 Task: Look for space in Raleigh, United States from 8th August, 2023 to 15th August, 2023 for 9 adults in price range Rs.10000 to Rs.14000. Place can be shared room with 5 bedrooms having 9 beds and 5 bathrooms. Property type can be house, flat, guest house. Amenities needed are: wifi, TV, free parkinig on premises, gym, breakfast. Booking option can be shelf check-in. Required host language is English.
Action: Mouse moved to (458, 118)
Screenshot: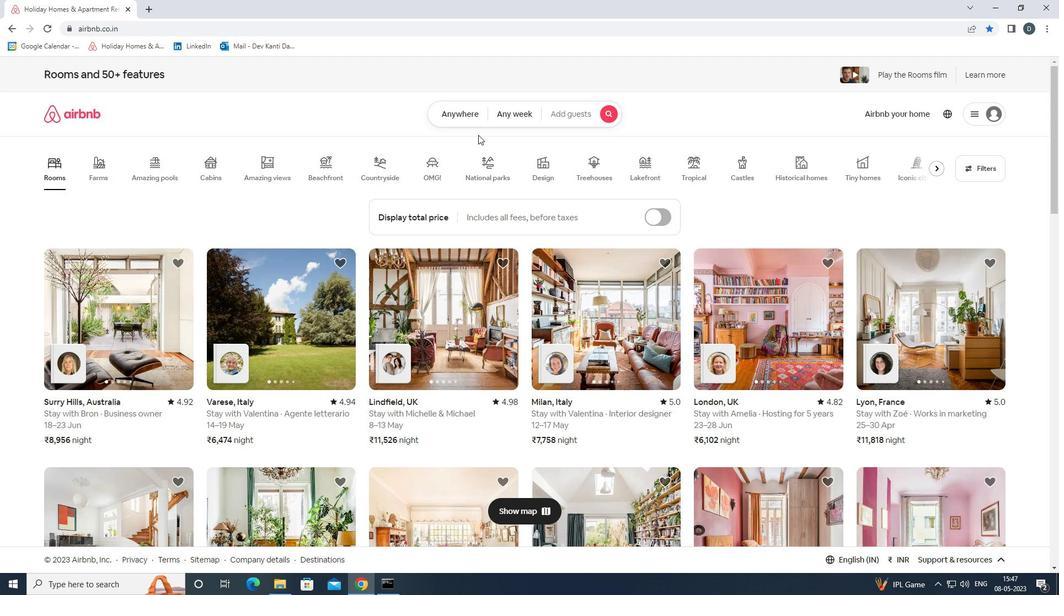 
Action: Mouse pressed left at (458, 118)
Screenshot: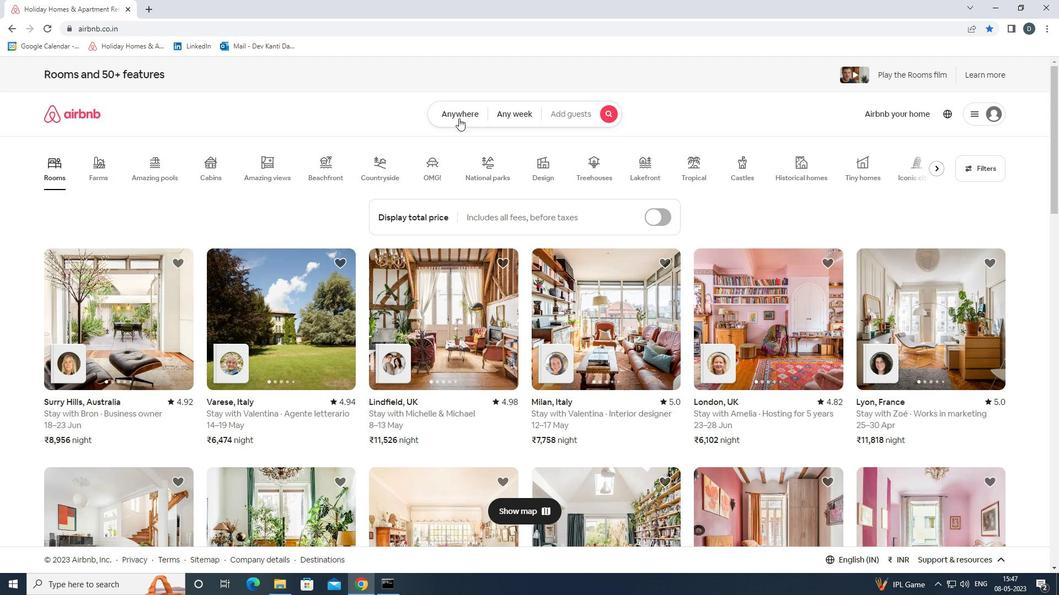 
Action: Mouse moved to (399, 159)
Screenshot: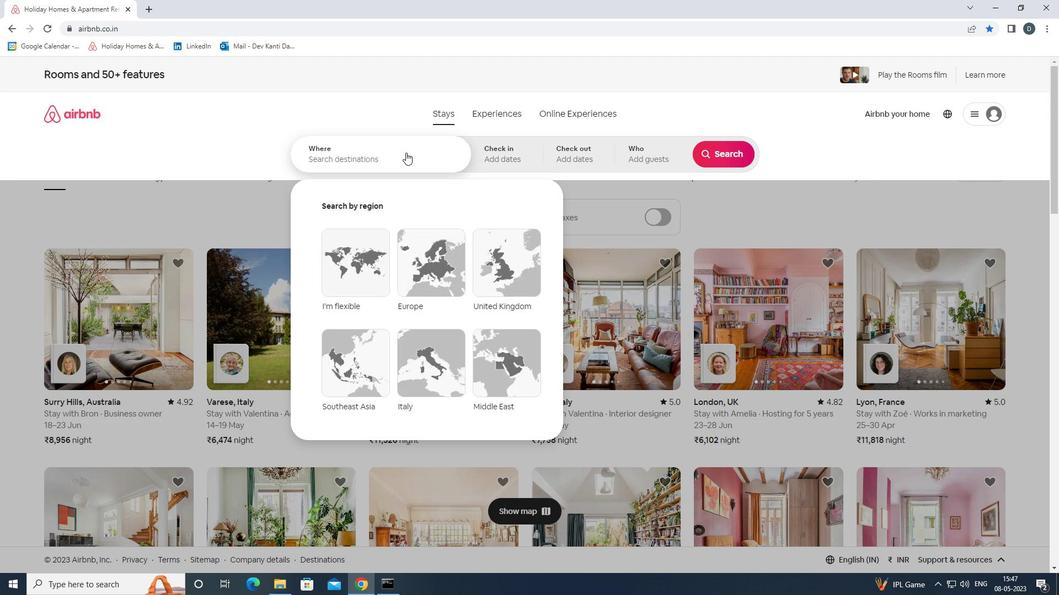 
Action: Mouse pressed left at (399, 159)
Screenshot: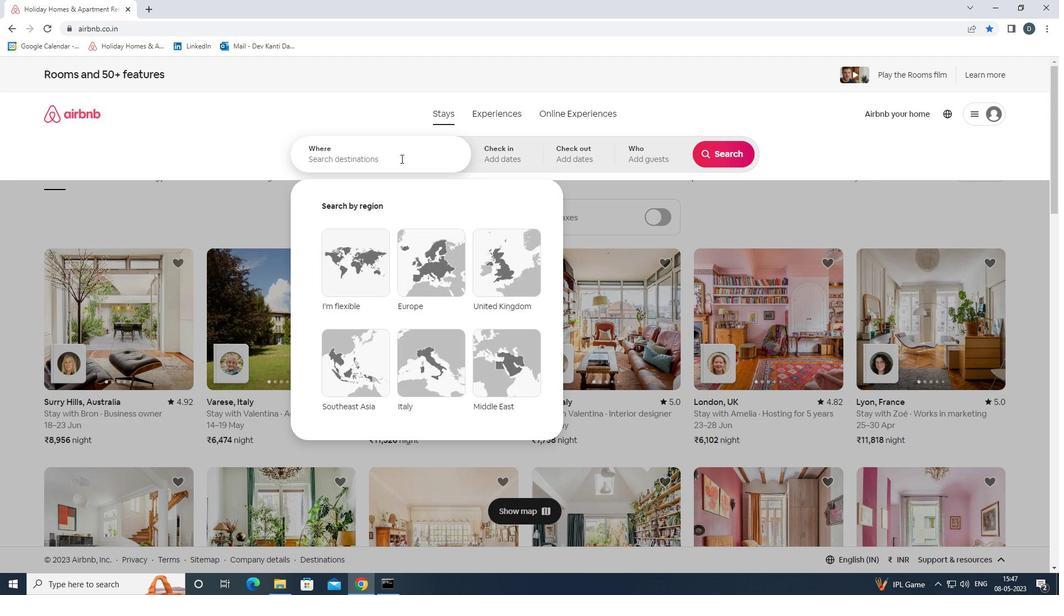 
Action: Mouse moved to (398, 163)
Screenshot: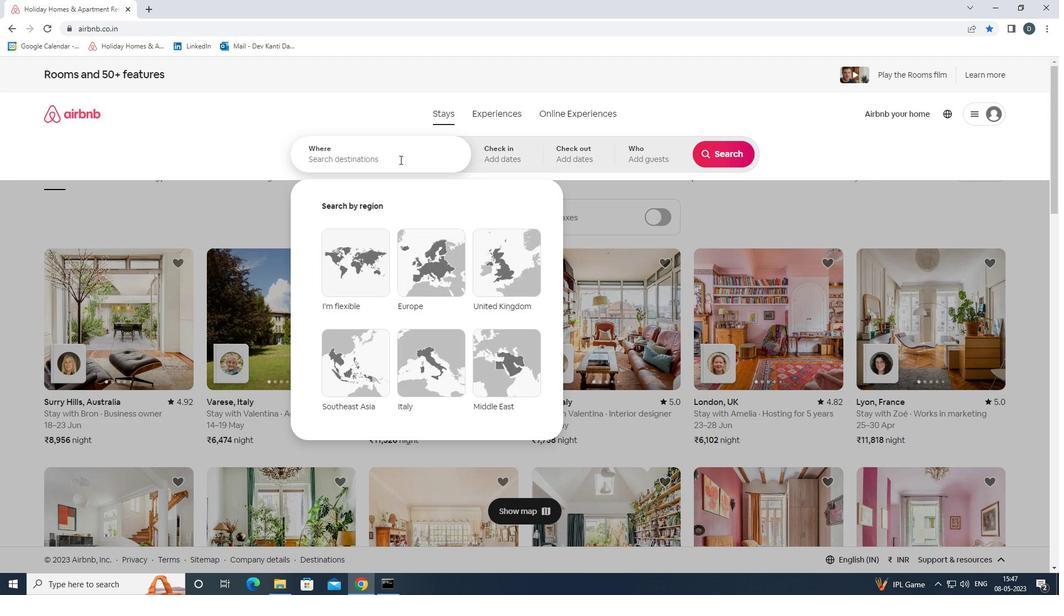 
Action: Key pressed <Key.shift><Key.shift><Key.shift><Key.shift><Key.shift><Key.shift><Key.shift><Key.shift><Key.shift><Key.shift><Key.shift><Key.shift>RALEIGH,<Key.shift>UNITED<Key.space><Key.shift>SA<Key.backspace><Key.shift>TATES<Key.enter>
Screenshot: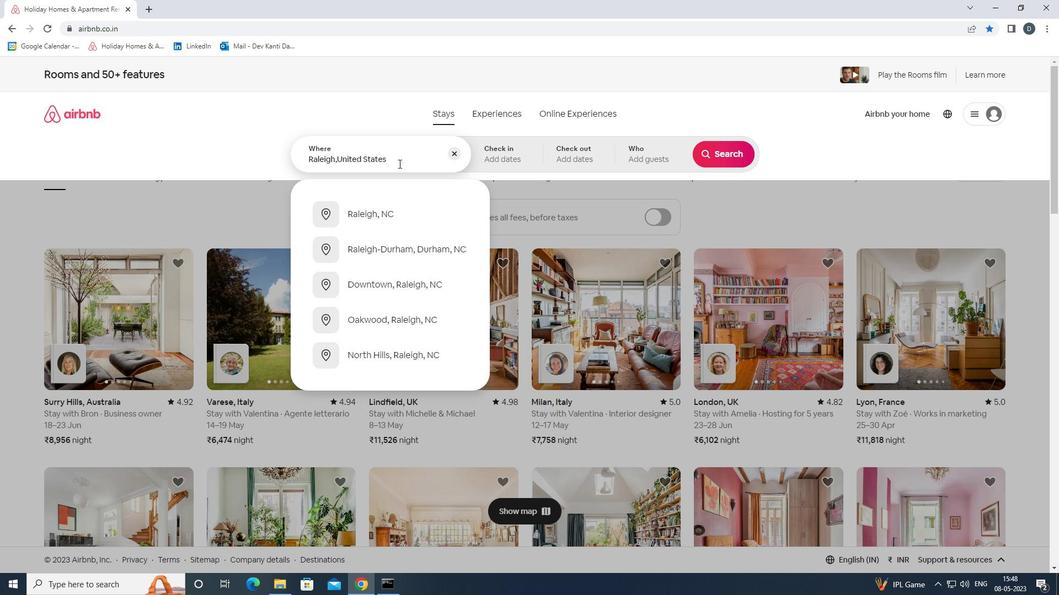 
Action: Mouse moved to (716, 240)
Screenshot: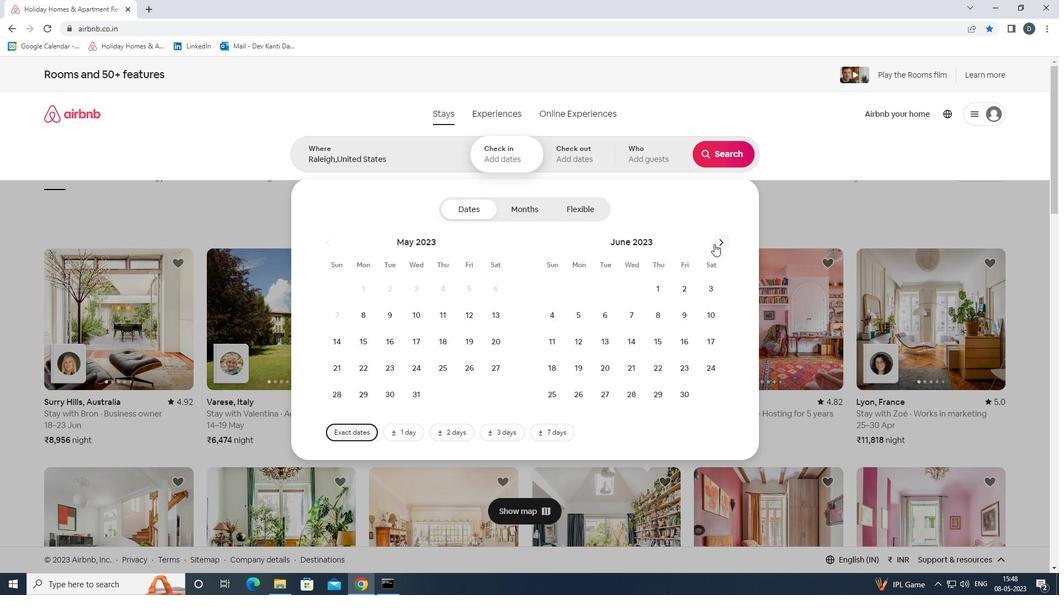 
Action: Mouse pressed left at (716, 240)
Screenshot: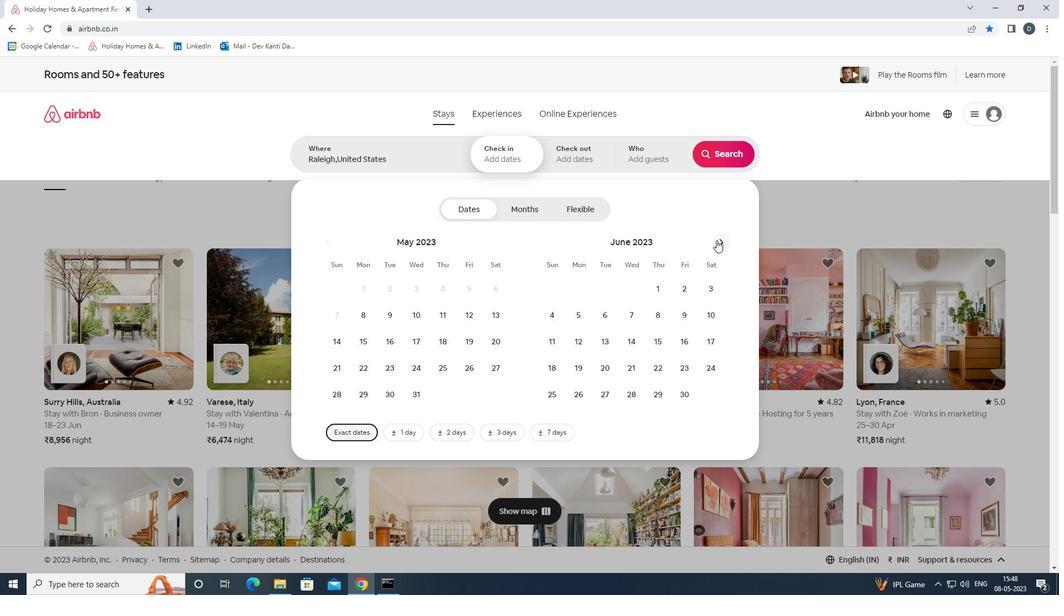 
Action: Mouse pressed left at (716, 240)
Screenshot: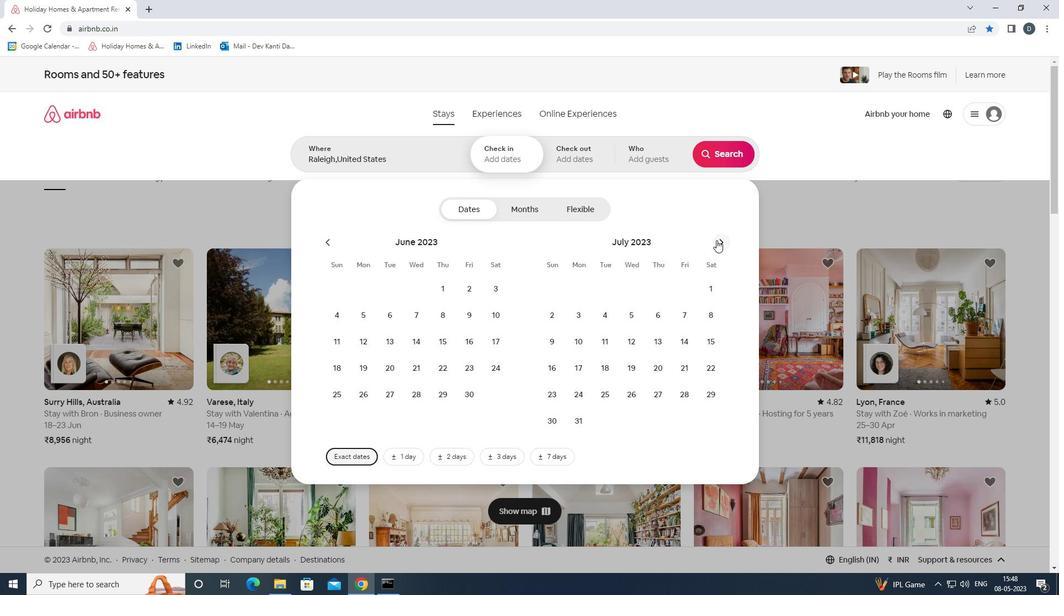 
Action: Mouse moved to (609, 314)
Screenshot: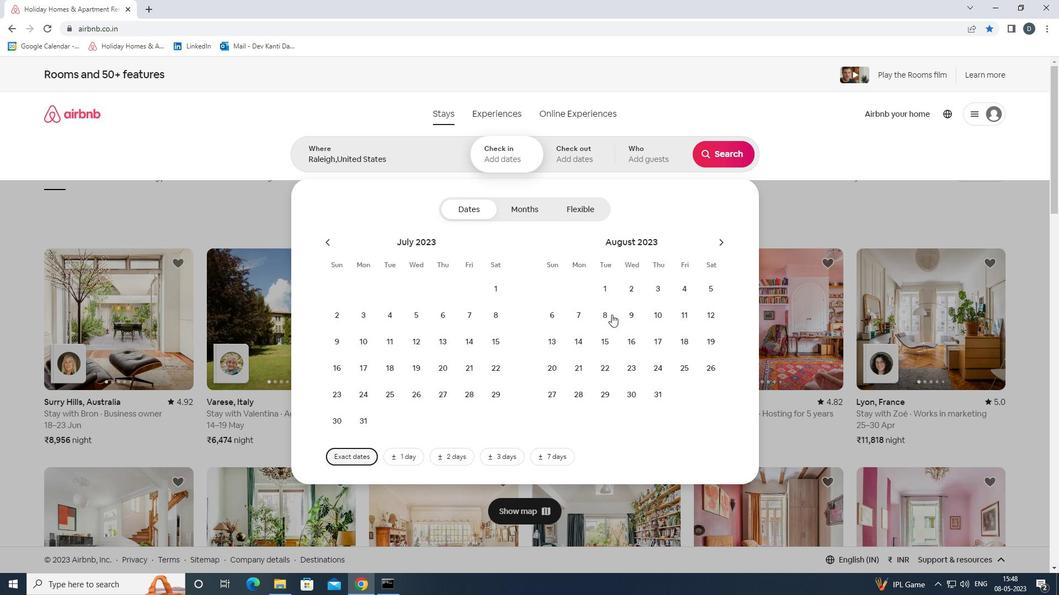 
Action: Mouse pressed left at (609, 314)
Screenshot: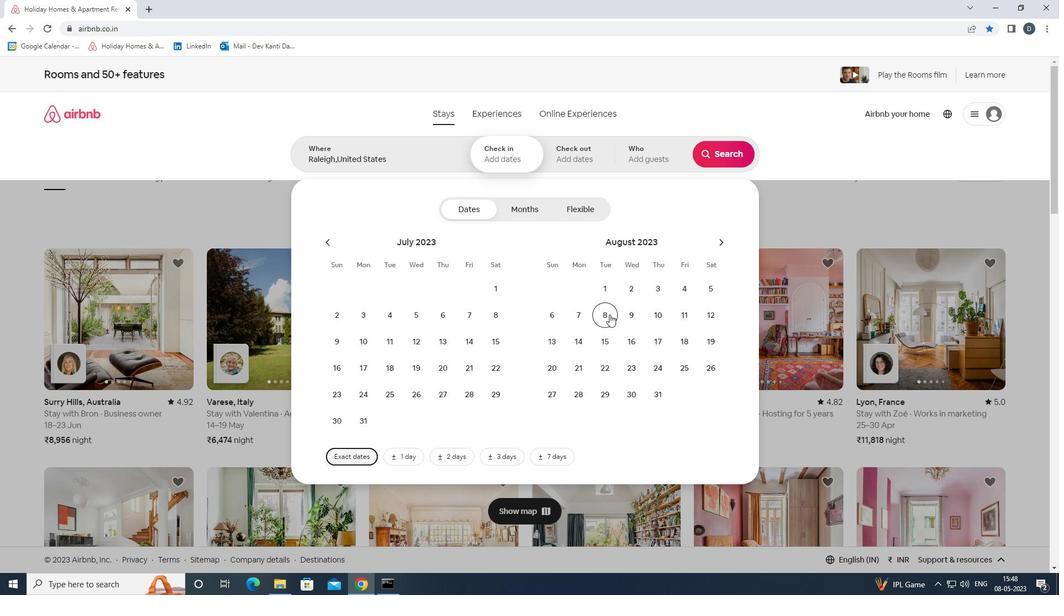 
Action: Mouse moved to (611, 337)
Screenshot: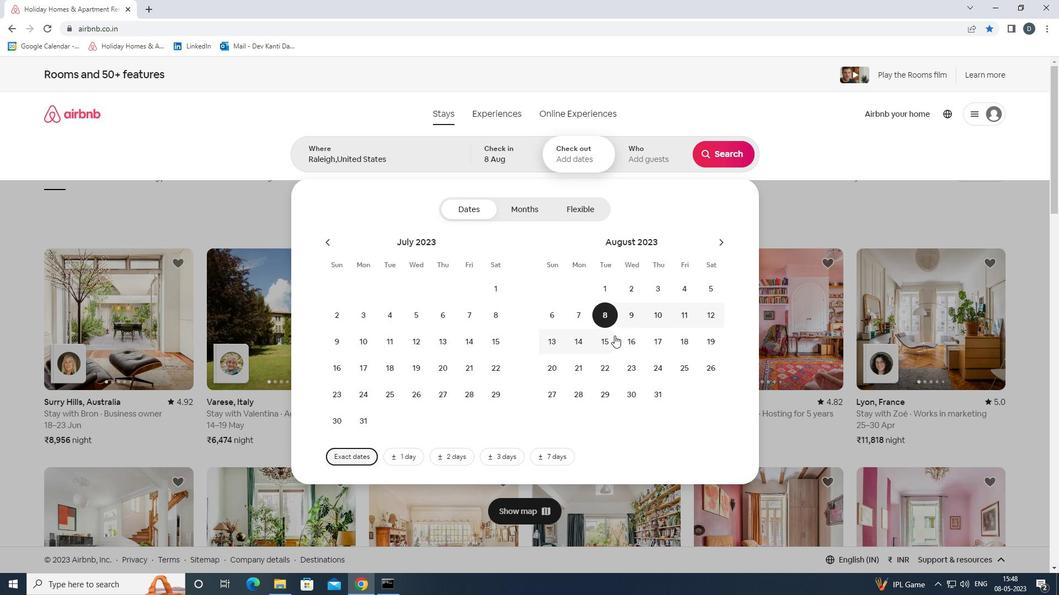 
Action: Mouse pressed left at (611, 337)
Screenshot: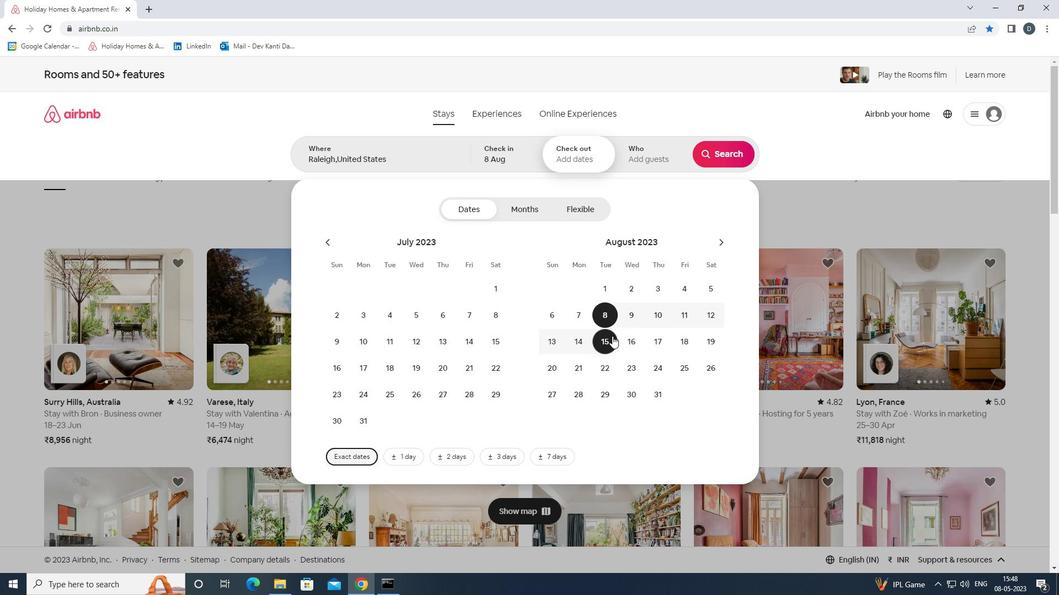 
Action: Mouse moved to (643, 151)
Screenshot: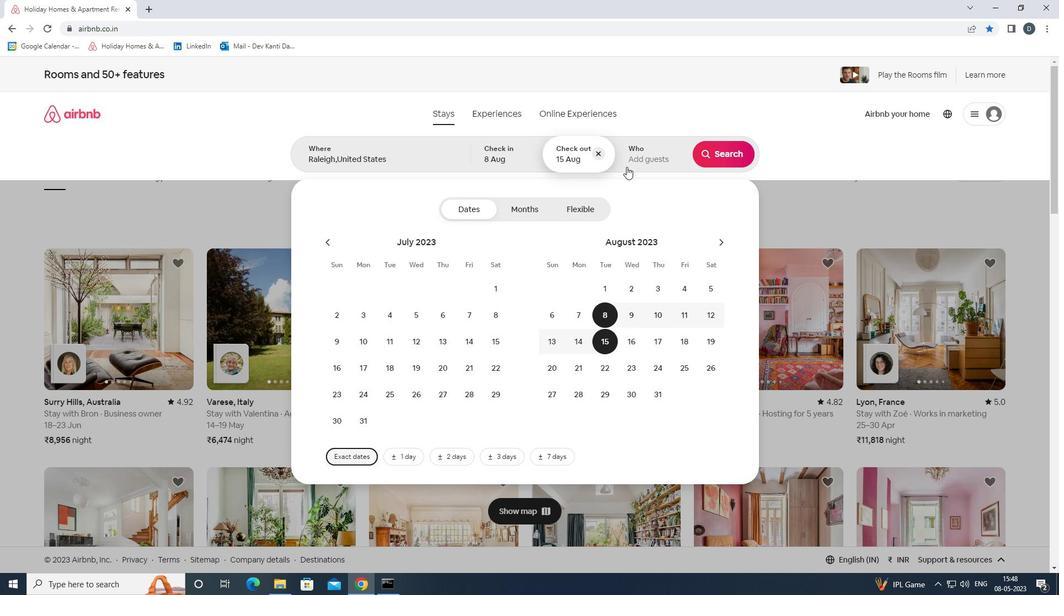
Action: Mouse pressed left at (643, 151)
Screenshot: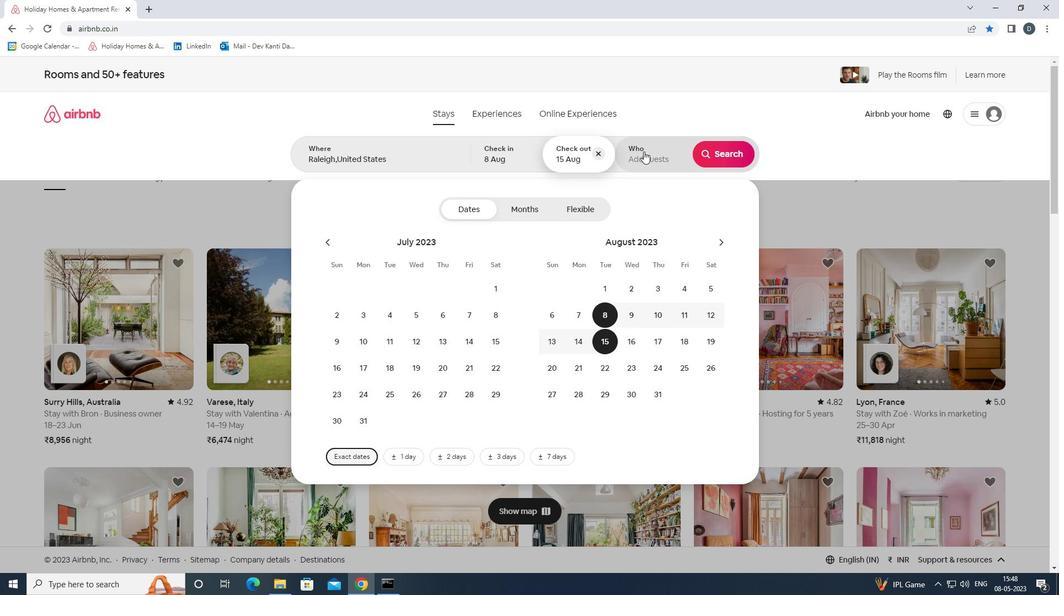 
Action: Mouse moved to (720, 210)
Screenshot: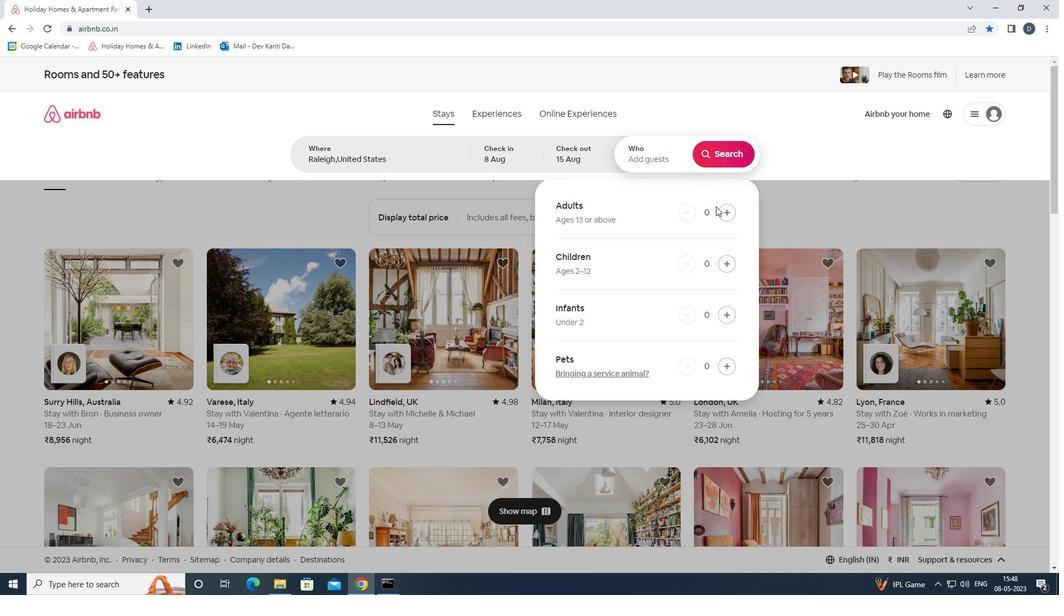 
Action: Mouse pressed left at (720, 210)
Screenshot: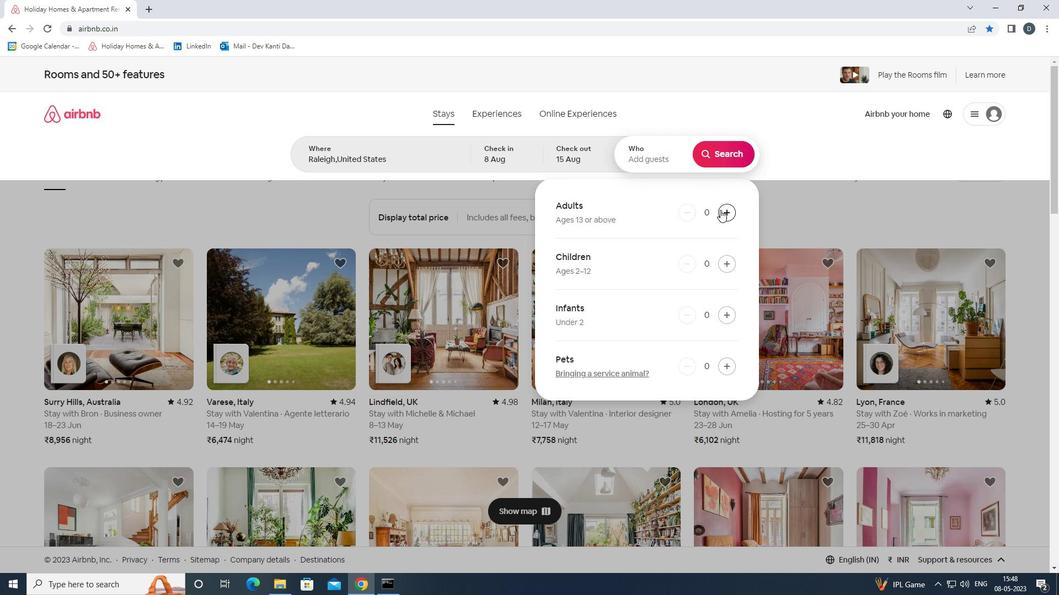 
Action: Mouse pressed left at (720, 210)
Screenshot: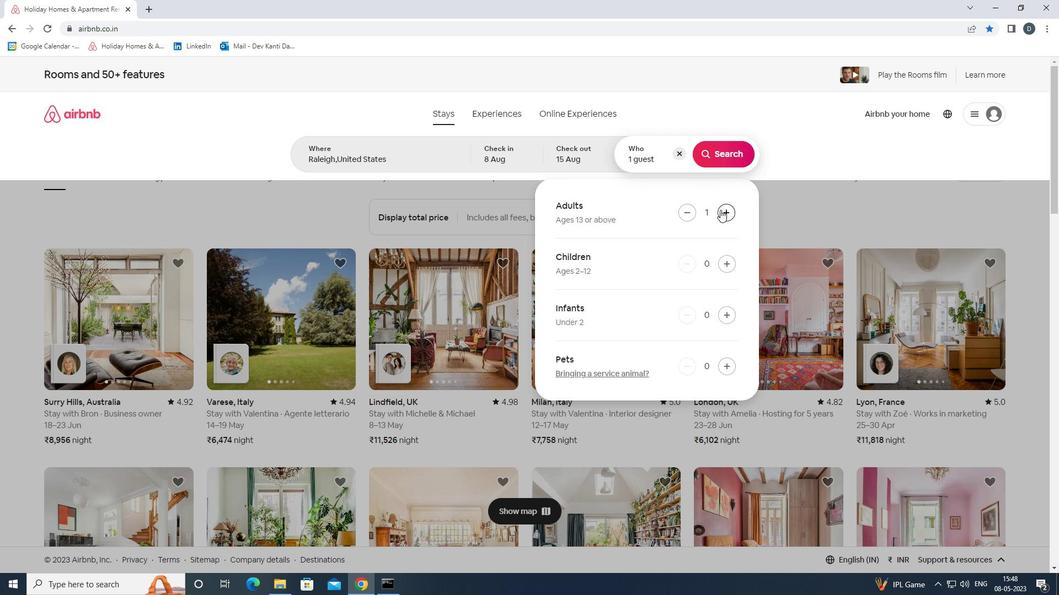 
Action: Mouse pressed left at (720, 210)
Screenshot: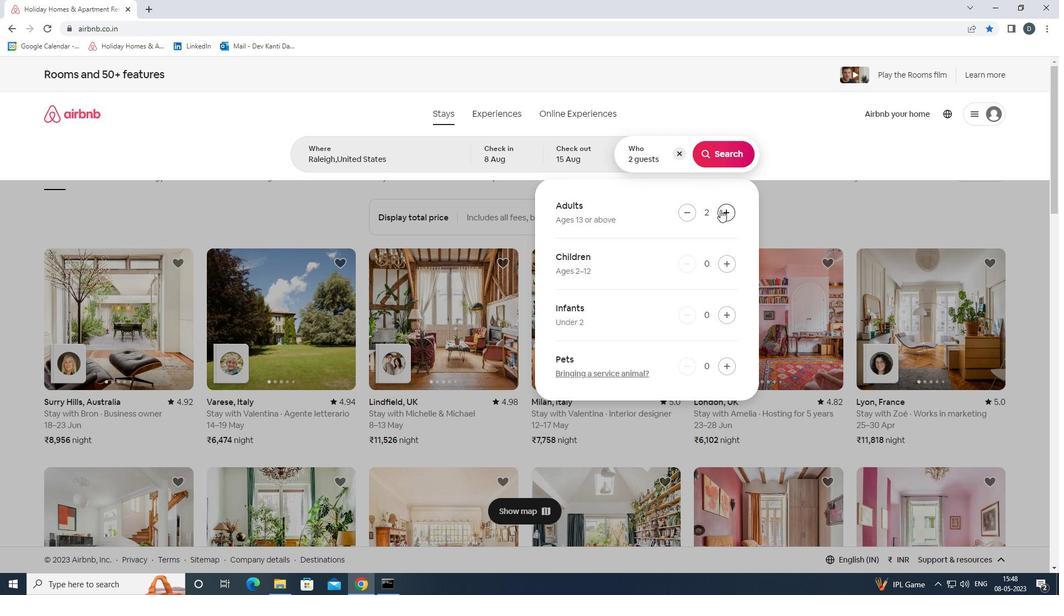 
Action: Mouse moved to (722, 210)
Screenshot: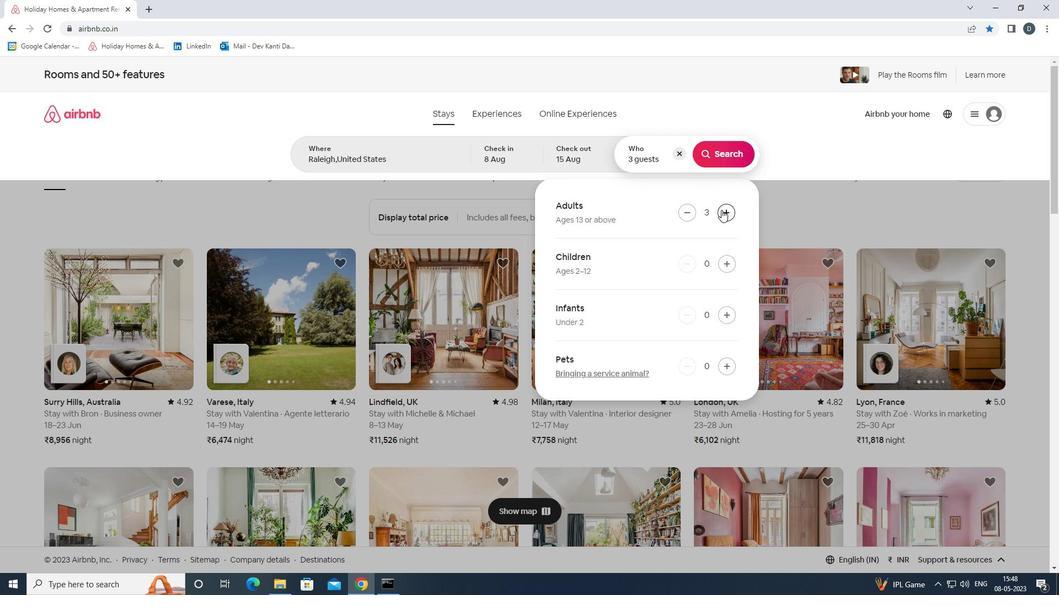 
Action: Mouse pressed left at (722, 210)
Screenshot: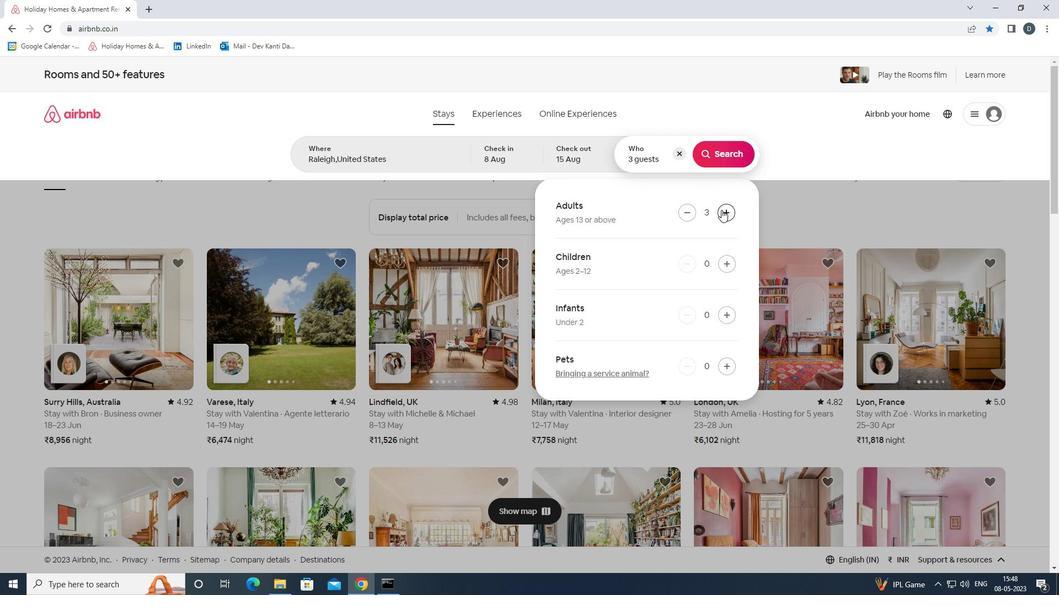 
Action: Mouse pressed left at (722, 210)
Screenshot: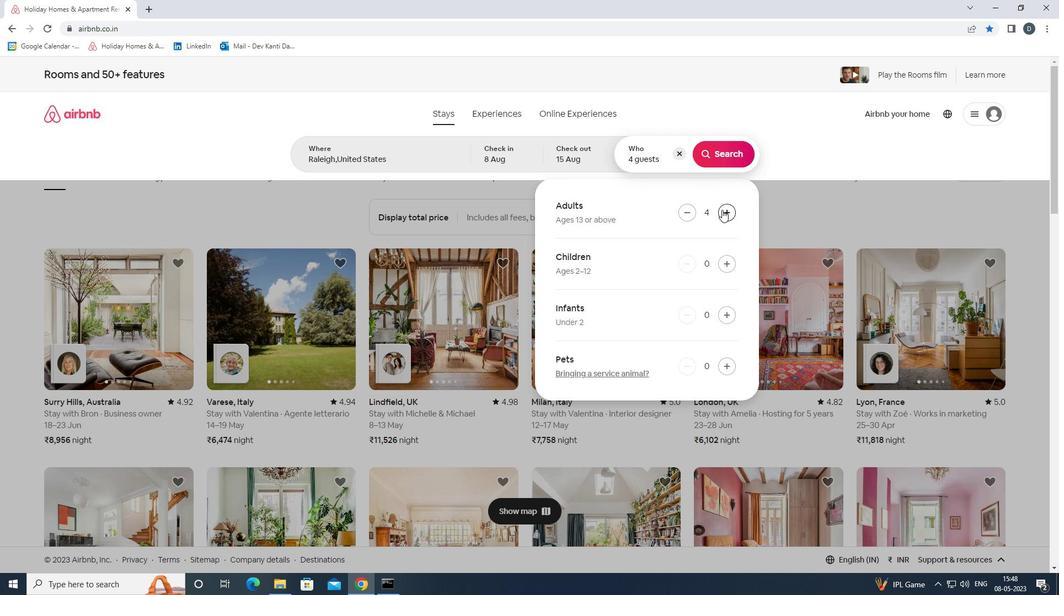 
Action: Mouse pressed left at (722, 210)
Screenshot: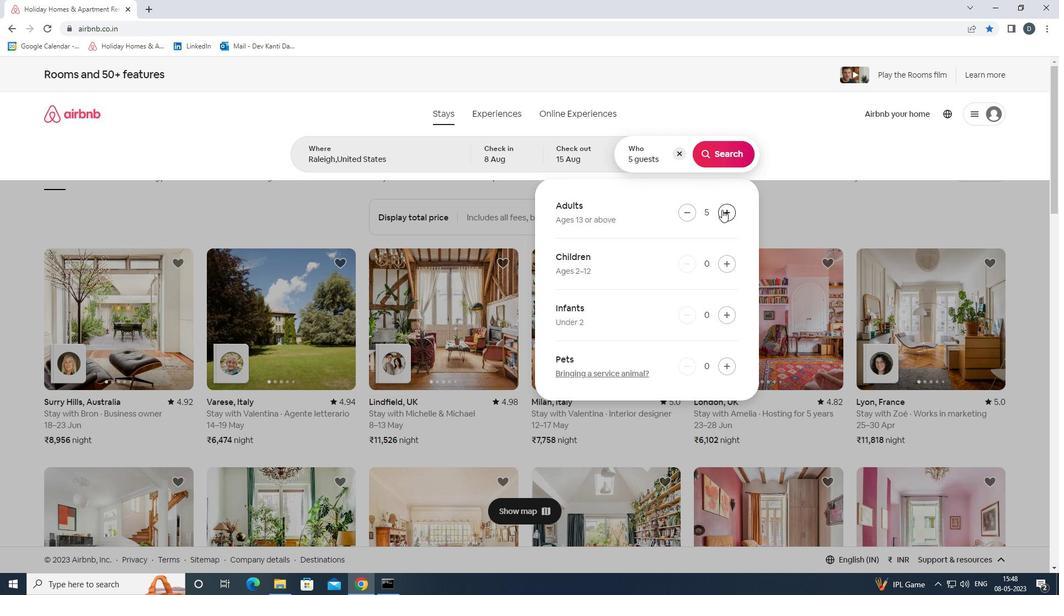 
Action: Mouse pressed left at (722, 210)
Screenshot: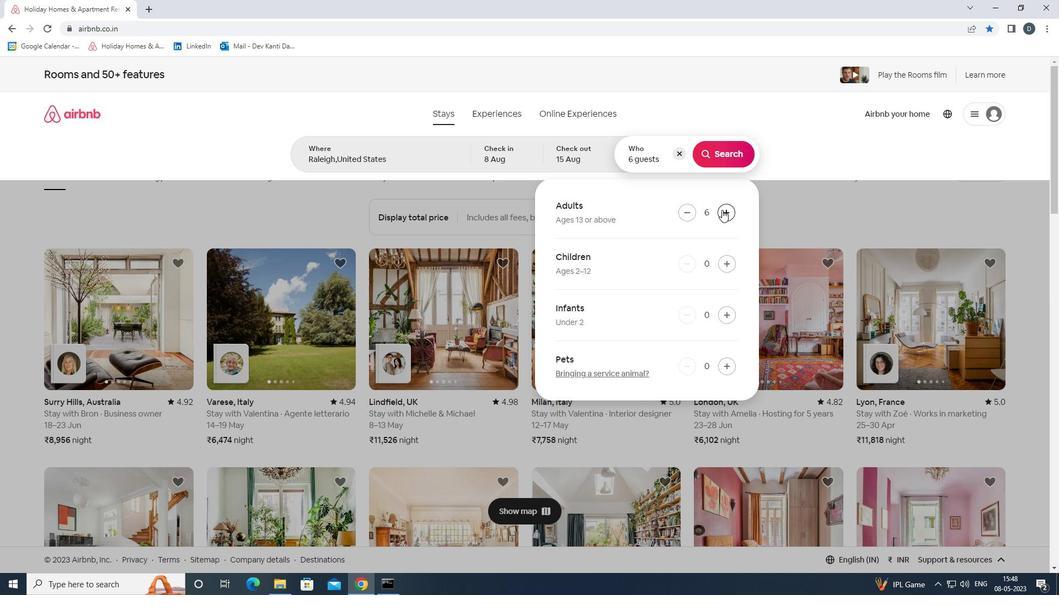 
Action: Mouse pressed left at (722, 210)
Screenshot: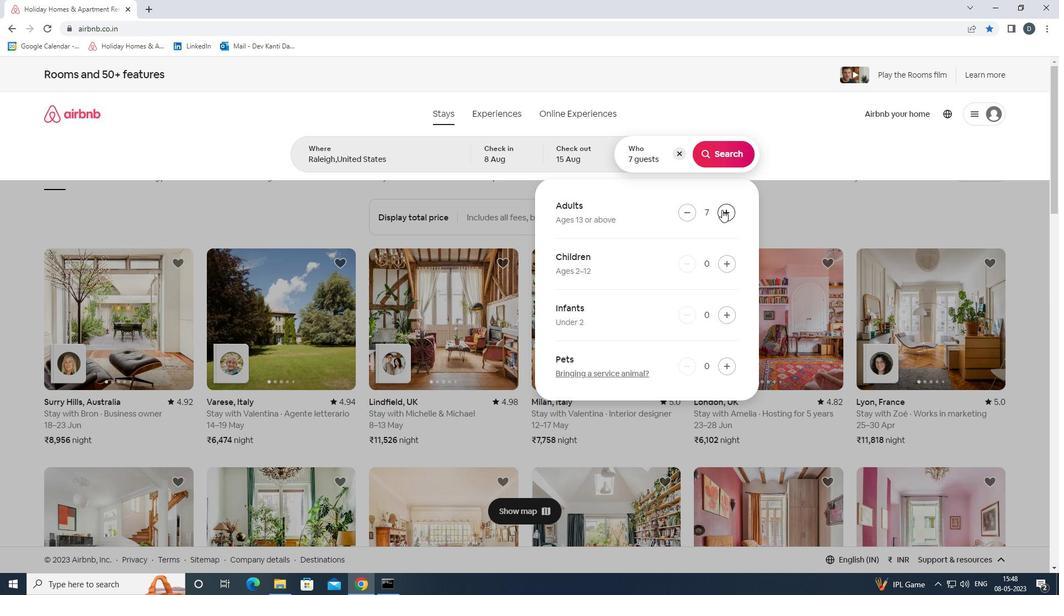 
Action: Mouse pressed left at (722, 210)
Screenshot: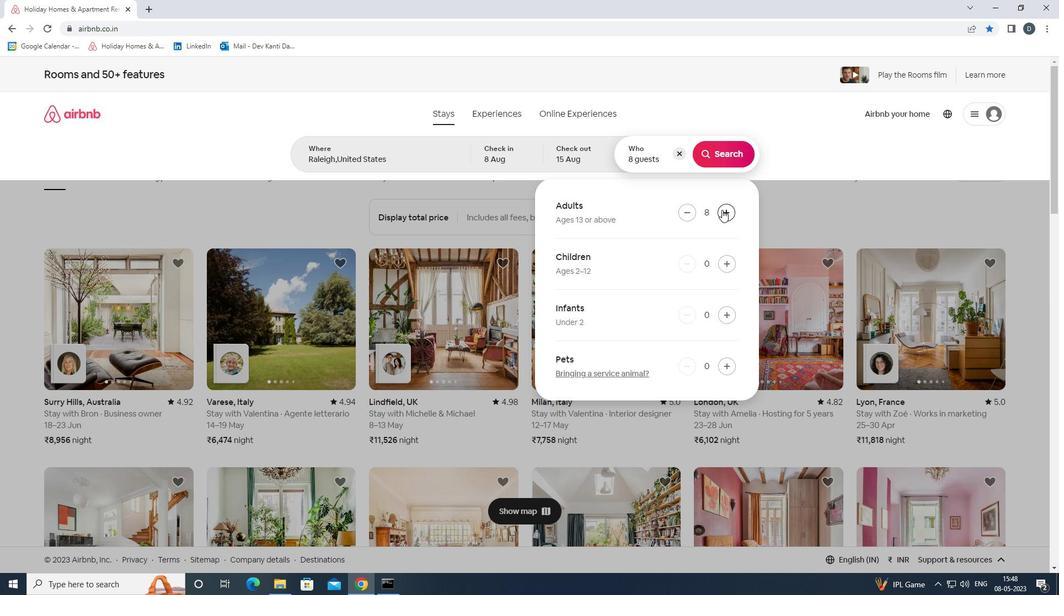 
Action: Mouse moved to (721, 162)
Screenshot: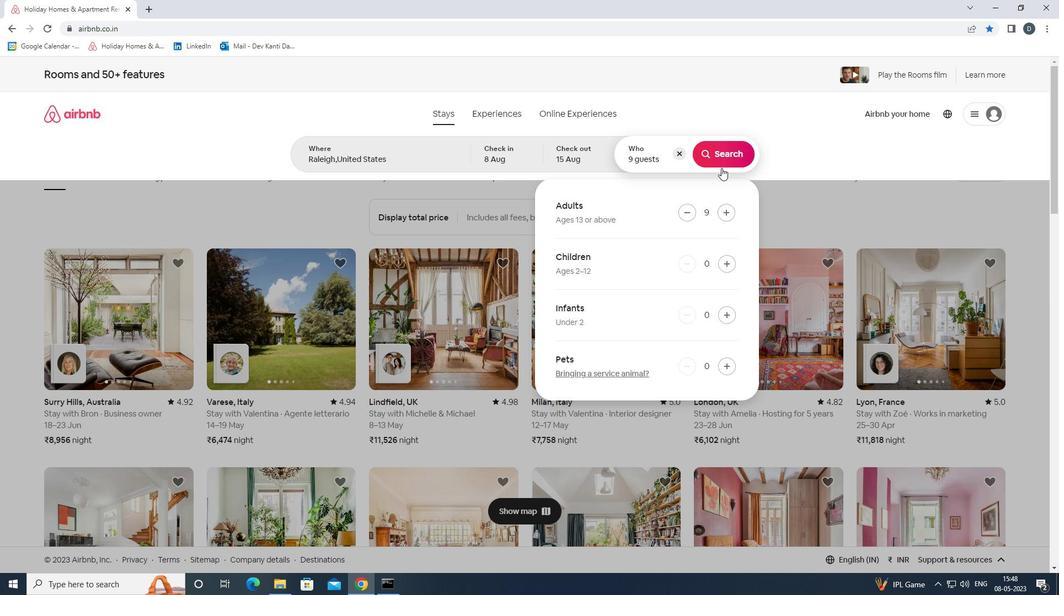 
Action: Mouse pressed left at (721, 162)
Screenshot: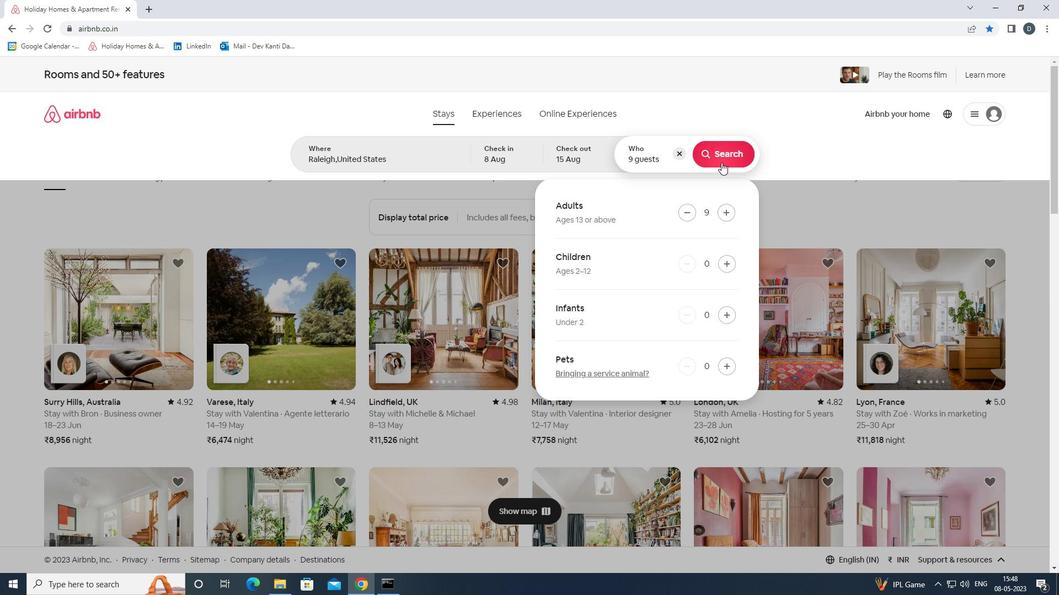
Action: Mouse moved to (999, 121)
Screenshot: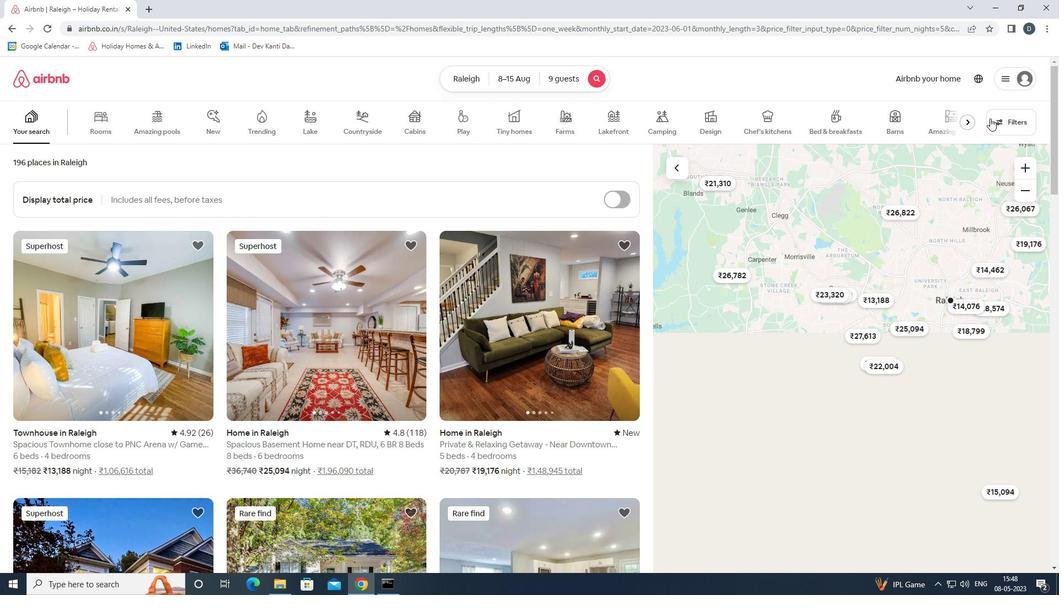 
Action: Mouse pressed left at (999, 121)
Screenshot: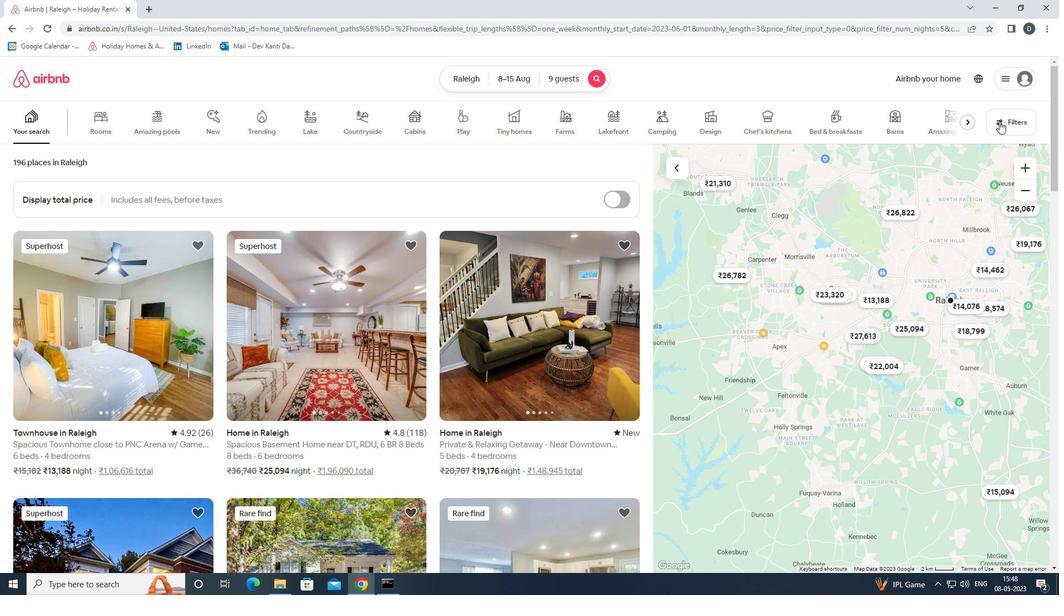 
Action: Mouse moved to (419, 394)
Screenshot: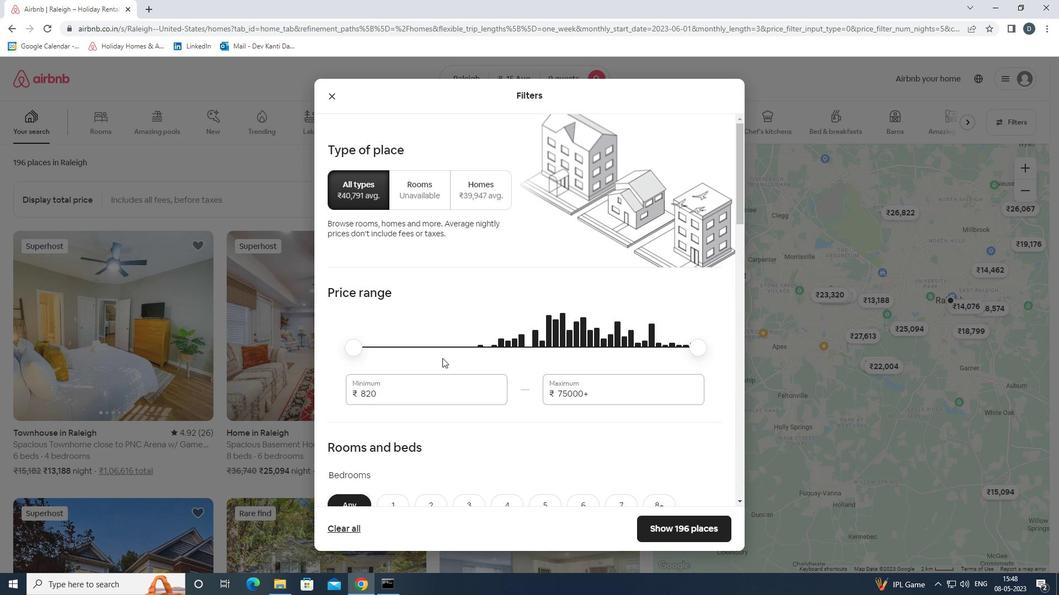 
Action: Mouse pressed left at (419, 394)
Screenshot: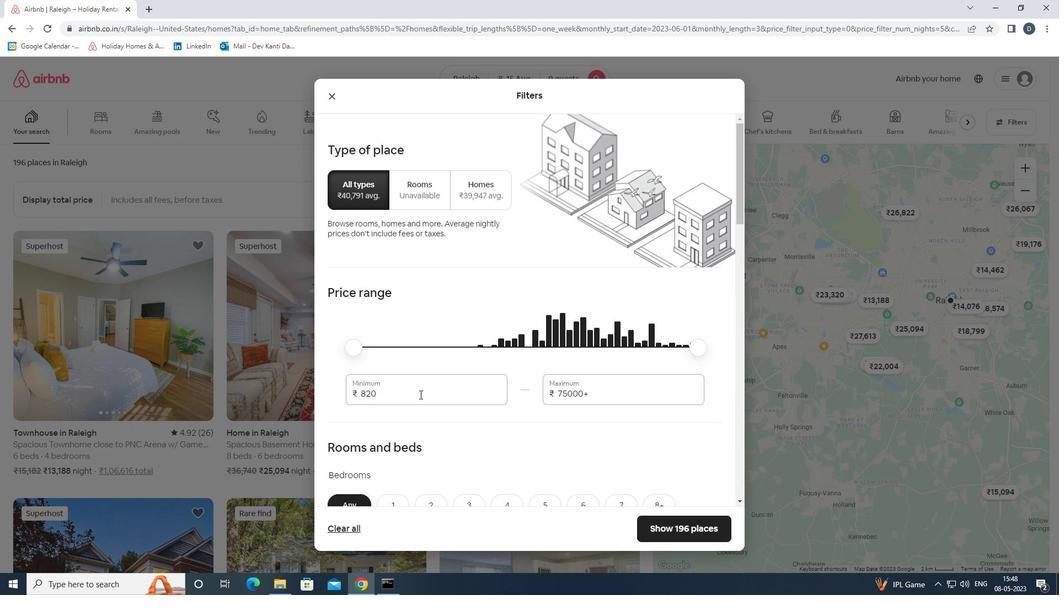 
Action: Mouse pressed left at (419, 394)
Screenshot: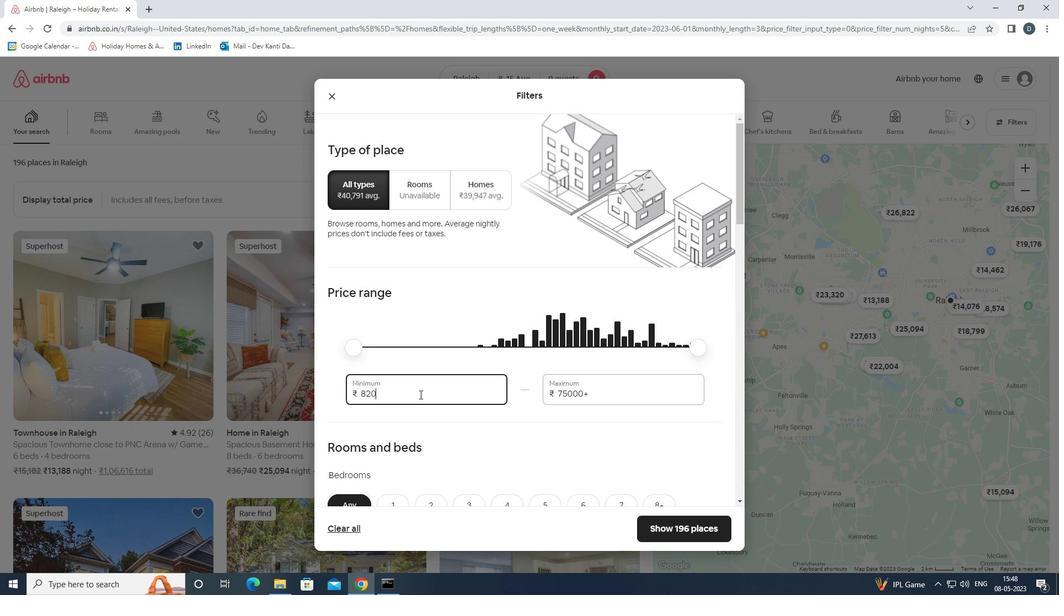 
Action: Mouse moved to (419, 394)
Screenshot: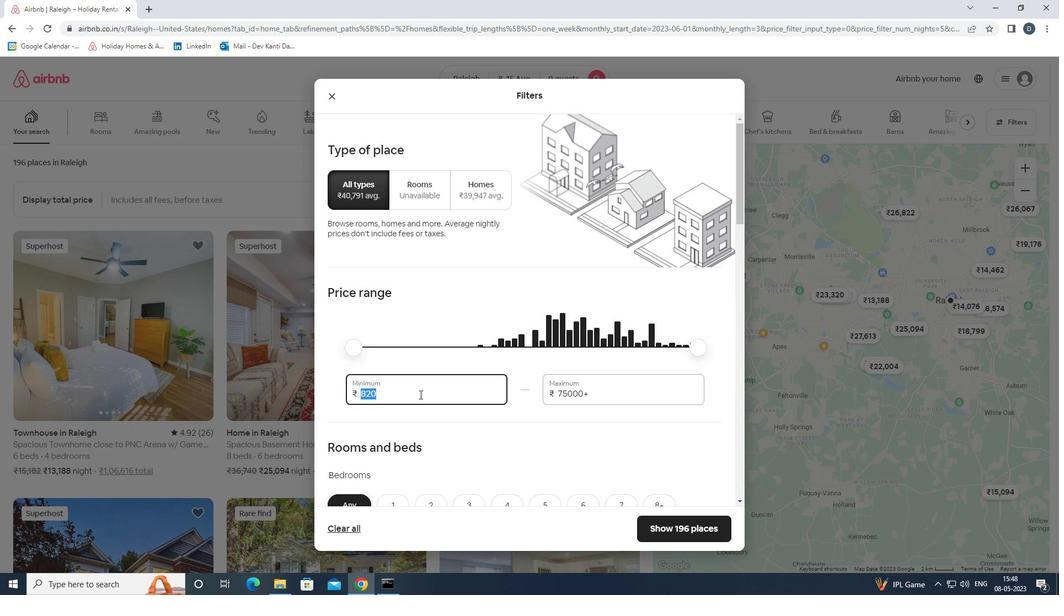 
Action: Key pressed 10000<Key.tab>14000
Screenshot: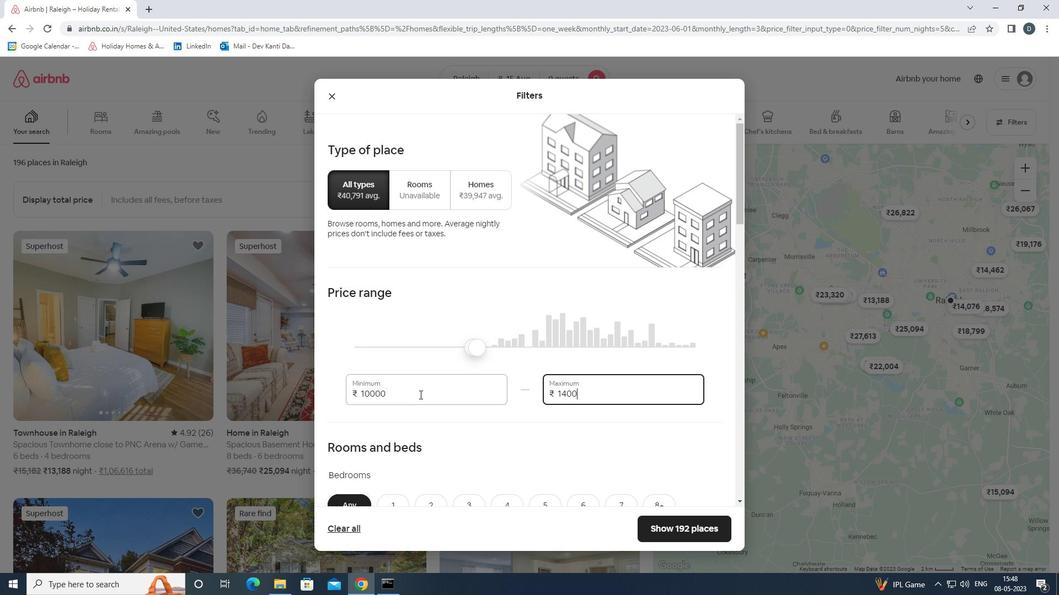 
Action: Mouse scrolled (419, 394) with delta (0, 0)
Screenshot: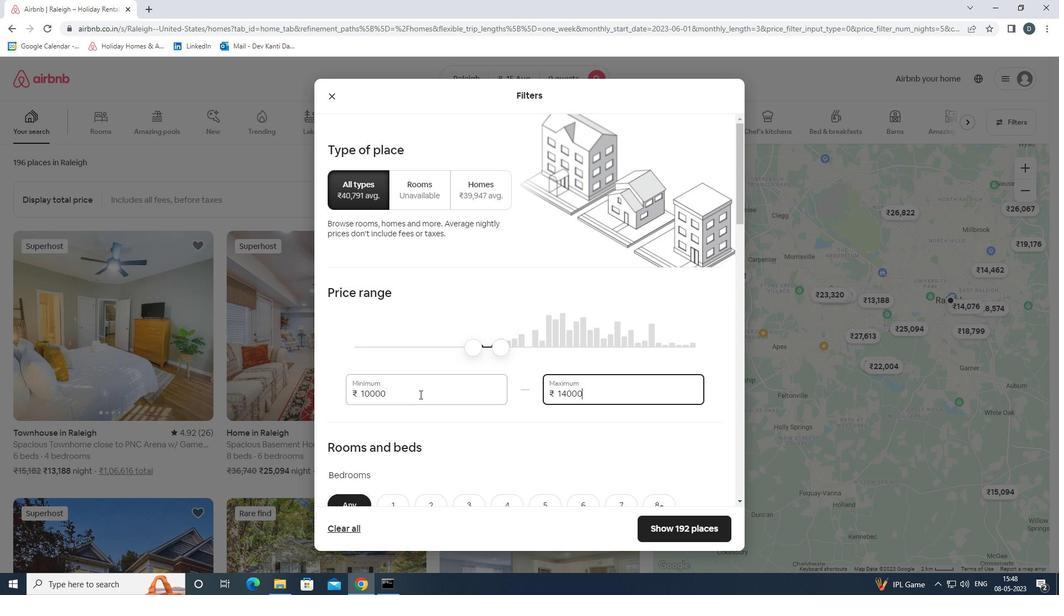
Action: Mouse moved to (420, 394)
Screenshot: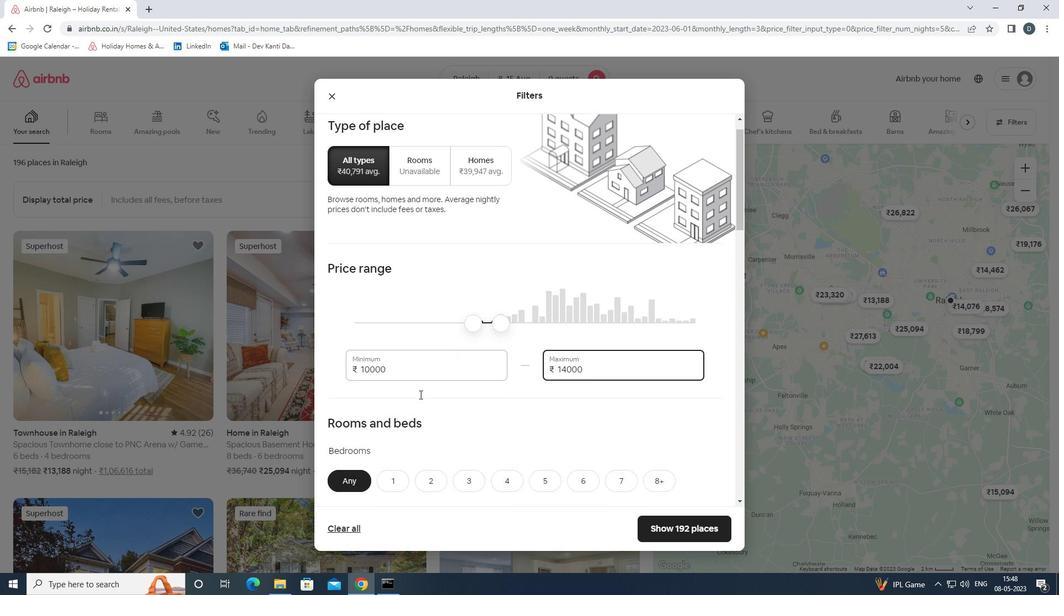 
Action: Mouse scrolled (420, 394) with delta (0, 0)
Screenshot: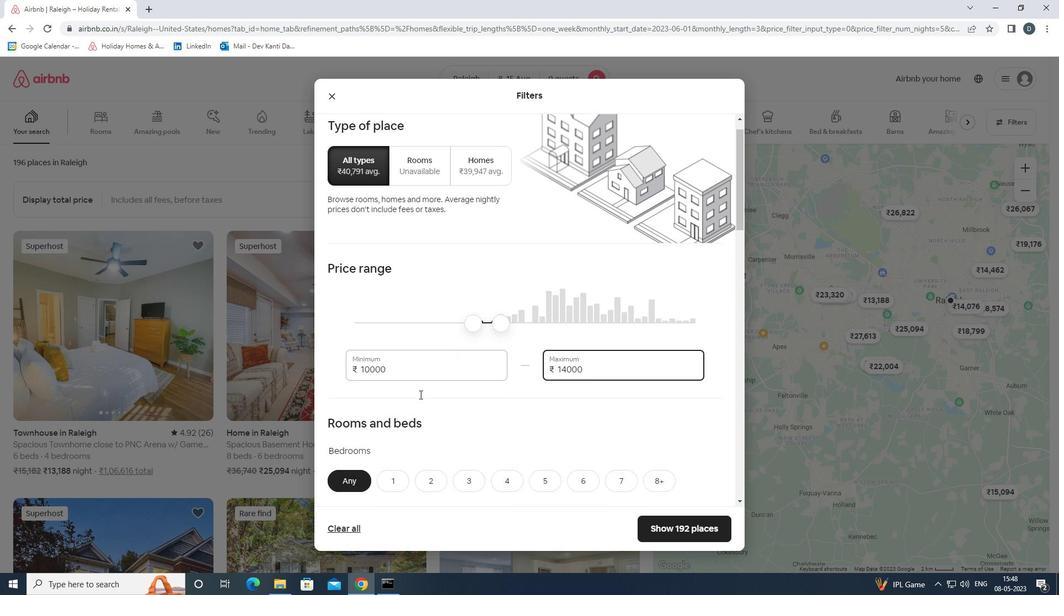 
Action: Mouse moved to (410, 401)
Screenshot: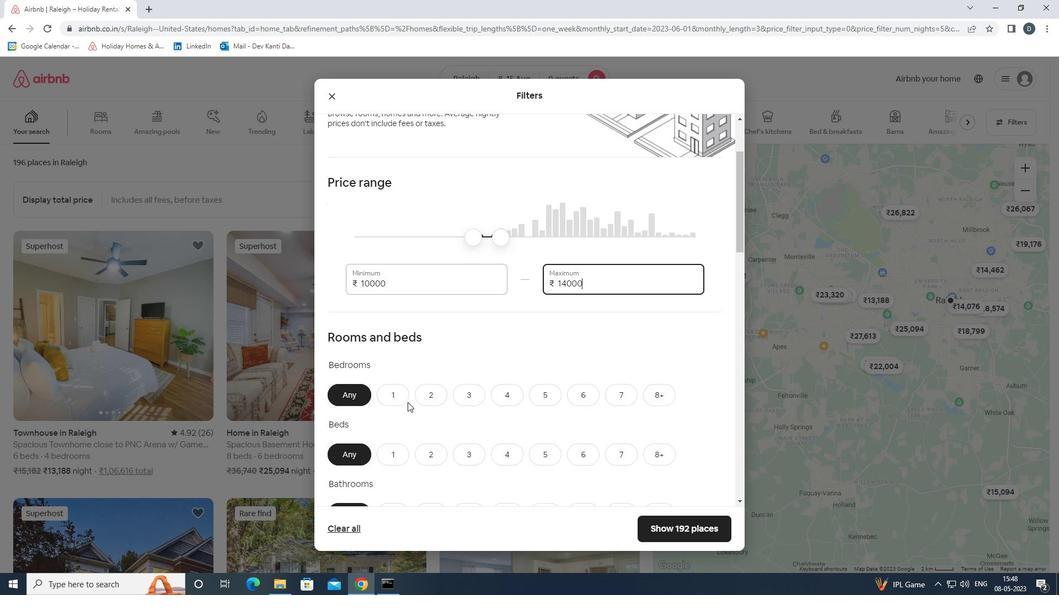 
Action: Mouse scrolled (410, 400) with delta (0, 0)
Screenshot: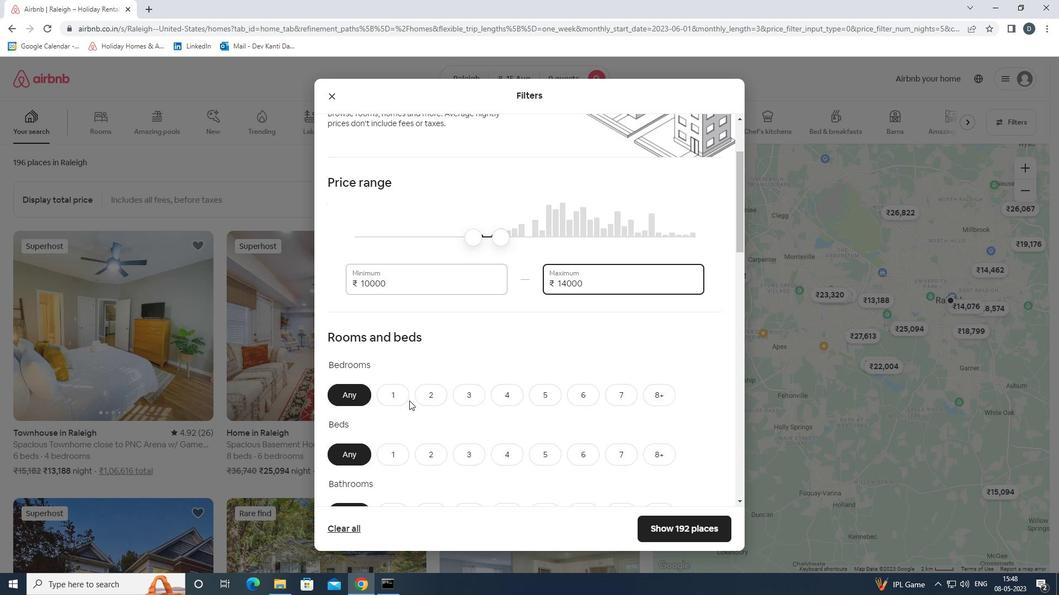 
Action: Mouse moved to (534, 339)
Screenshot: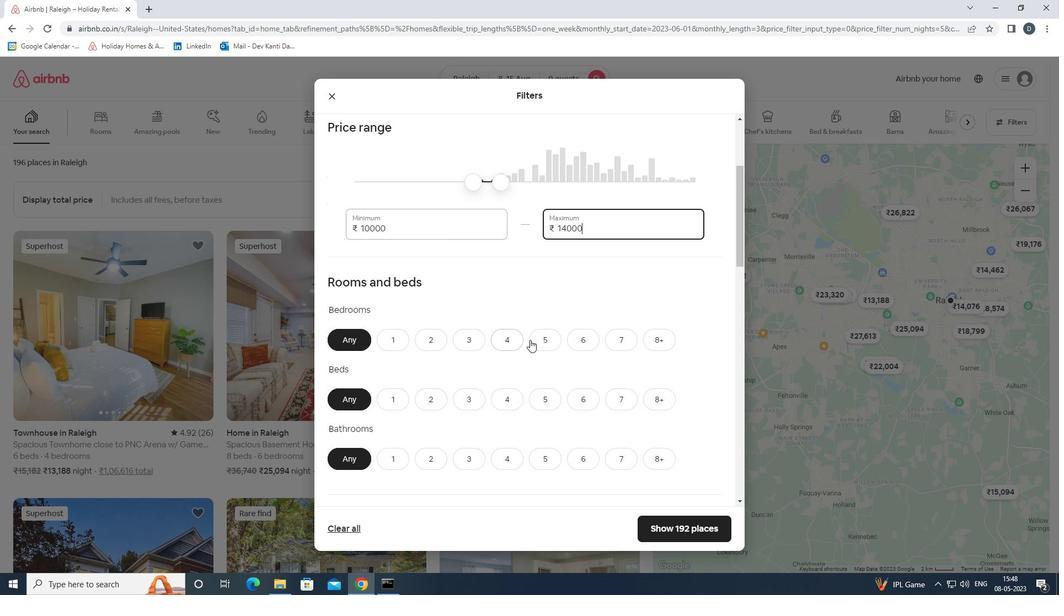 
Action: Mouse pressed left at (534, 339)
Screenshot: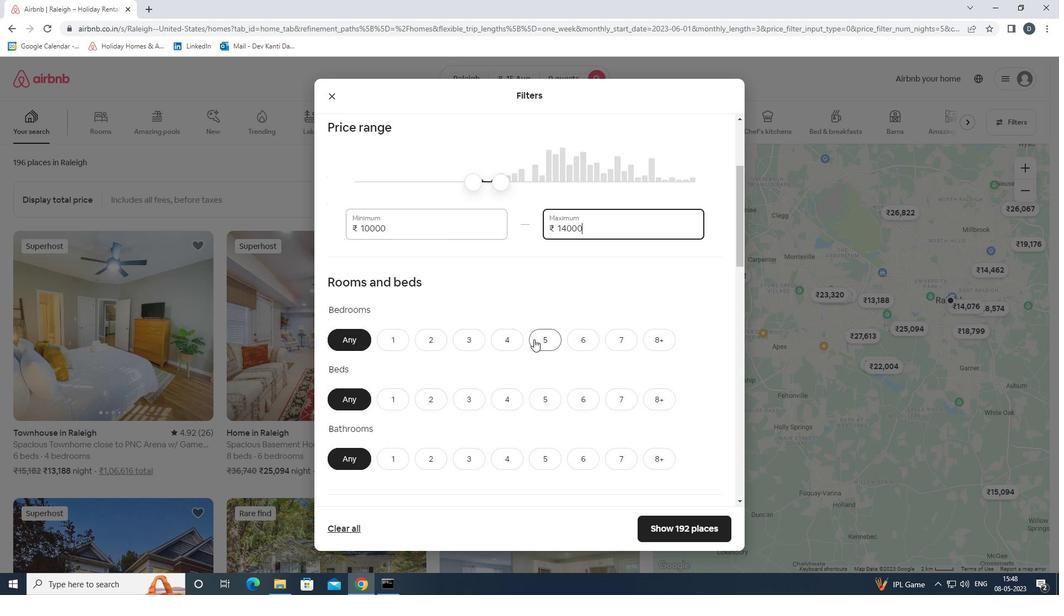 
Action: Mouse moved to (655, 402)
Screenshot: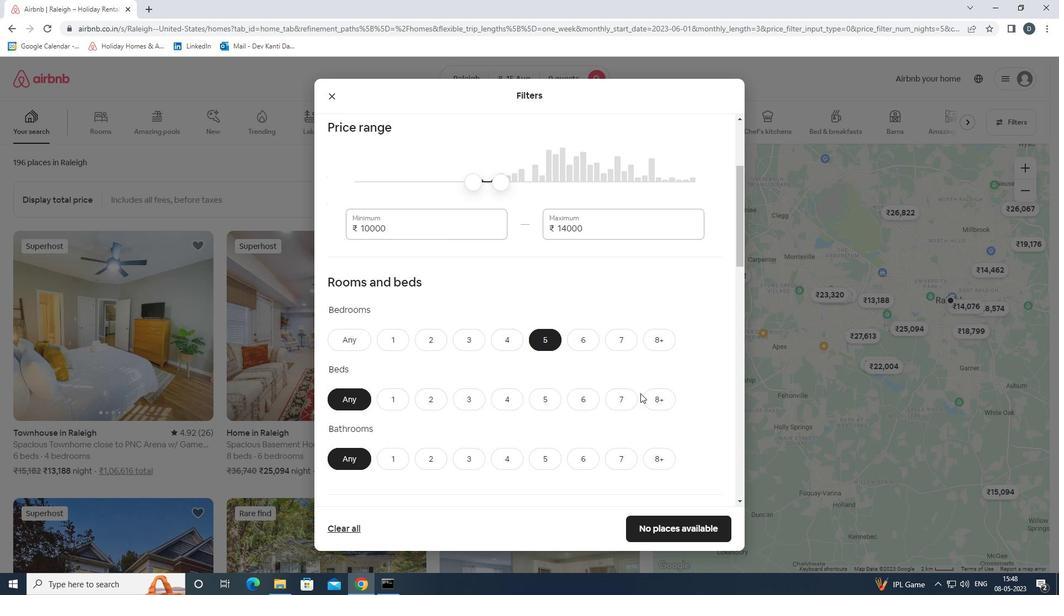 
Action: Mouse pressed left at (655, 402)
Screenshot: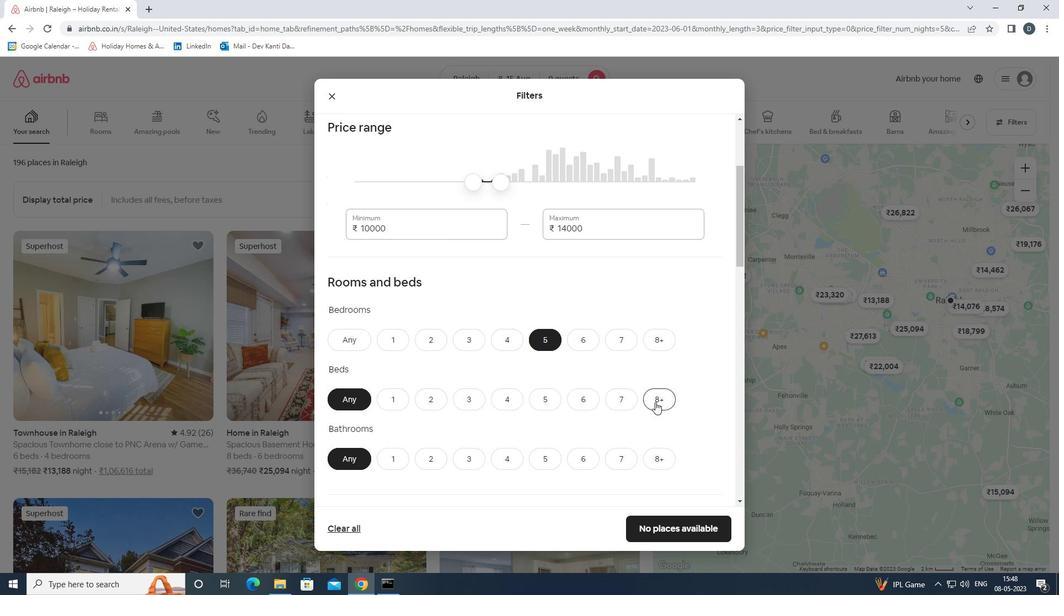
Action: Mouse moved to (550, 460)
Screenshot: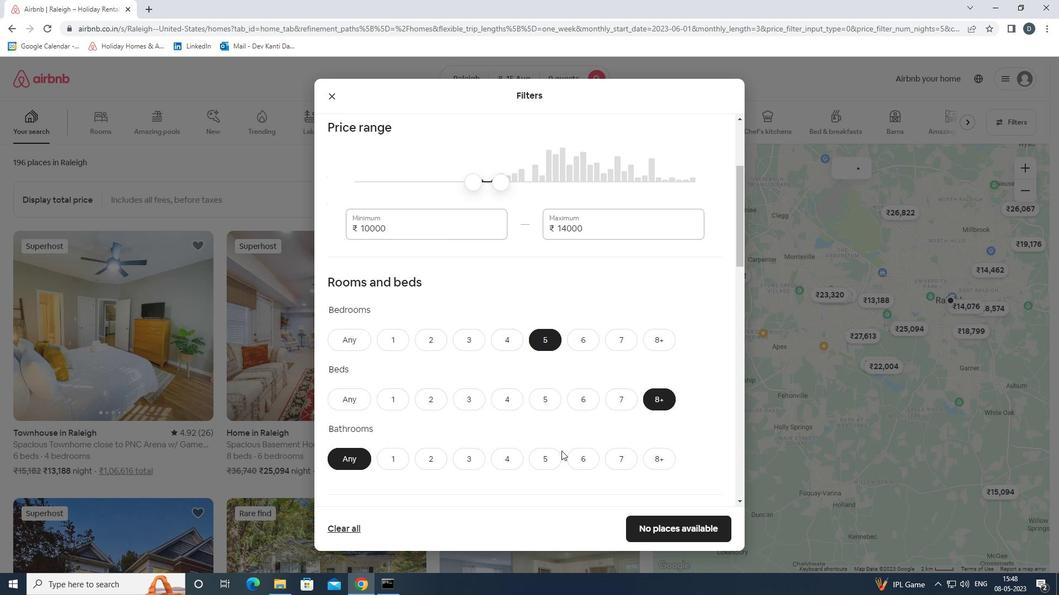 
Action: Mouse pressed left at (550, 460)
Screenshot: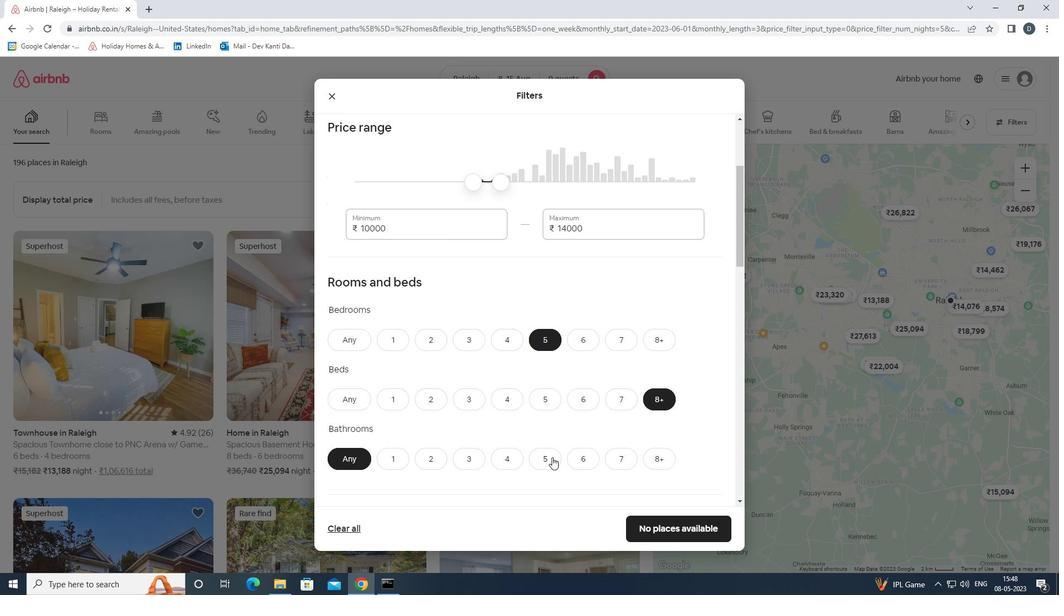 
Action: Mouse moved to (545, 446)
Screenshot: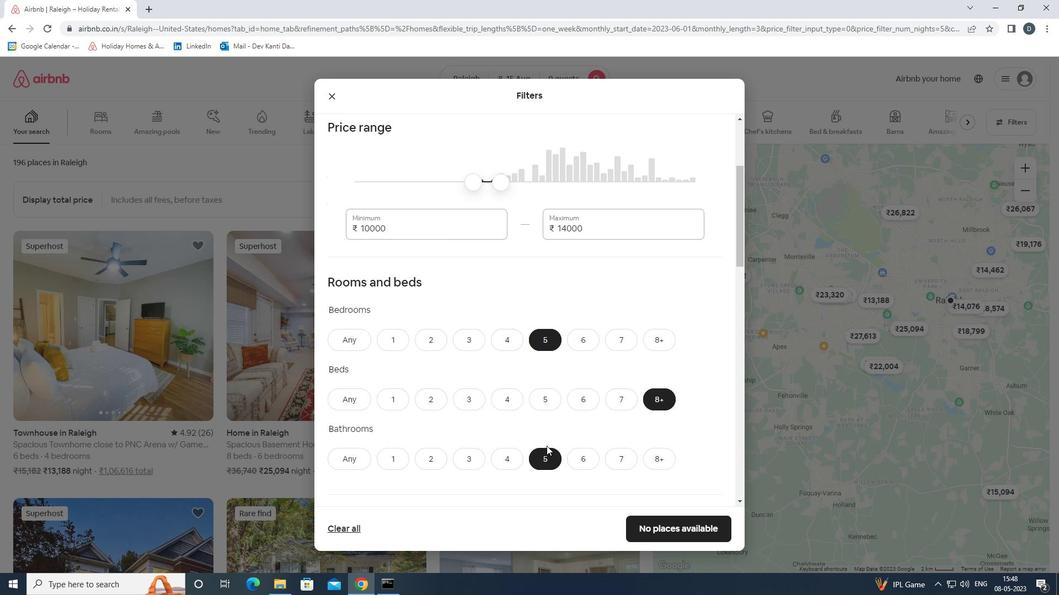 
Action: Mouse scrolled (545, 445) with delta (0, 0)
Screenshot: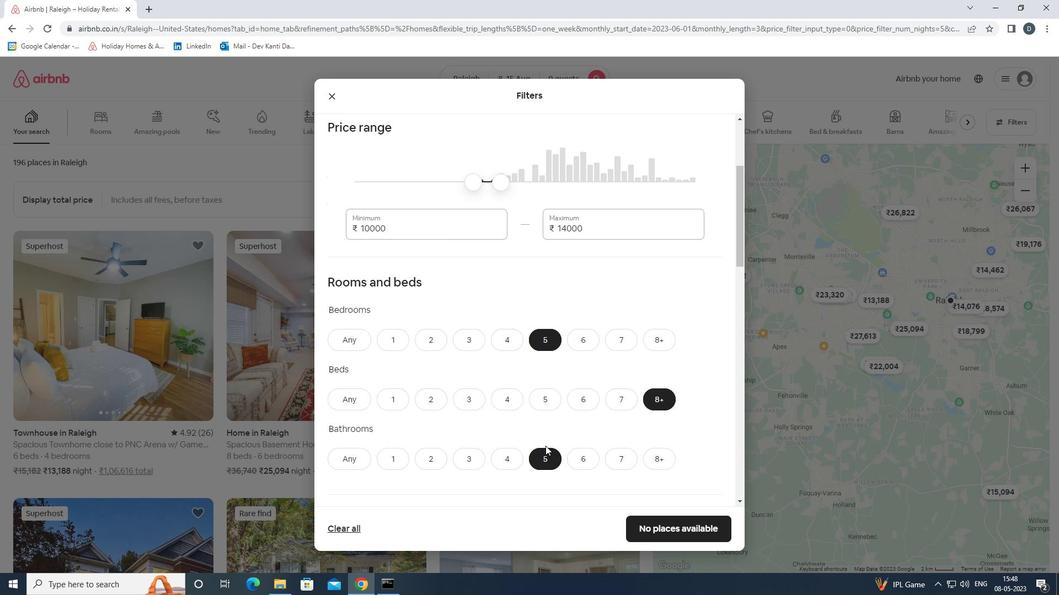 
Action: Mouse scrolled (545, 445) with delta (0, 0)
Screenshot: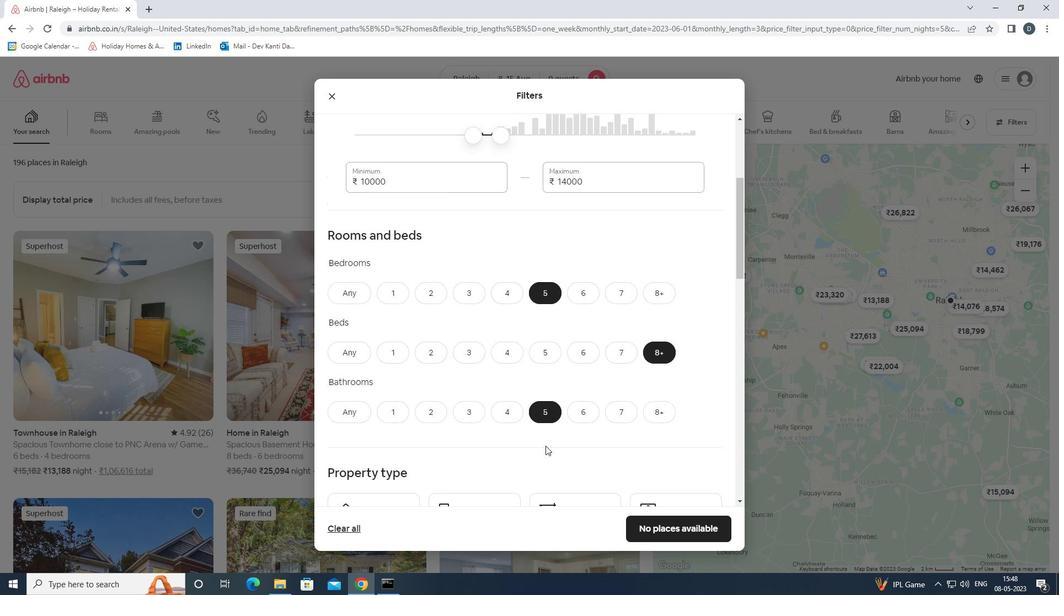 
Action: Mouse scrolled (545, 445) with delta (0, 0)
Screenshot: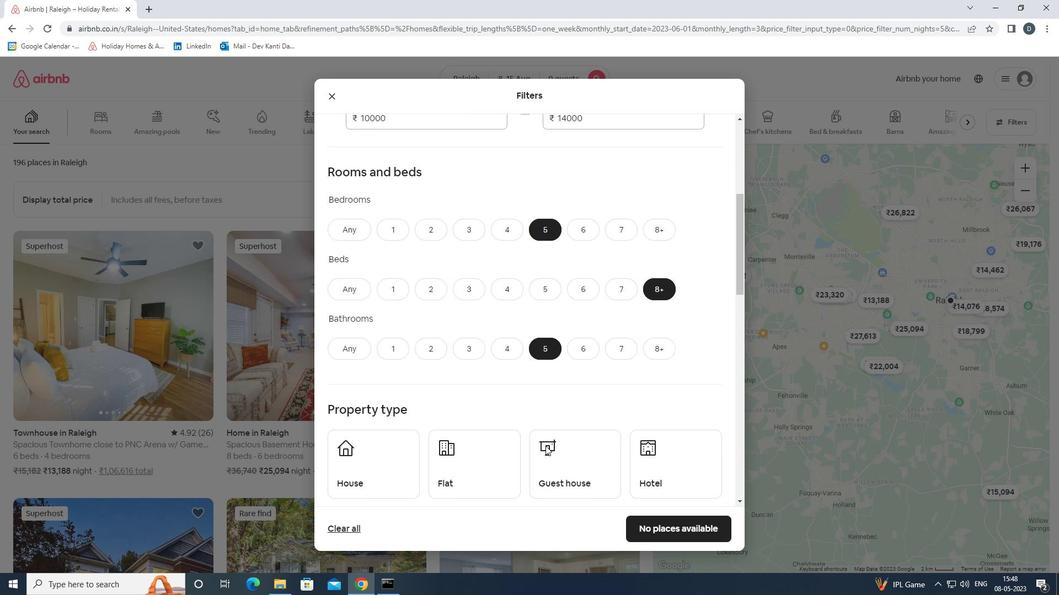 
Action: Mouse moved to (400, 408)
Screenshot: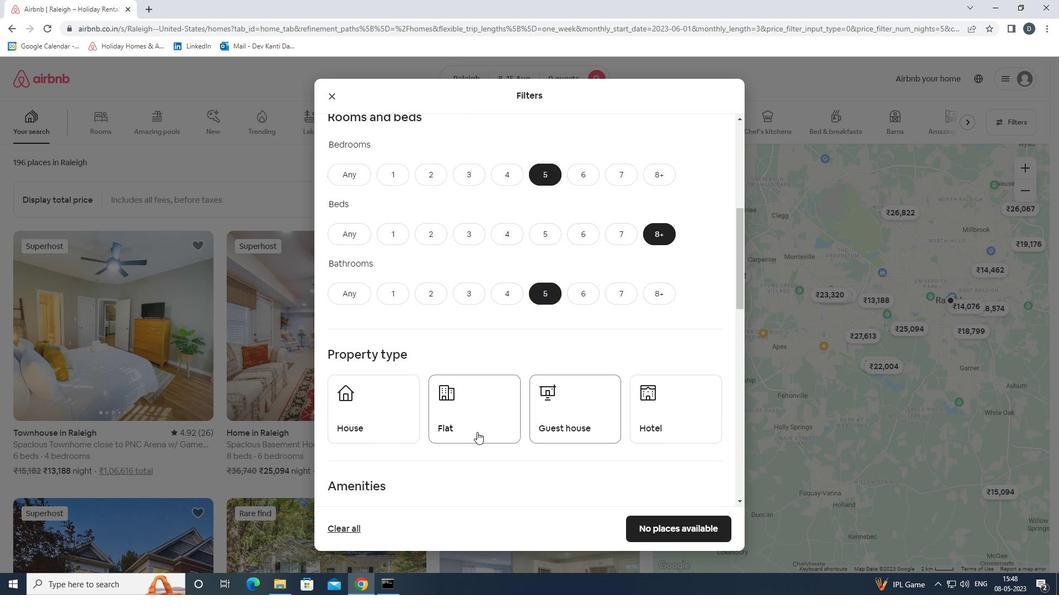 
Action: Mouse pressed left at (400, 408)
Screenshot: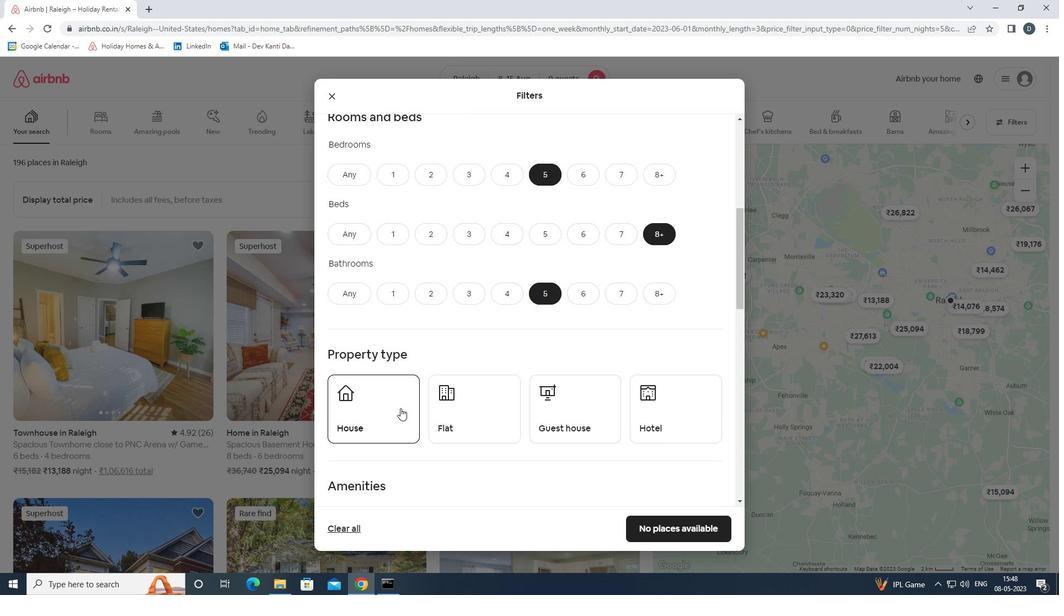 
Action: Mouse moved to (468, 402)
Screenshot: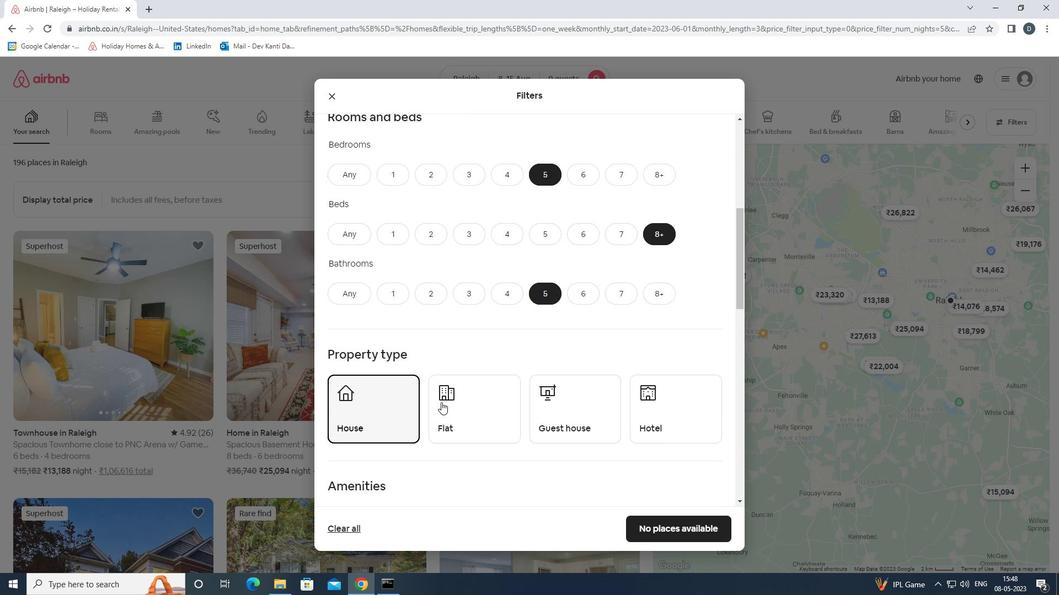 
Action: Mouse pressed left at (468, 402)
Screenshot: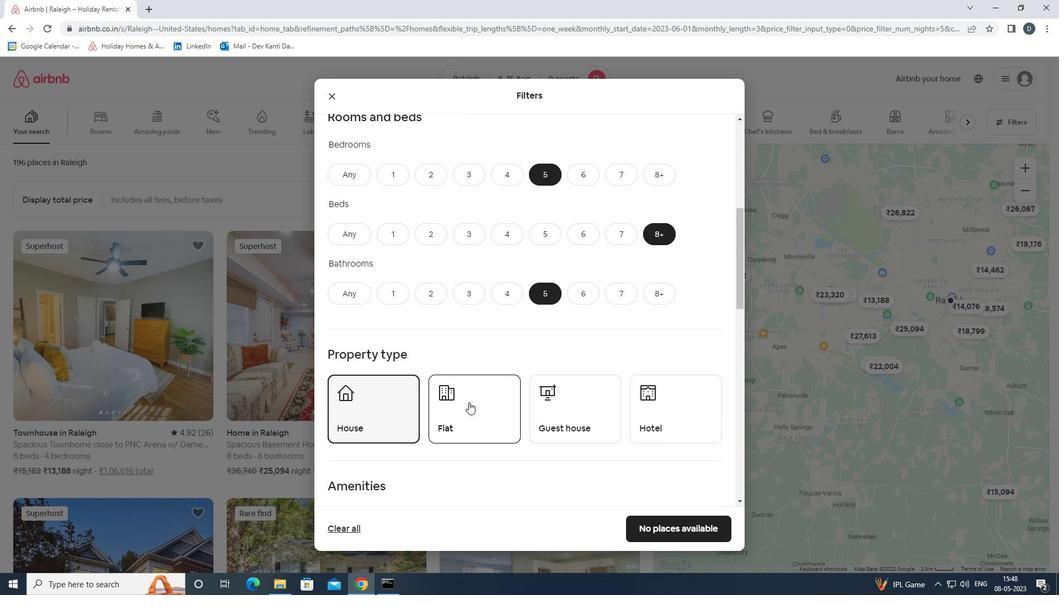 
Action: Mouse moved to (594, 402)
Screenshot: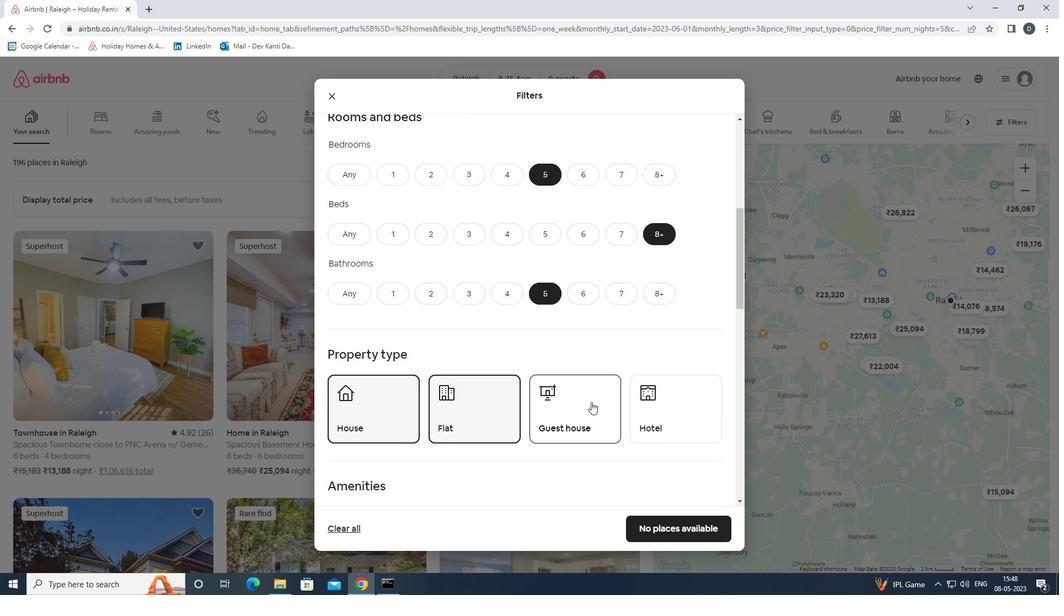 
Action: Mouse pressed left at (594, 402)
Screenshot: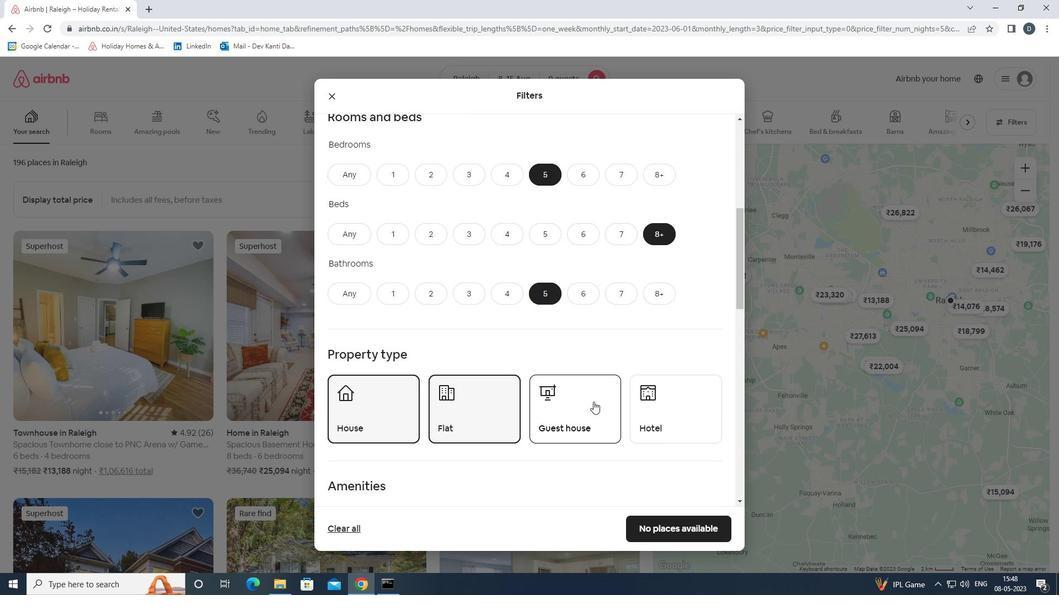 
Action: Mouse moved to (594, 402)
Screenshot: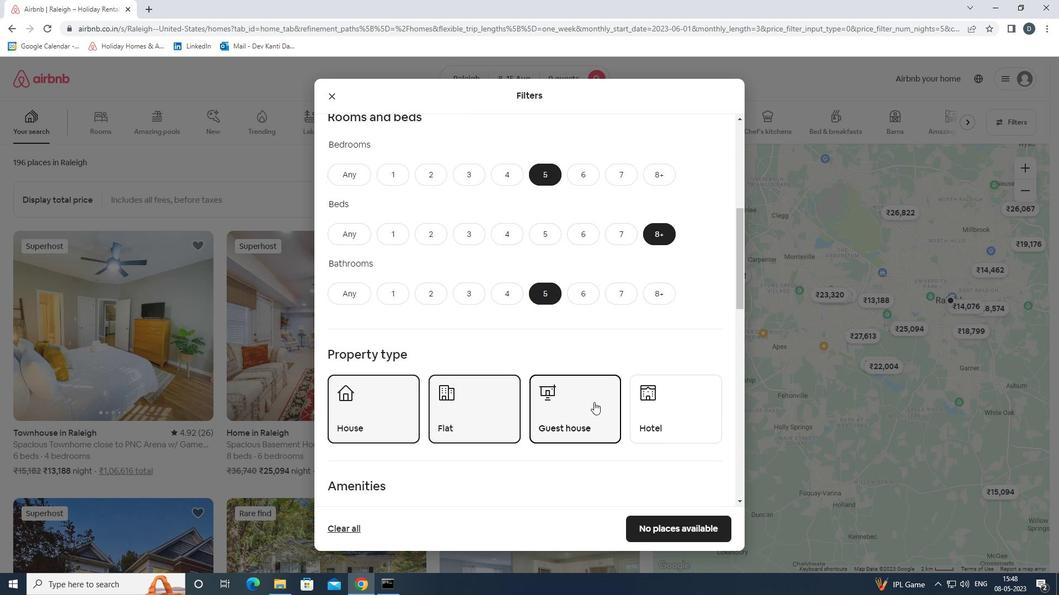 
Action: Mouse scrolled (594, 402) with delta (0, 0)
Screenshot: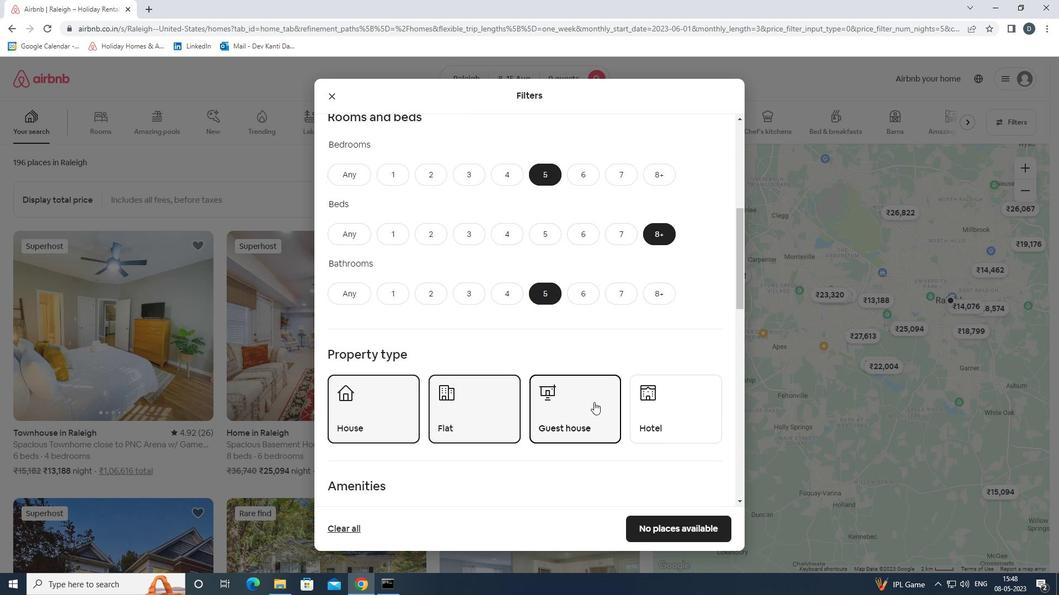 
Action: Mouse moved to (596, 406)
Screenshot: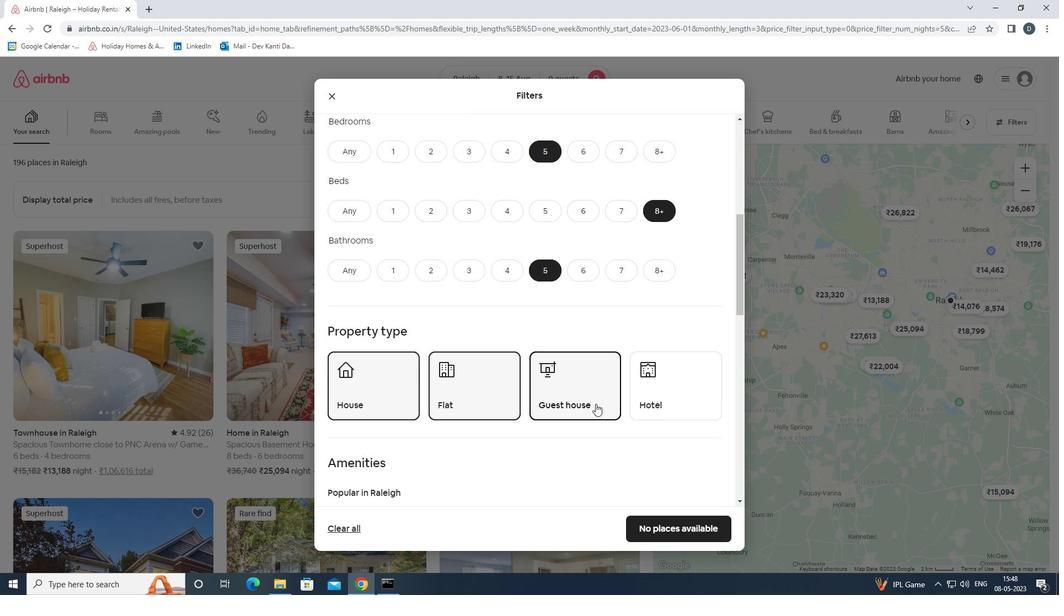 
Action: Mouse scrolled (596, 406) with delta (0, 0)
Screenshot: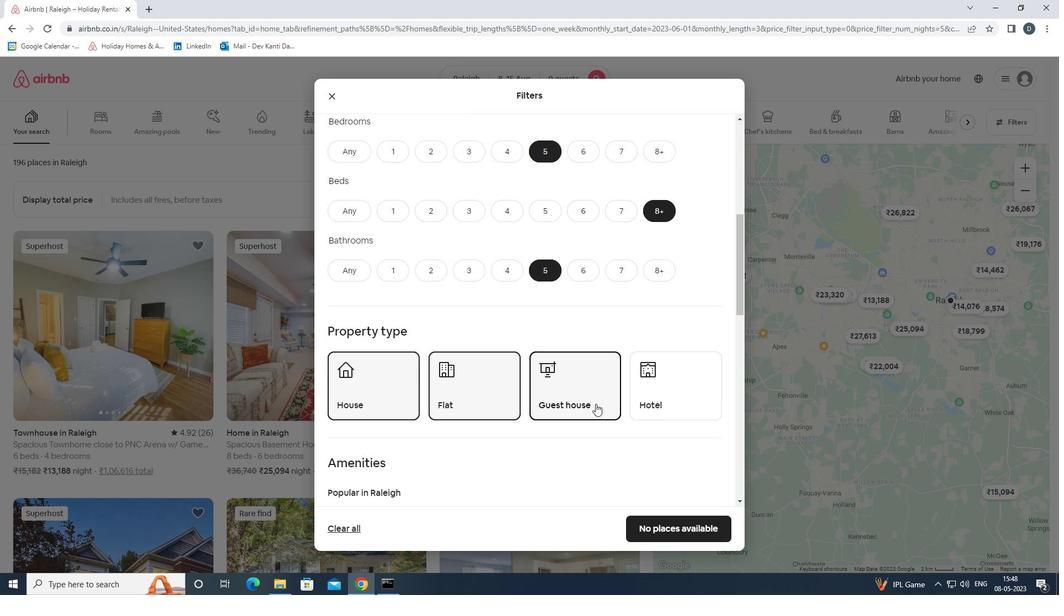 
Action: Mouse moved to (596, 406)
Screenshot: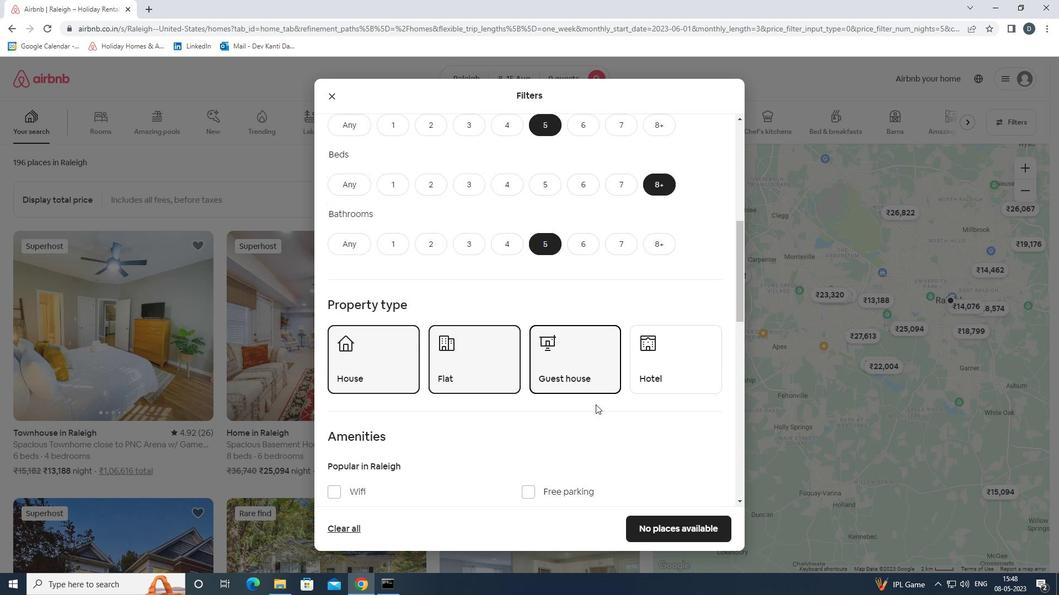 
Action: Mouse scrolled (596, 406) with delta (0, 0)
Screenshot: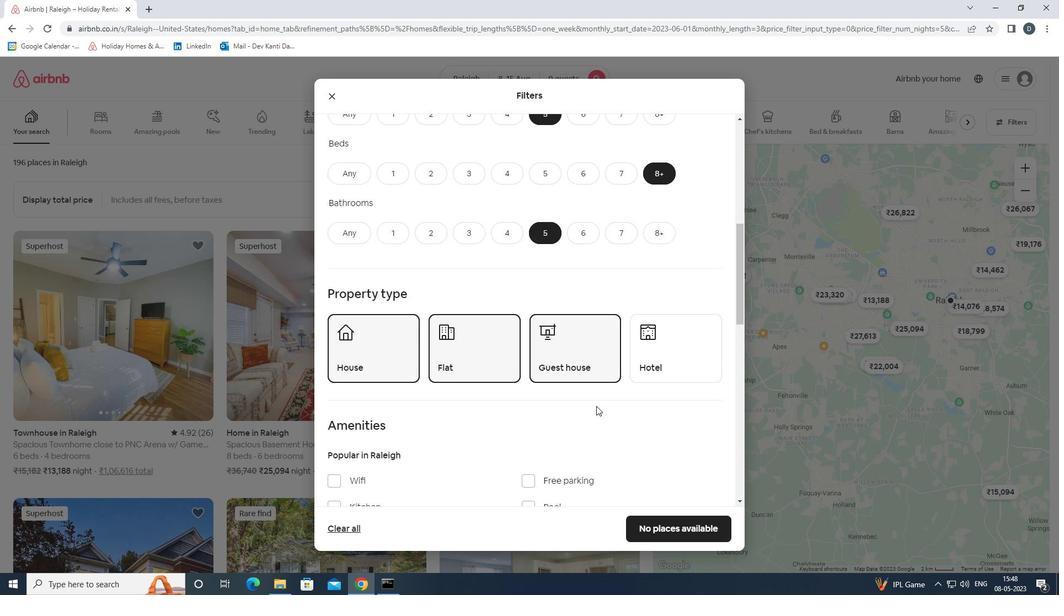 
Action: Mouse moved to (349, 369)
Screenshot: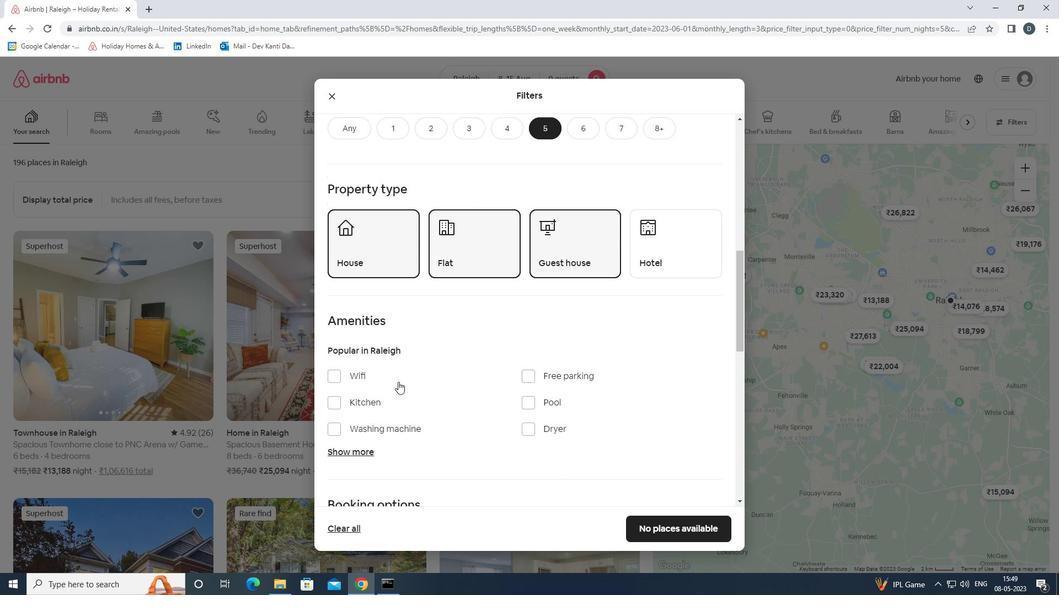 
Action: Mouse pressed left at (349, 369)
Screenshot: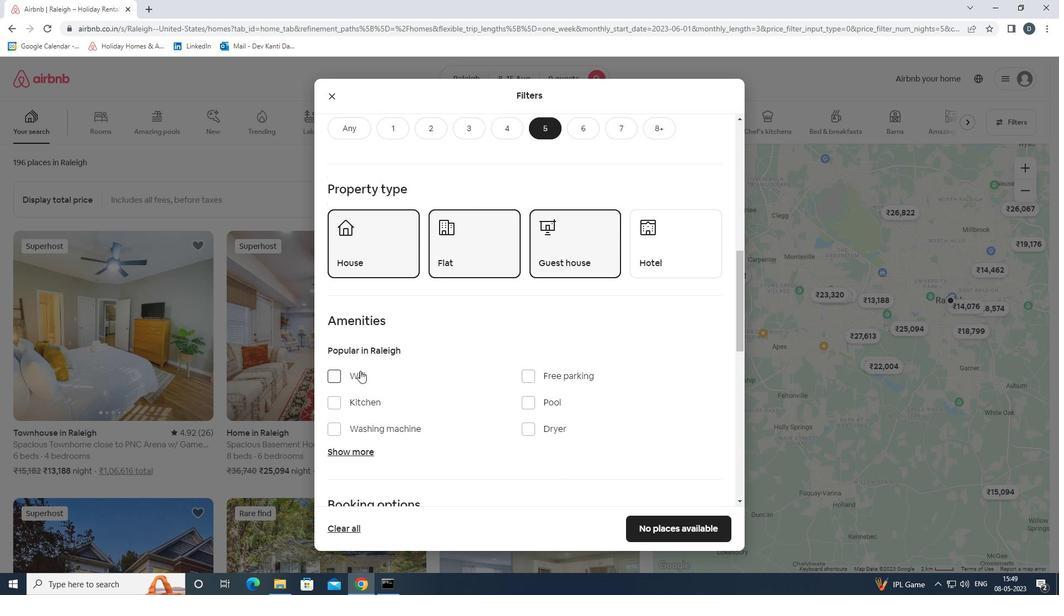 
Action: Mouse moved to (349, 372)
Screenshot: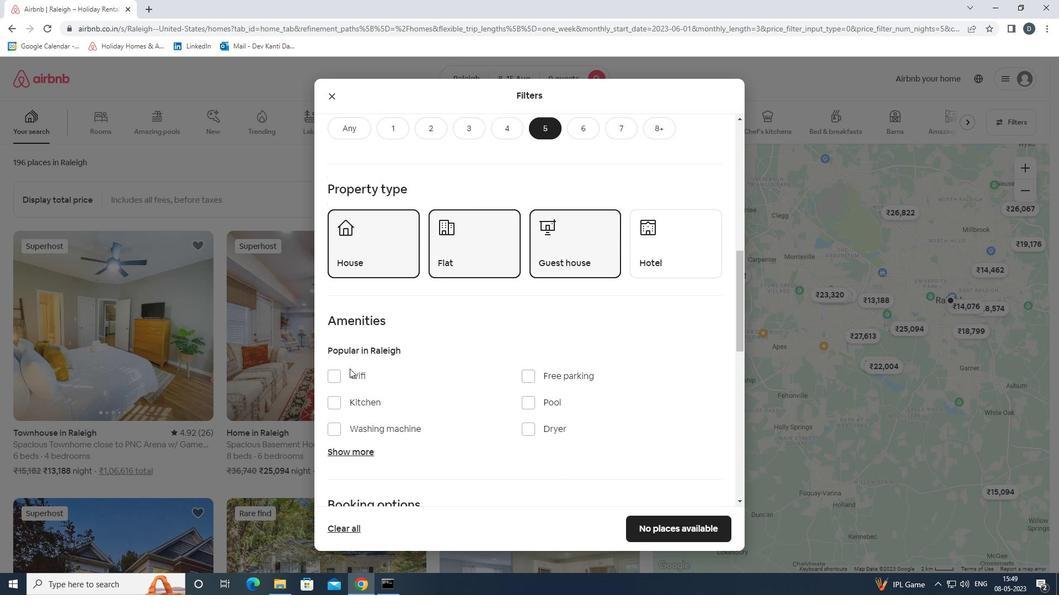 
Action: Mouse pressed left at (349, 372)
Screenshot: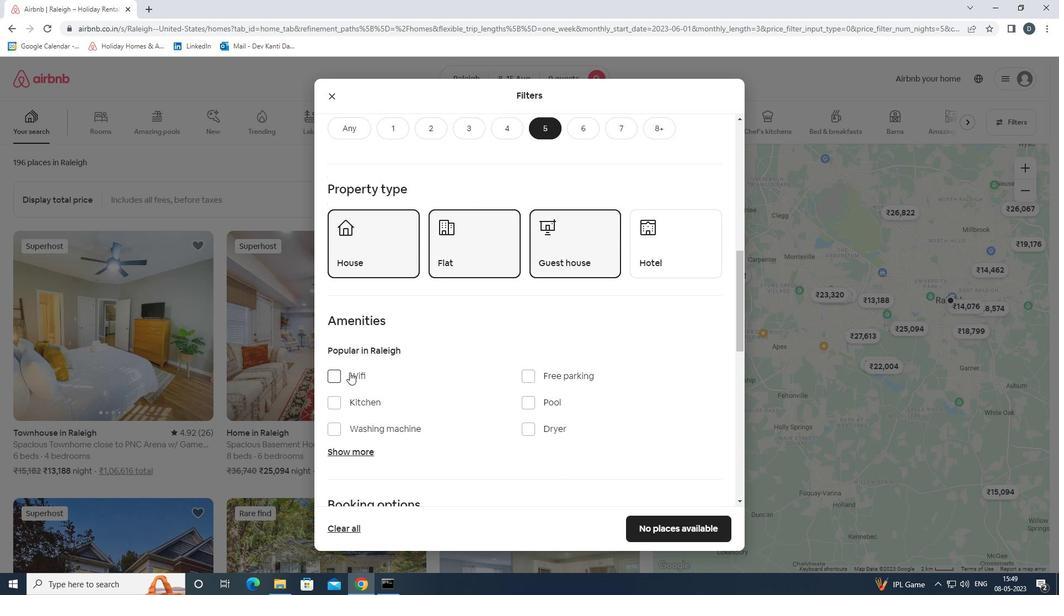 
Action: Mouse moved to (532, 372)
Screenshot: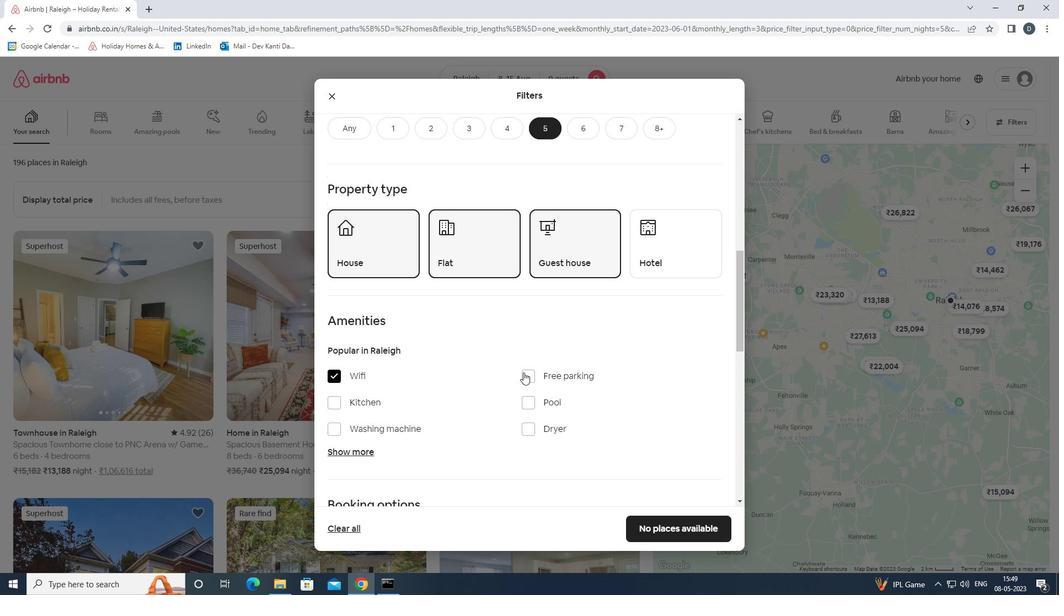 
Action: Mouse pressed left at (532, 372)
Screenshot: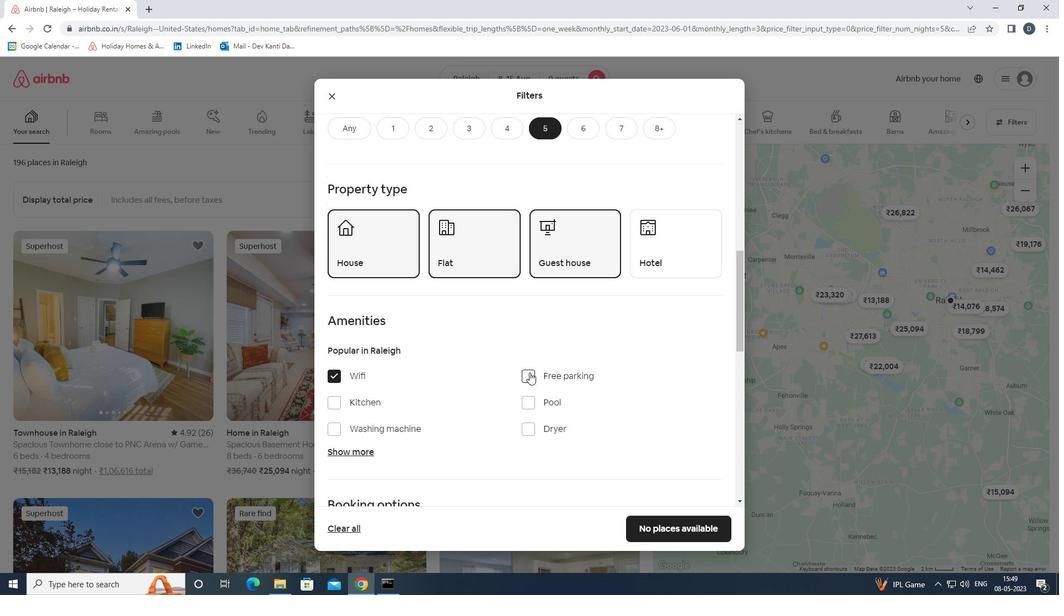 
Action: Mouse scrolled (532, 372) with delta (0, 0)
Screenshot: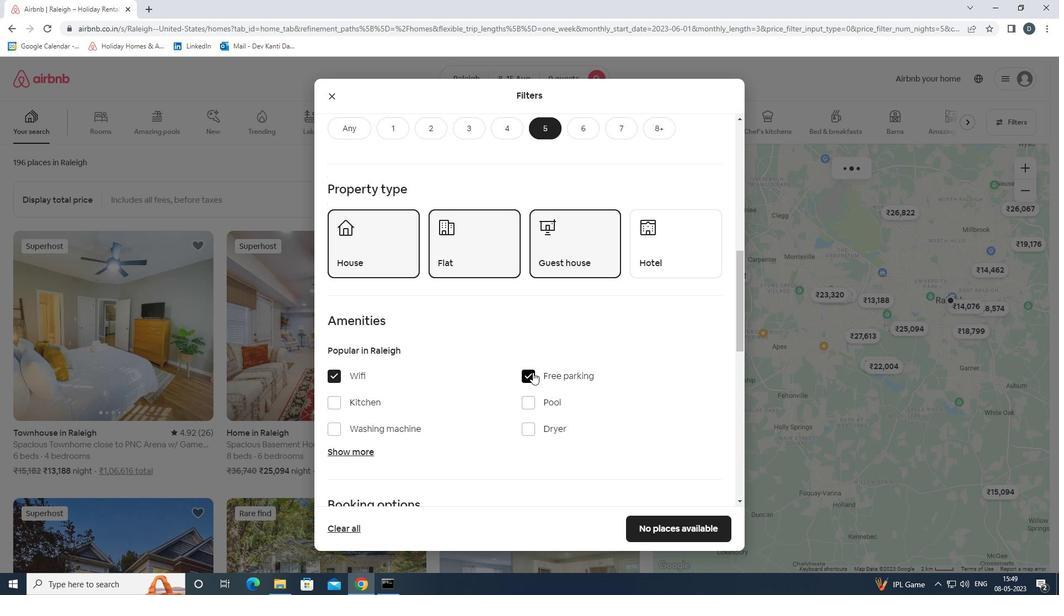 
Action: Mouse scrolled (532, 372) with delta (0, 0)
Screenshot: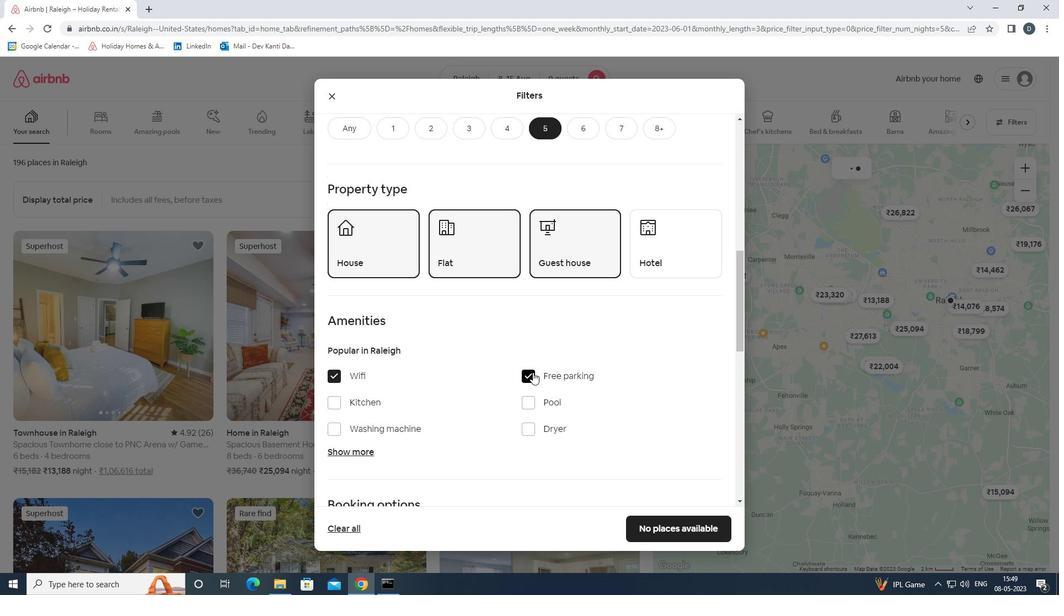 
Action: Mouse moved to (373, 348)
Screenshot: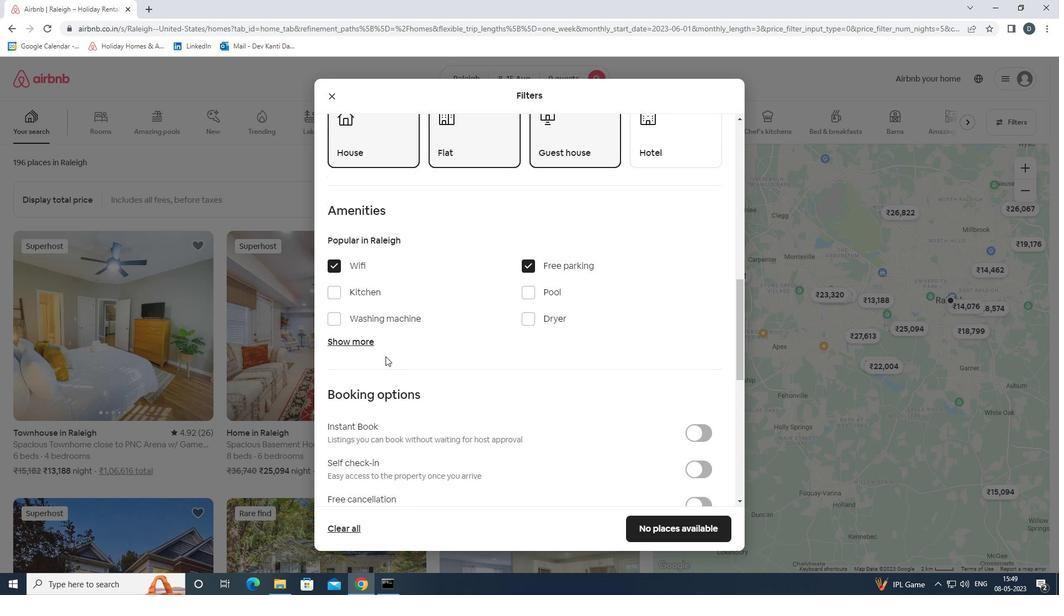 
Action: Mouse pressed left at (373, 348)
Screenshot: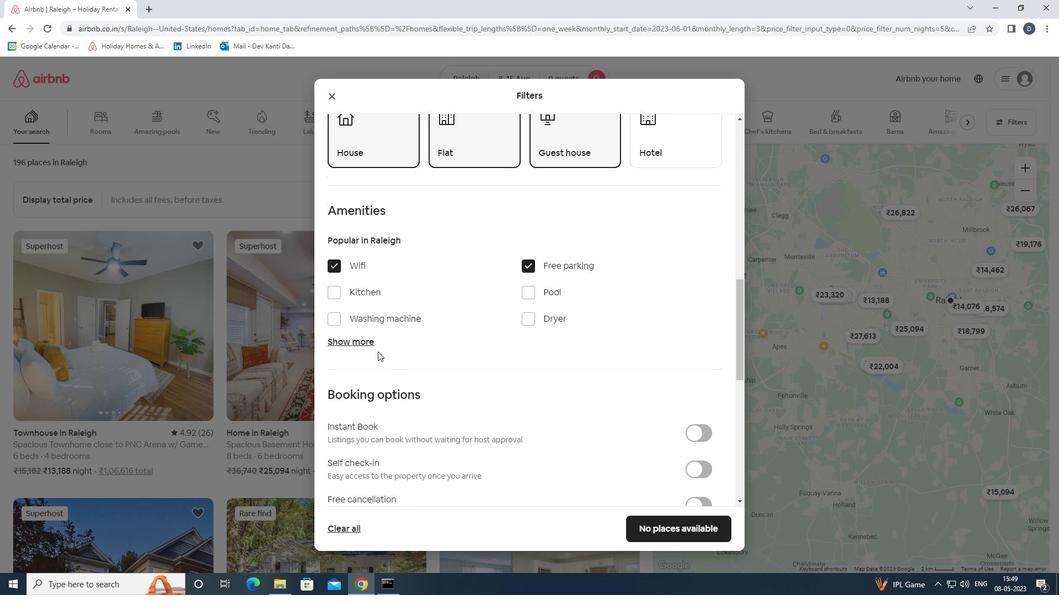 
Action: Mouse moved to (371, 347)
Screenshot: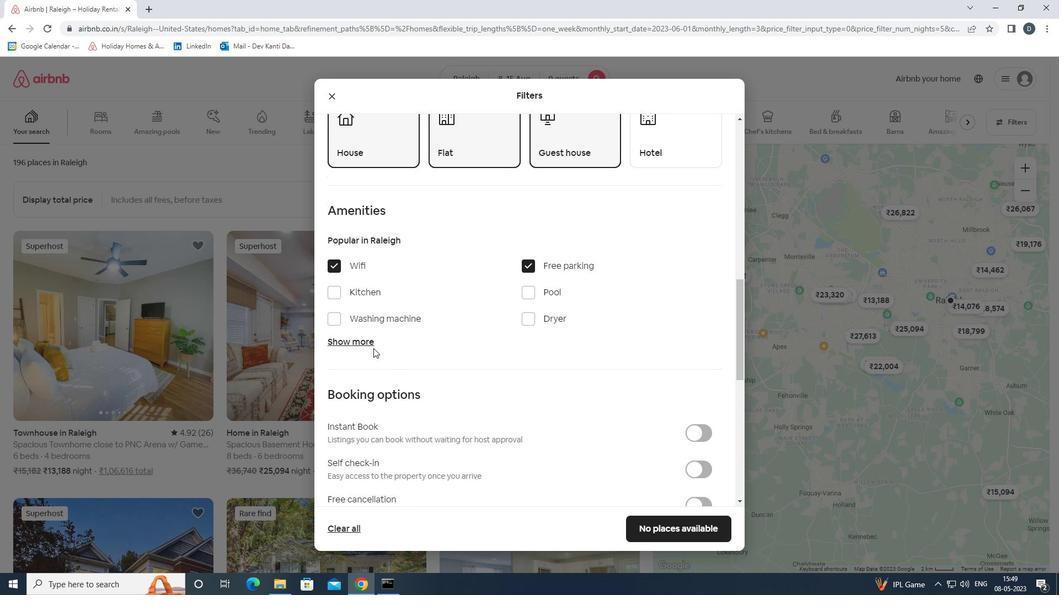 
Action: Mouse pressed left at (371, 347)
Screenshot: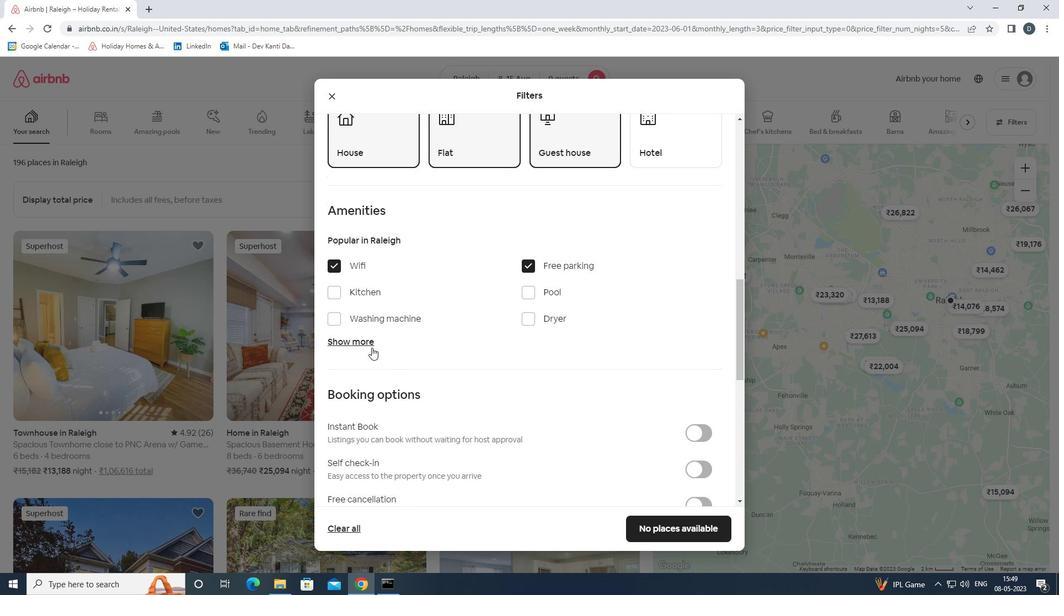 
Action: Mouse moved to (567, 382)
Screenshot: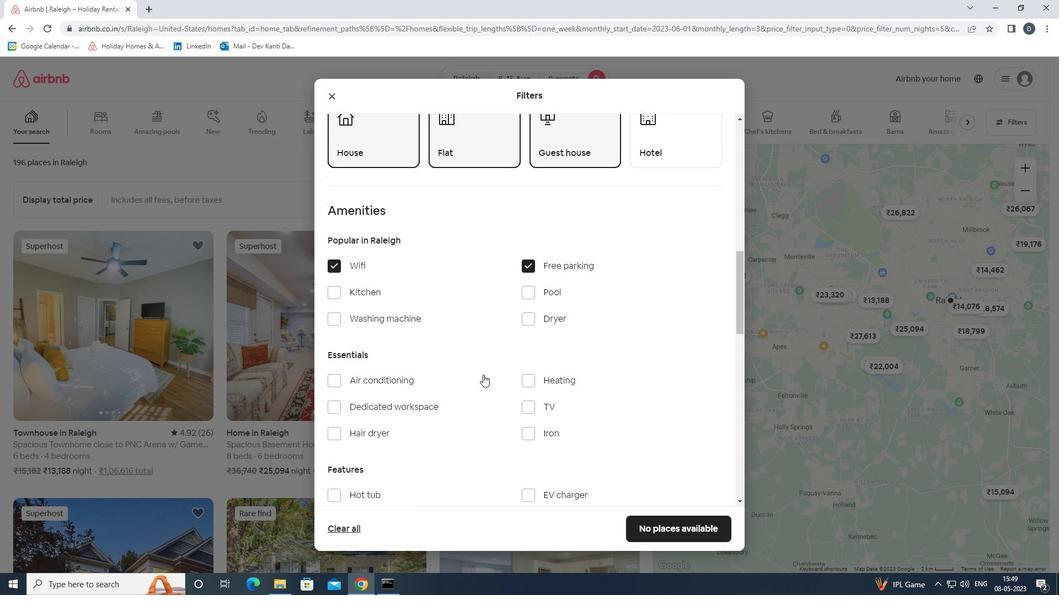 
Action: Mouse scrolled (567, 381) with delta (0, 0)
Screenshot: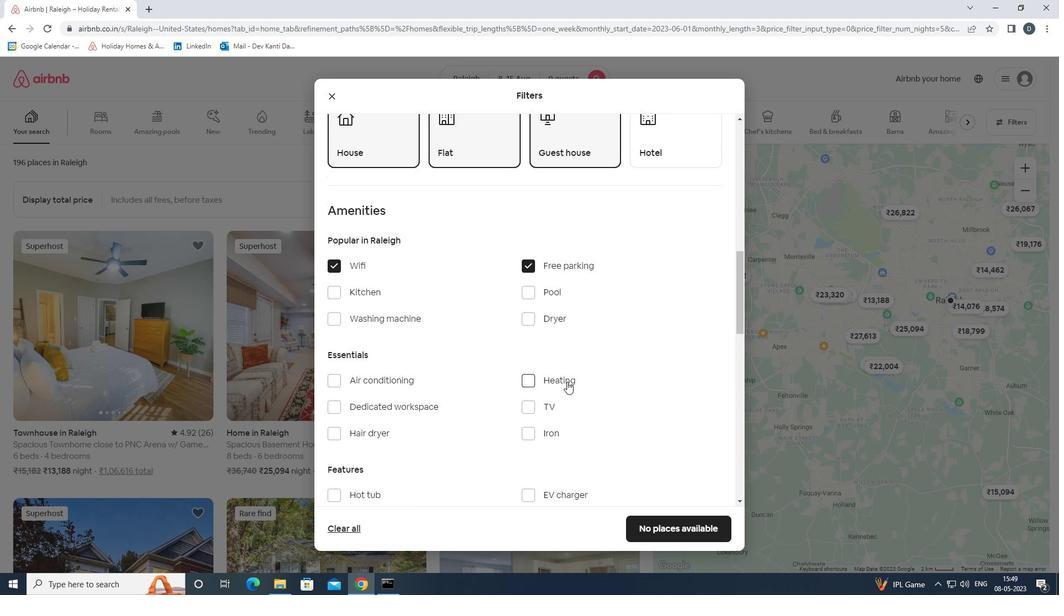 
Action: Mouse moved to (550, 347)
Screenshot: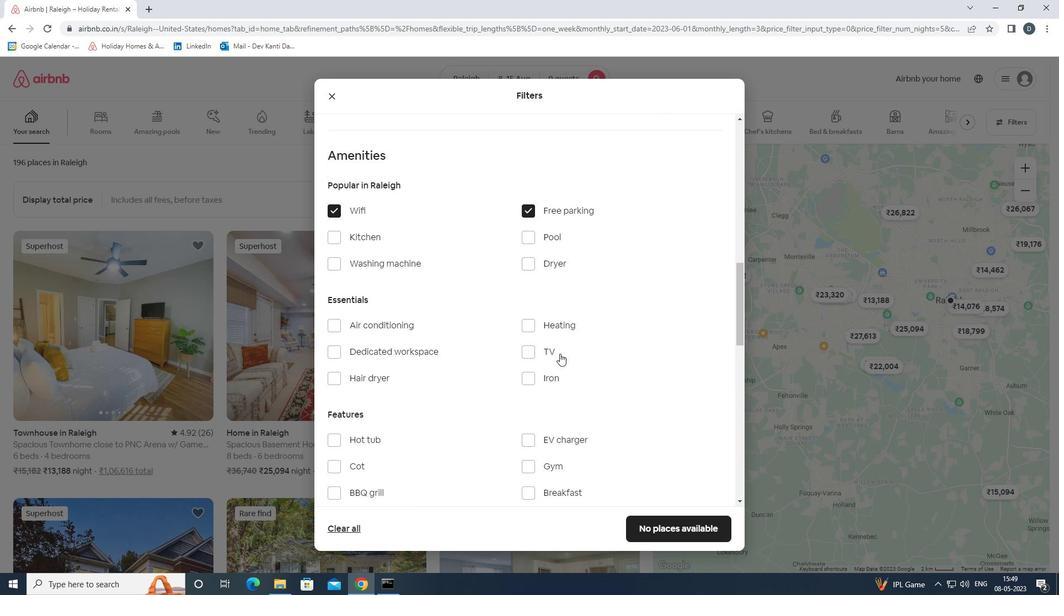 
Action: Mouse pressed left at (550, 347)
Screenshot: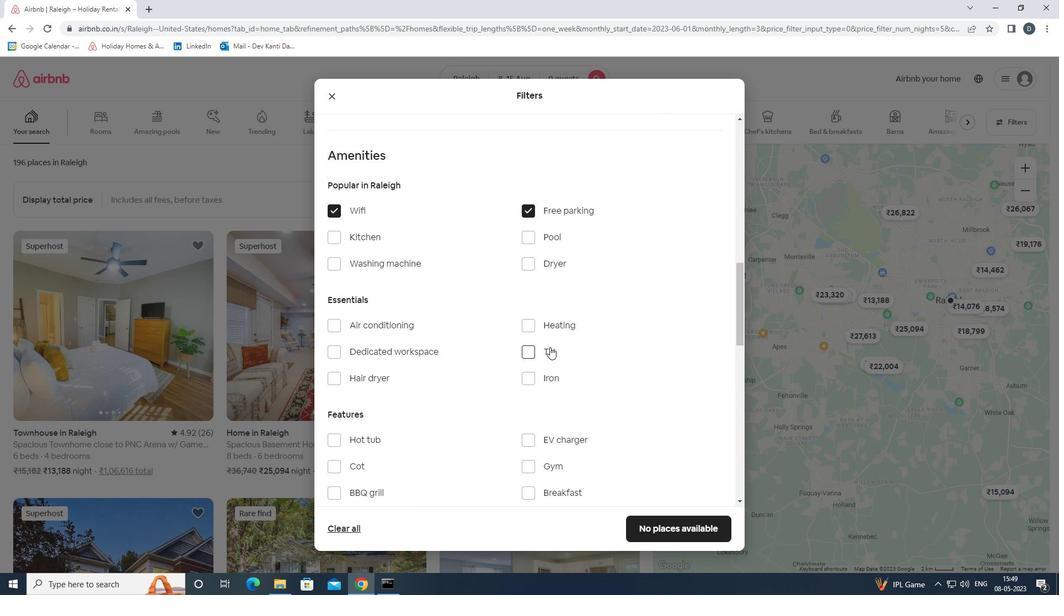 
Action: Mouse scrolled (550, 346) with delta (0, 0)
Screenshot: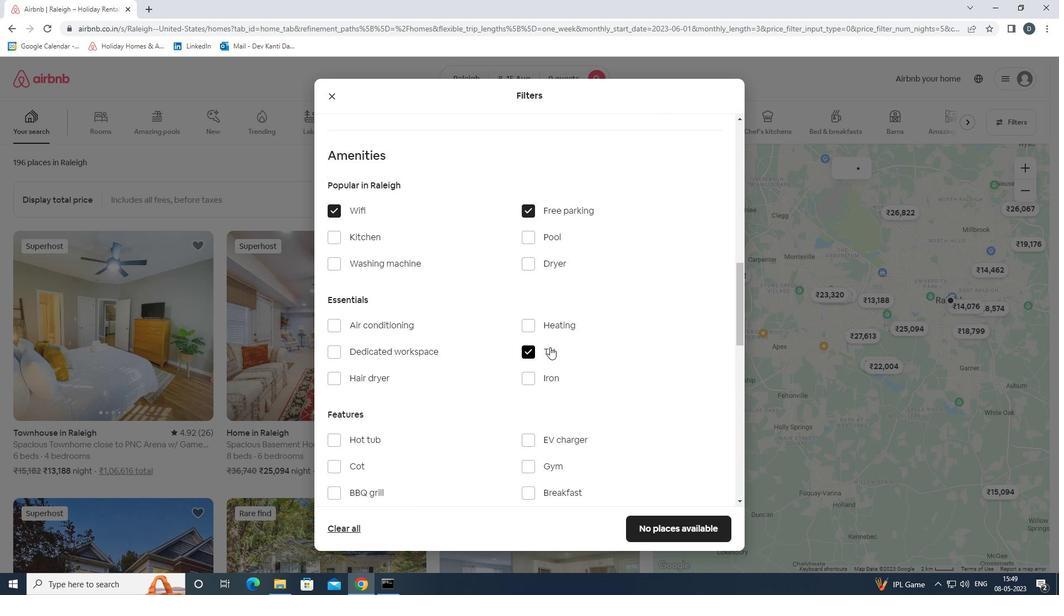 
Action: Mouse scrolled (550, 346) with delta (0, 0)
Screenshot: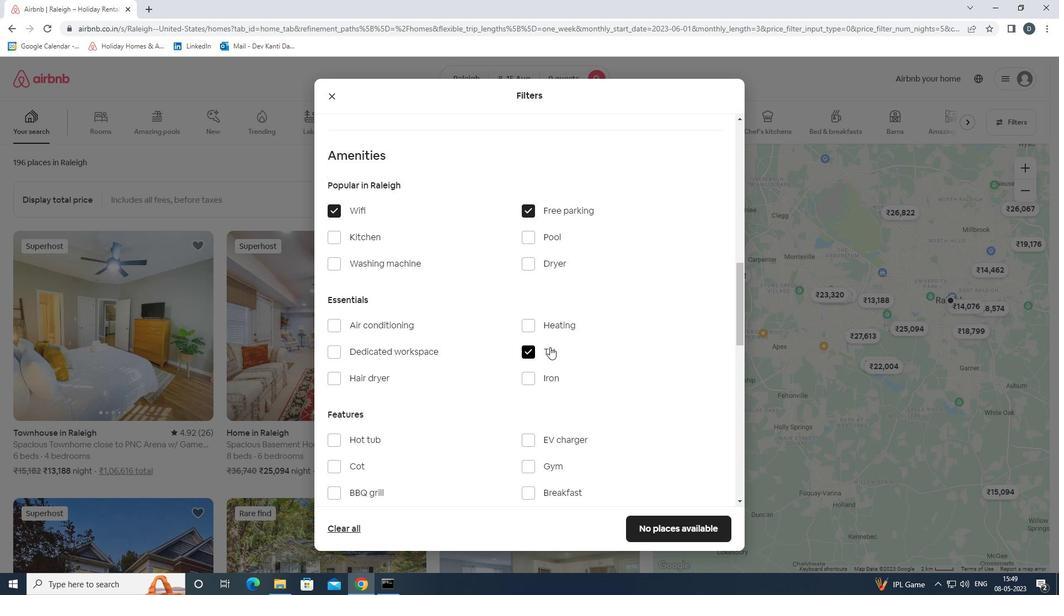 
Action: Mouse moved to (529, 360)
Screenshot: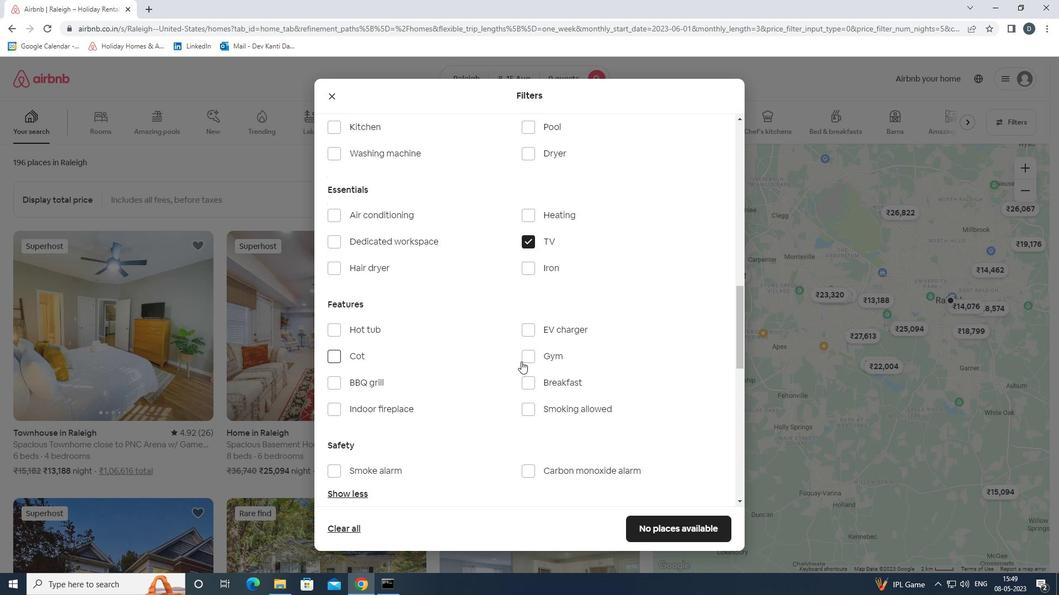 
Action: Mouse pressed left at (529, 360)
Screenshot: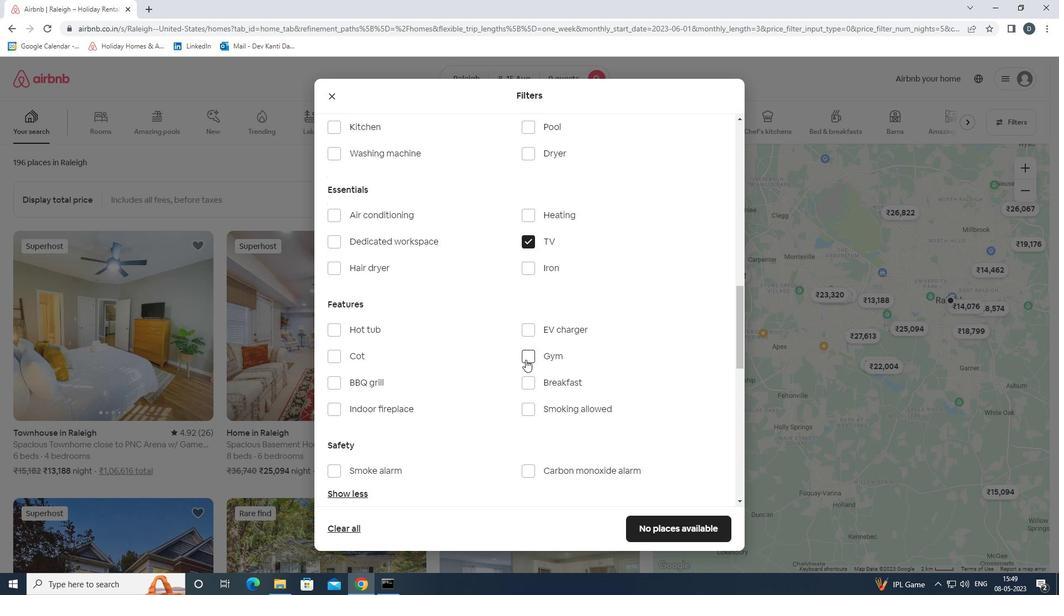 
Action: Mouse moved to (528, 382)
Screenshot: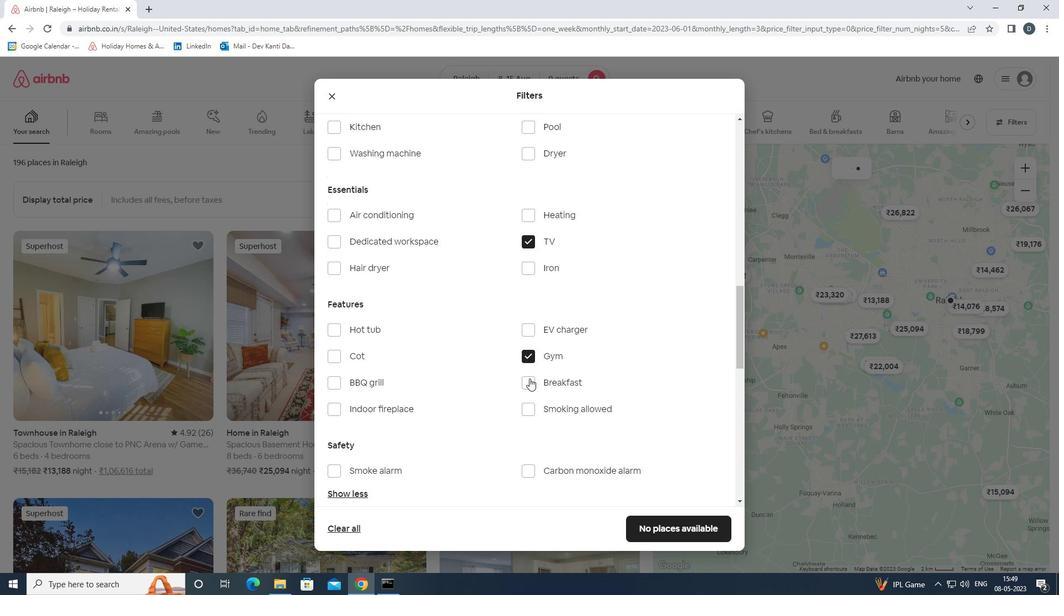 
Action: Mouse pressed left at (528, 382)
Screenshot: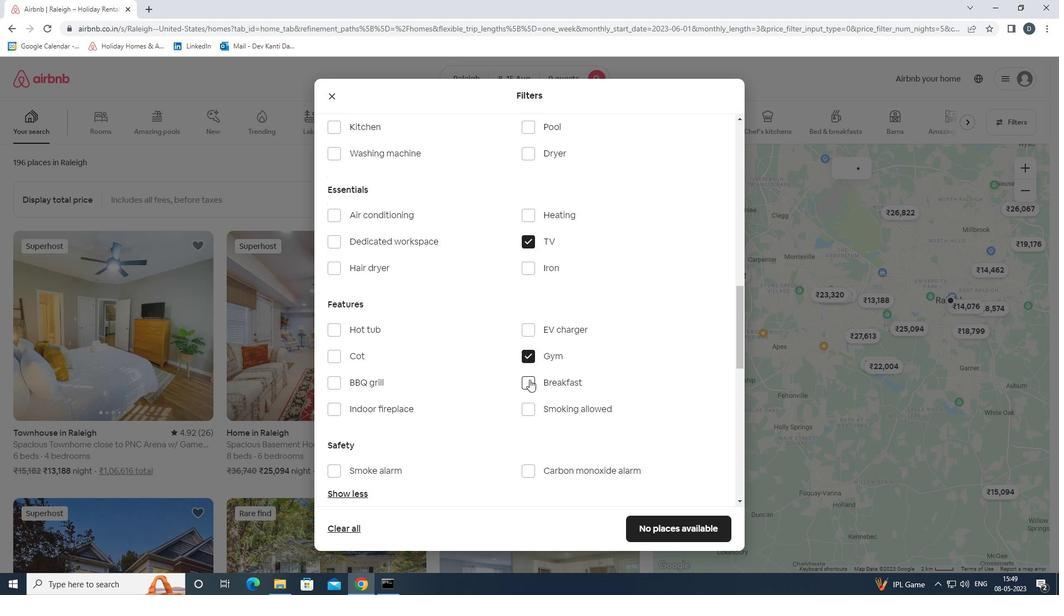 
Action: Mouse scrolled (528, 382) with delta (0, 0)
Screenshot: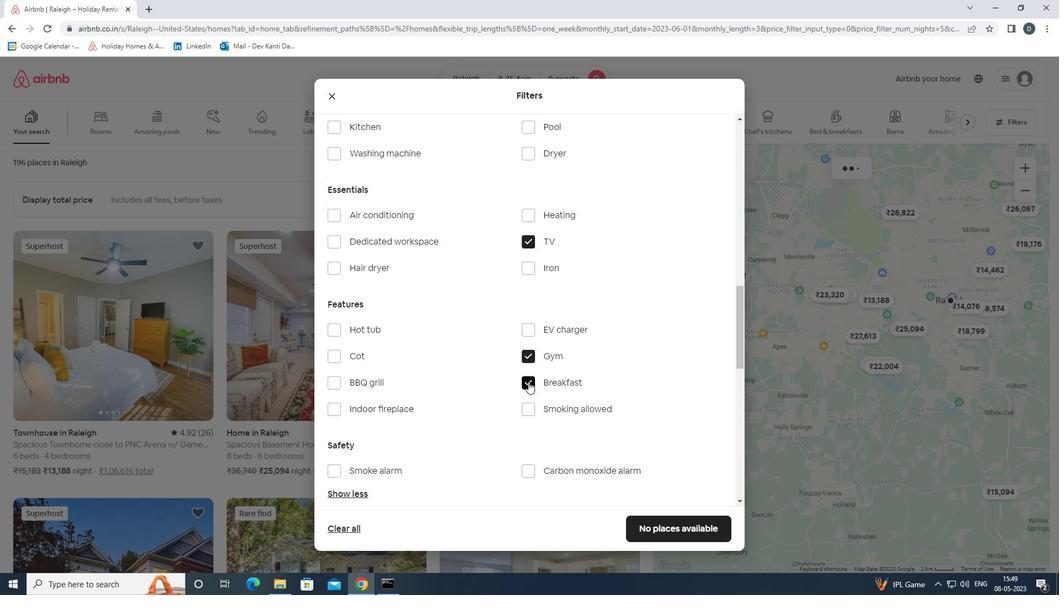 
Action: Mouse scrolled (528, 382) with delta (0, 0)
Screenshot: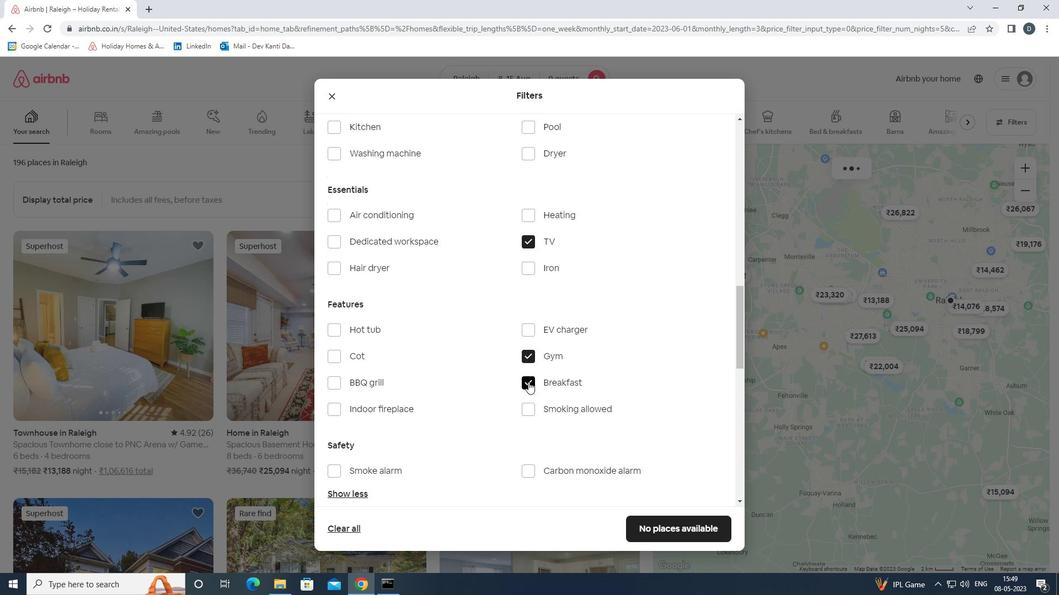 
Action: Mouse scrolled (528, 381) with delta (0, 0)
Screenshot: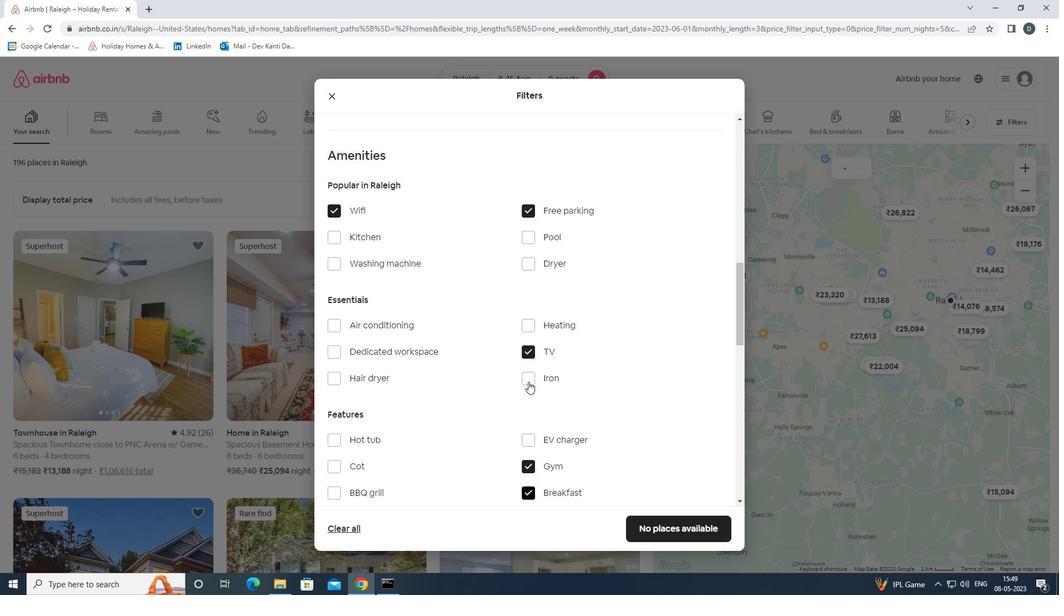 
Action: Mouse scrolled (528, 381) with delta (0, 0)
Screenshot: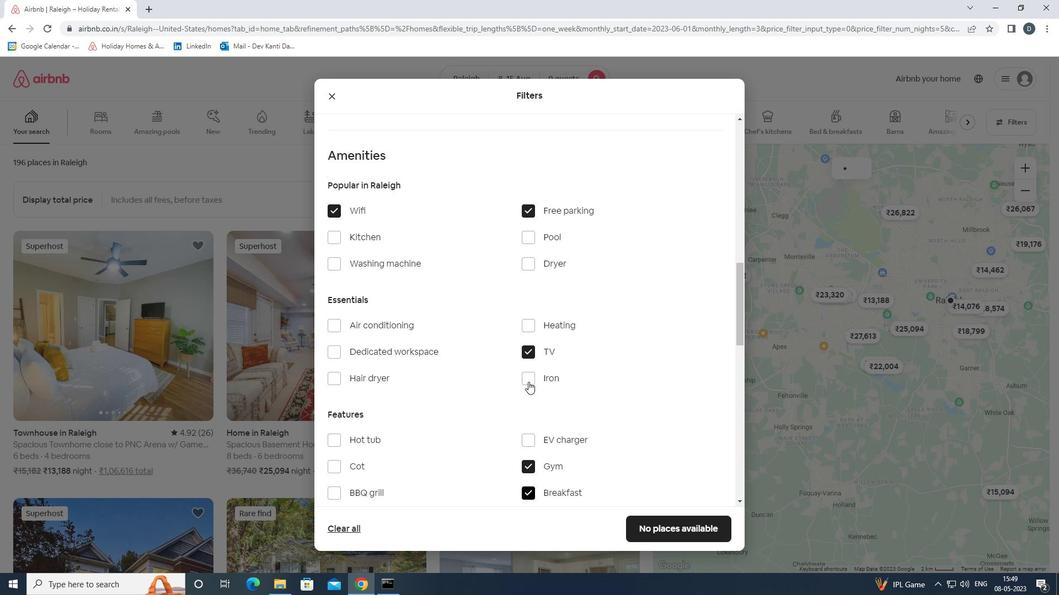 
Action: Mouse scrolled (528, 381) with delta (0, 0)
Screenshot: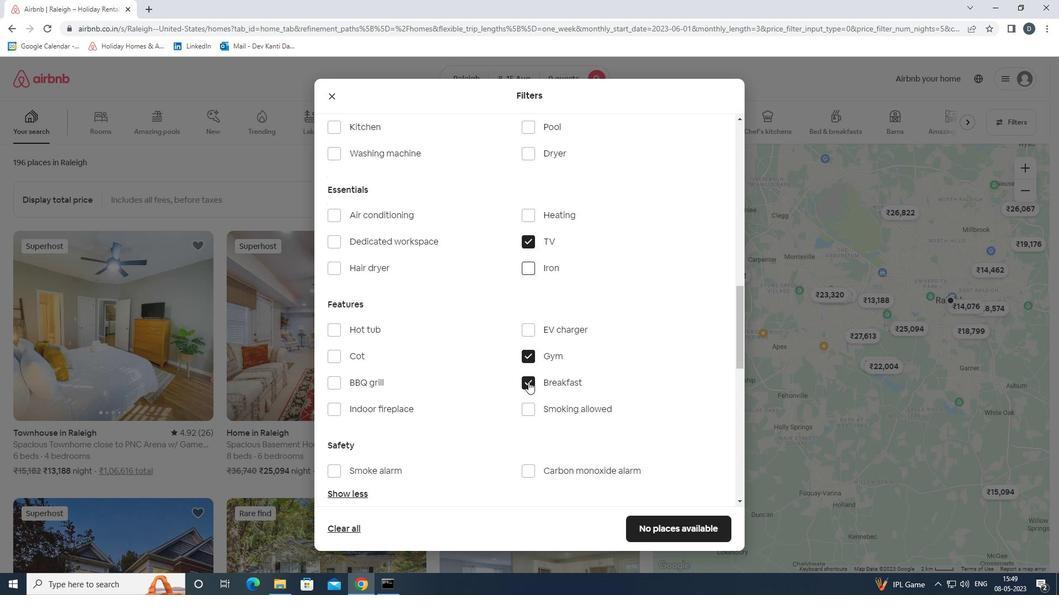 
Action: Mouse scrolled (528, 381) with delta (0, 0)
Screenshot: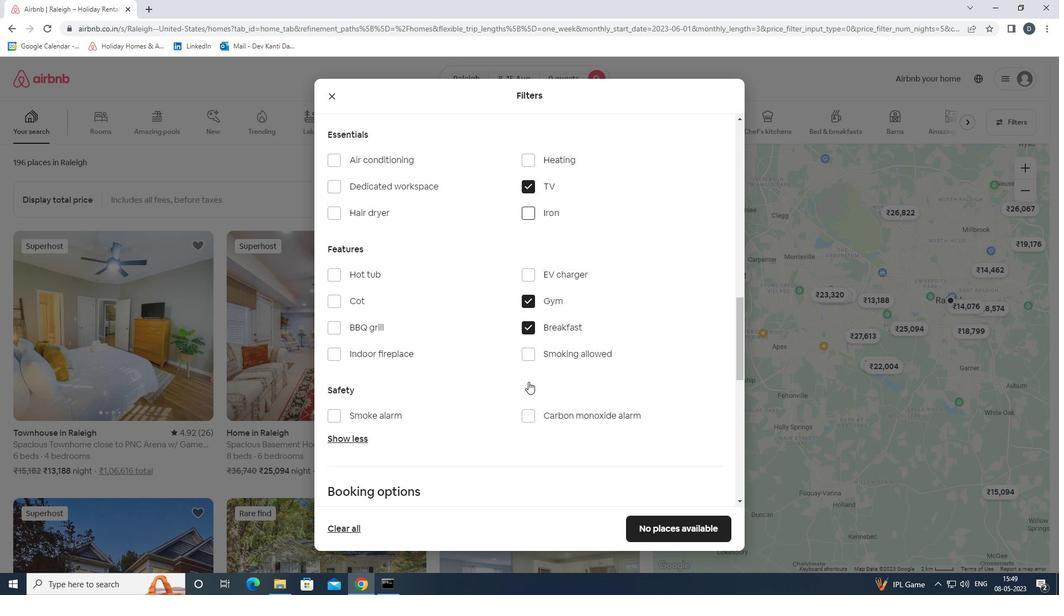 
Action: Mouse scrolled (528, 381) with delta (0, 0)
Screenshot: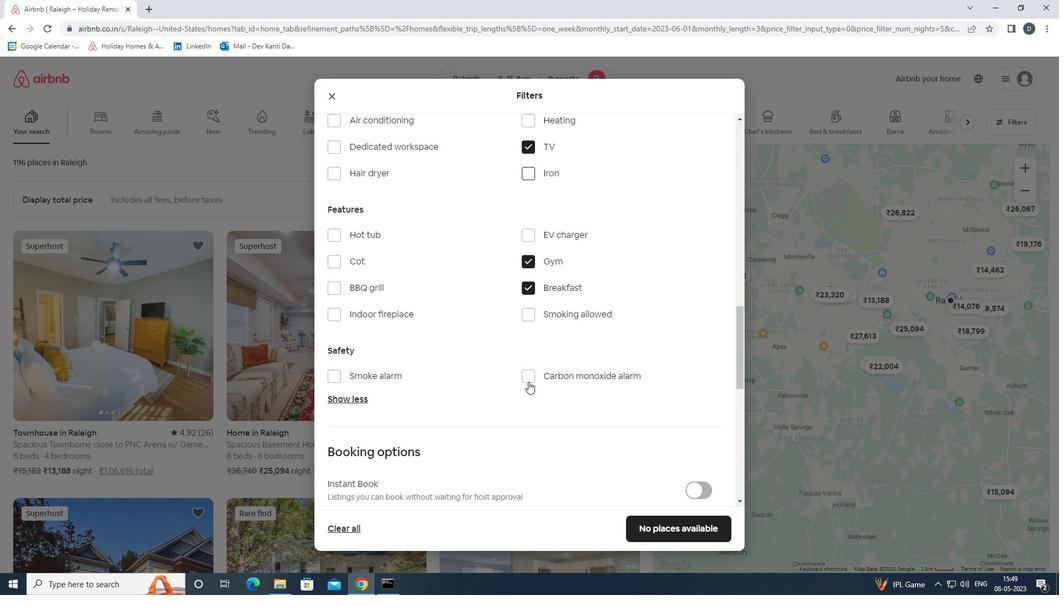 
Action: Mouse scrolled (528, 381) with delta (0, 0)
Screenshot: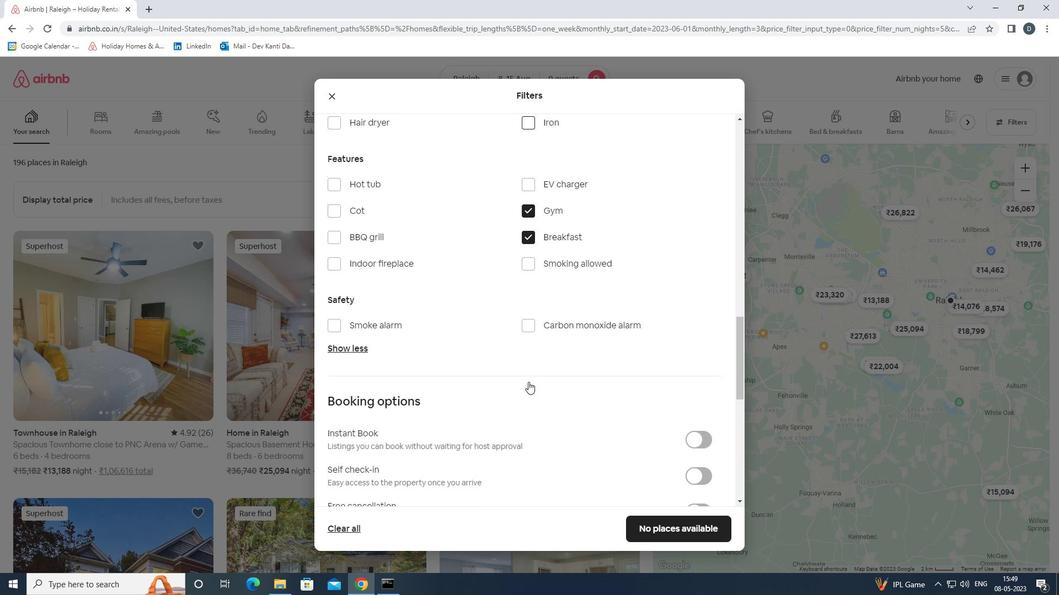 
Action: Mouse scrolled (528, 381) with delta (0, 0)
Screenshot: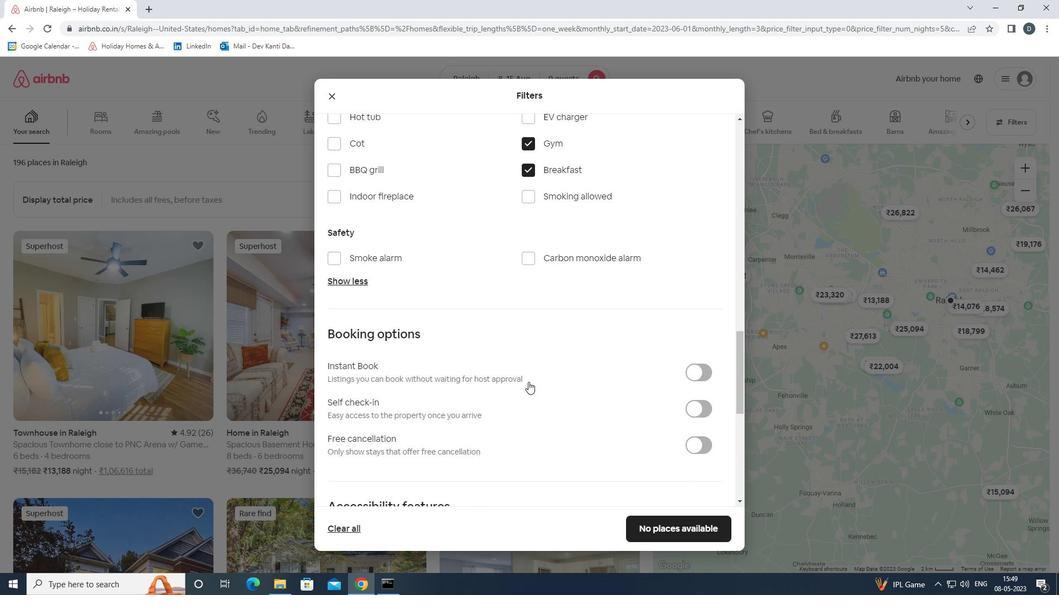 
Action: Mouse moved to (704, 351)
Screenshot: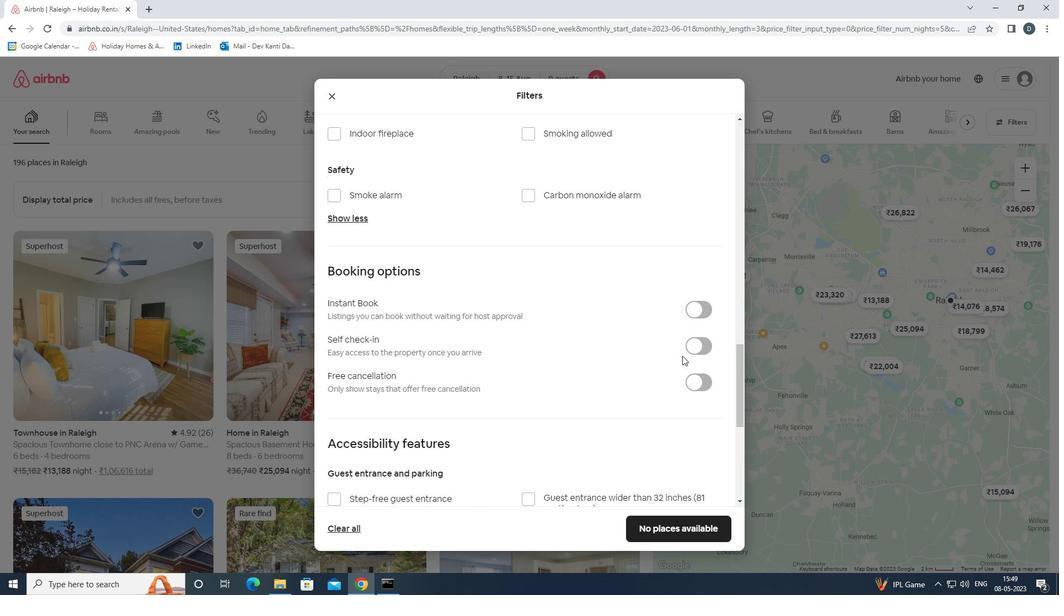 
Action: Mouse pressed left at (704, 351)
Screenshot: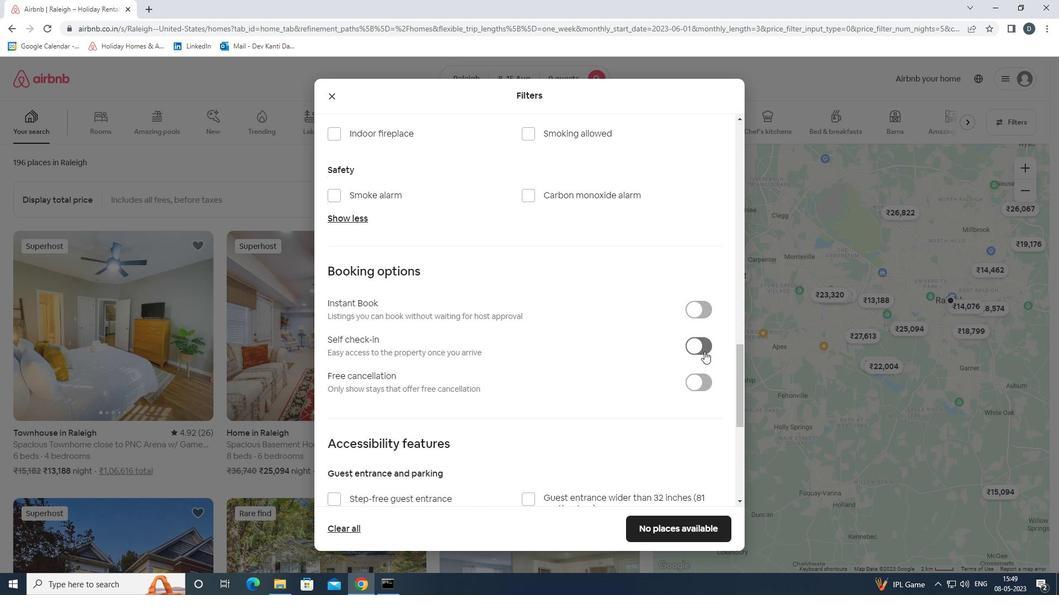 
Action: Mouse moved to (704, 350)
Screenshot: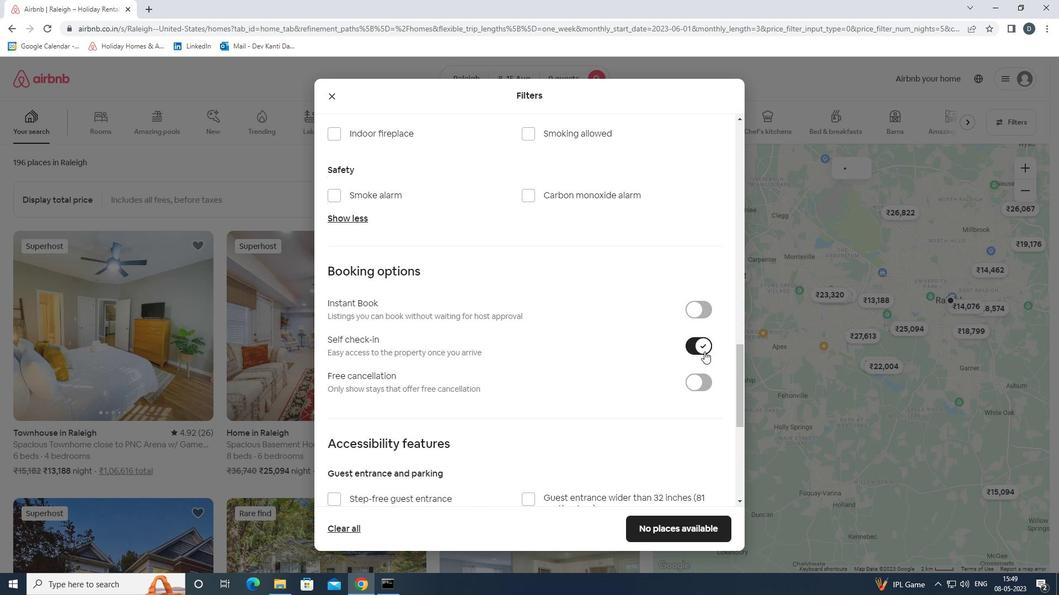 
Action: Mouse scrolled (704, 350) with delta (0, 0)
Screenshot: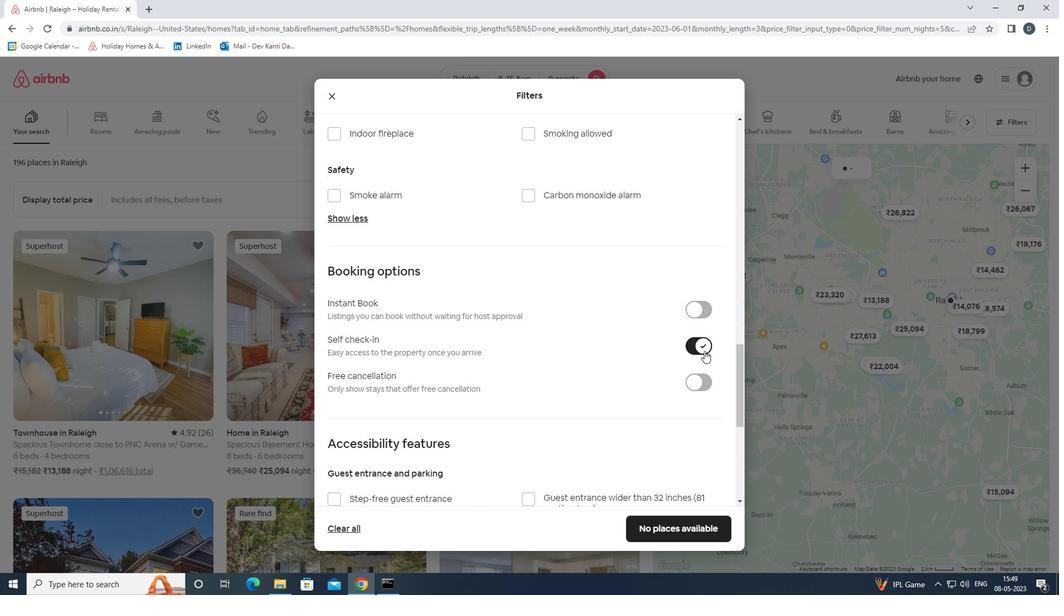 
Action: Mouse moved to (703, 347)
Screenshot: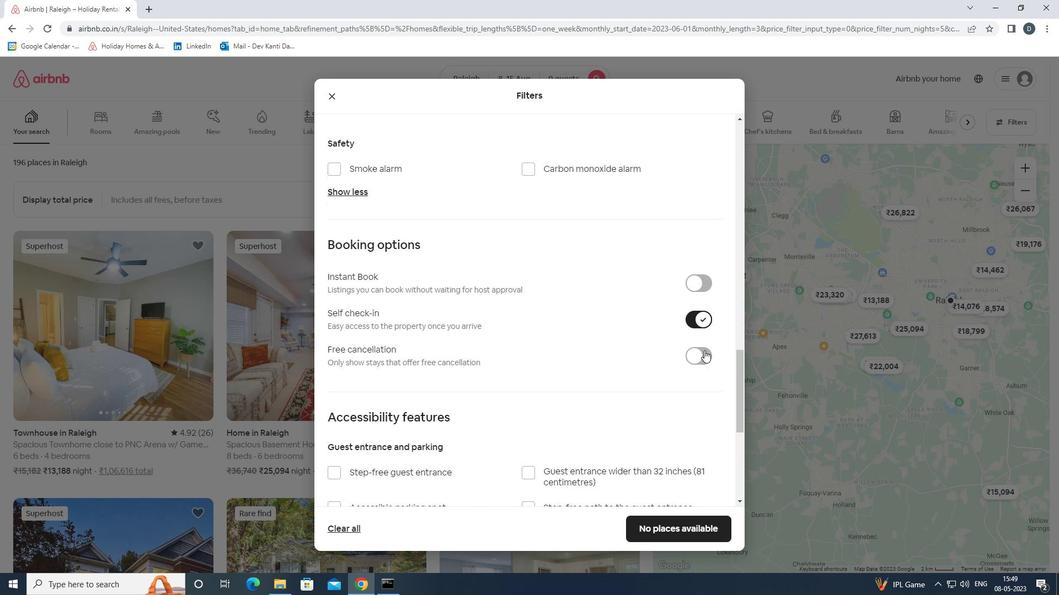 
Action: Mouse scrolled (703, 346) with delta (0, 0)
Screenshot: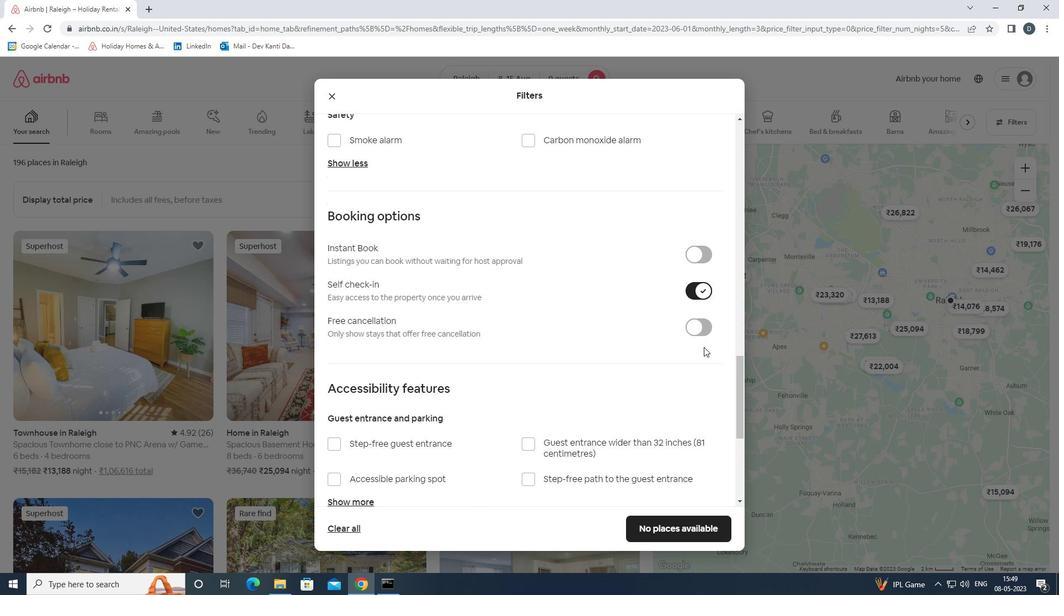 
Action: Mouse scrolled (703, 346) with delta (0, 0)
Screenshot: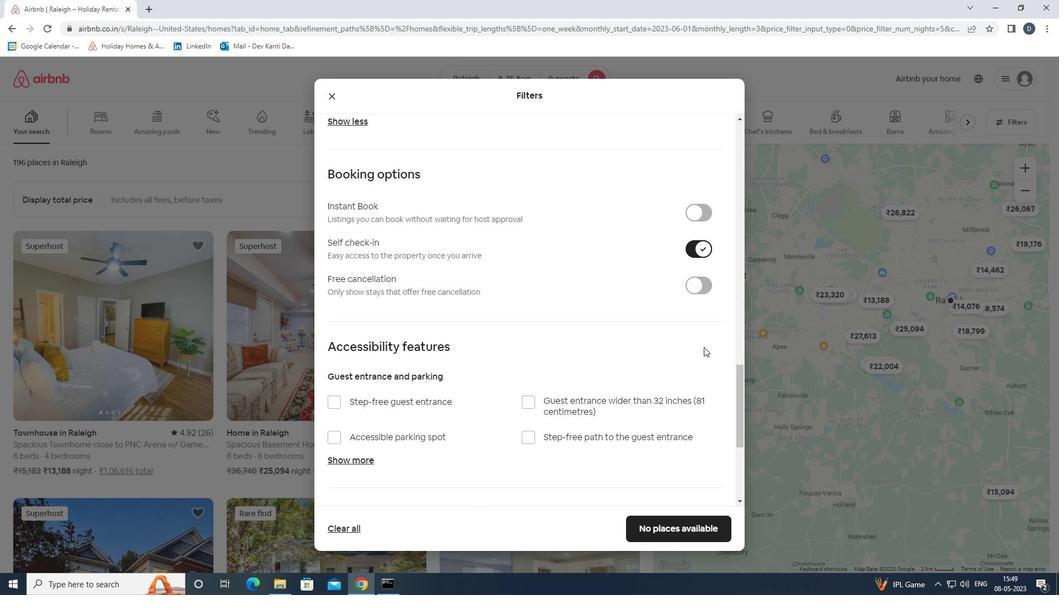 
Action: Mouse moved to (703, 349)
Screenshot: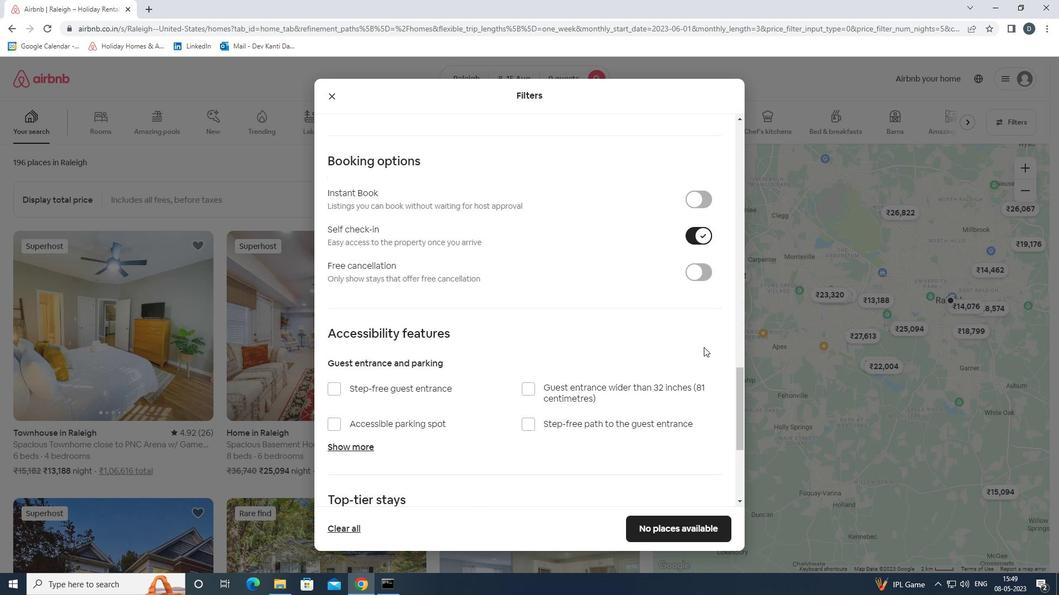 
Action: Mouse scrolled (703, 348) with delta (0, 0)
Screenshot: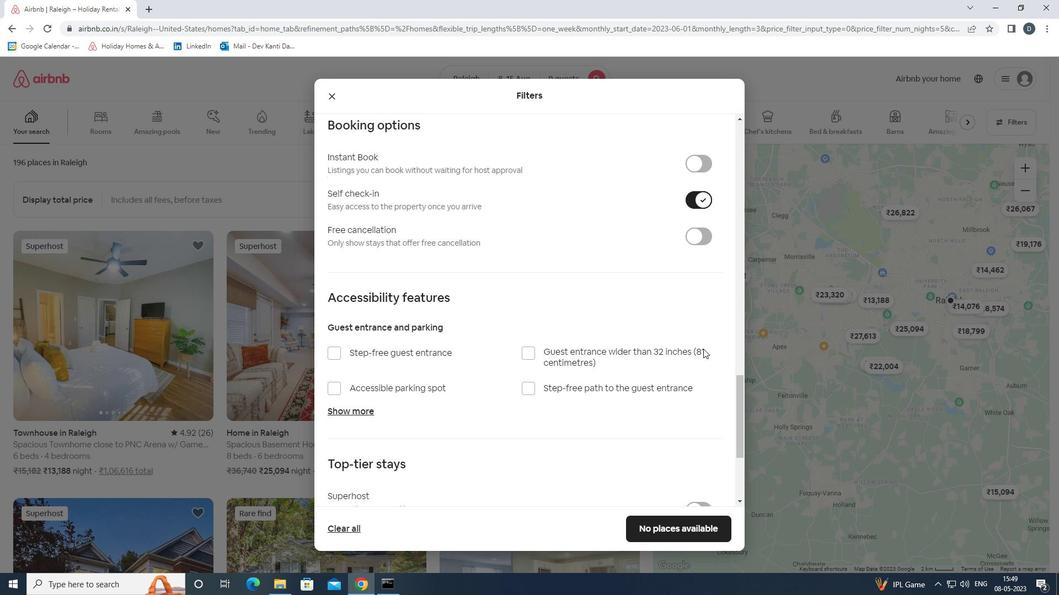 
Action: Mouse moved to (703, 349)
Screenshot: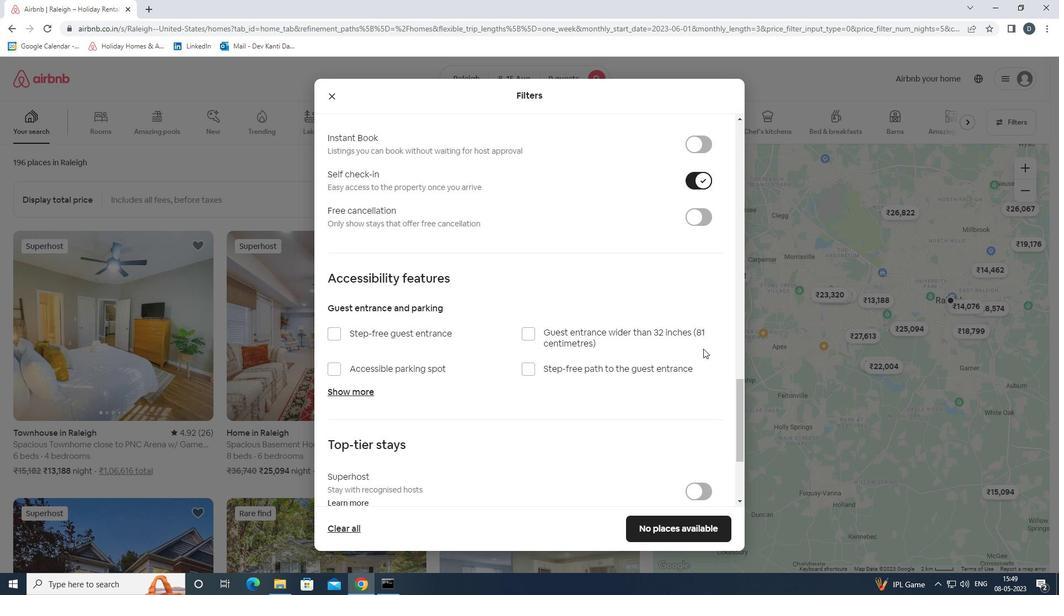 
Action: Mouse scrolled (703, 349) with delta (0, 0)
Screenshot: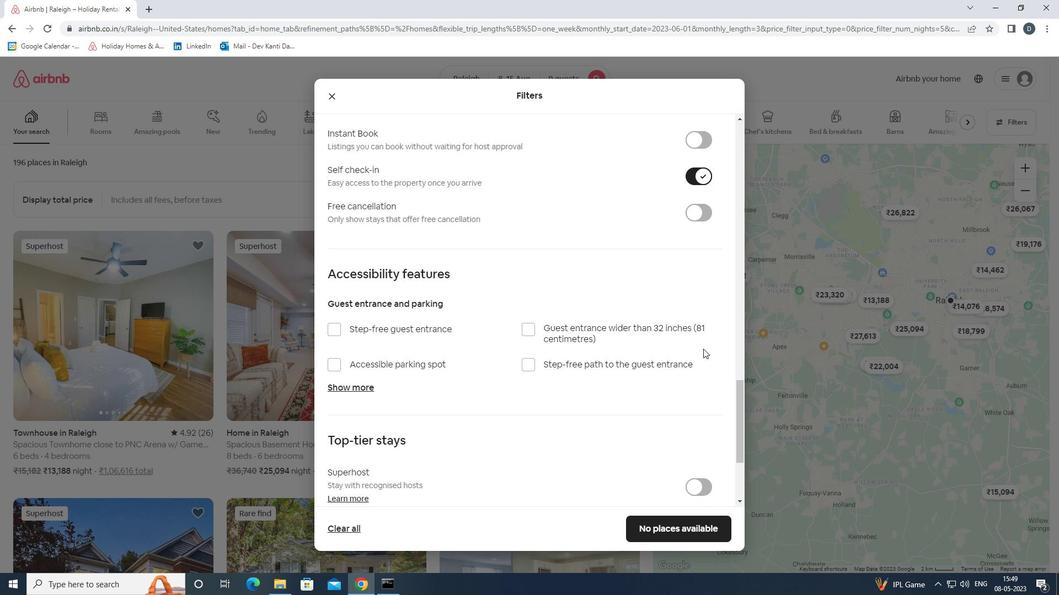 
Action: Mouse moved to (698, 355)
Screenshot: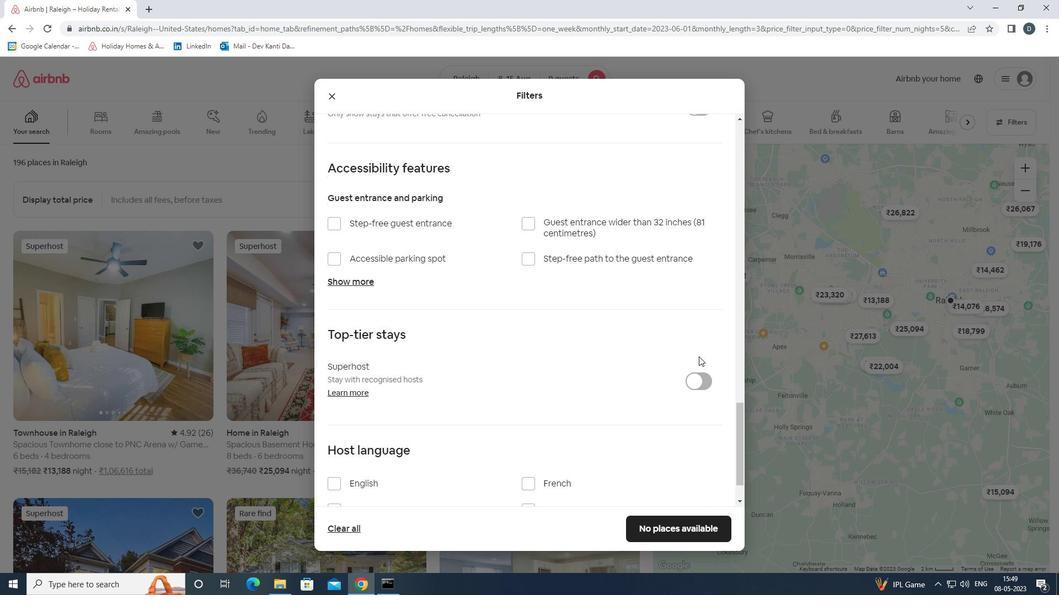 
Action: Mouse scrolled (698, 355) with delta (0, 0)
Screenshot: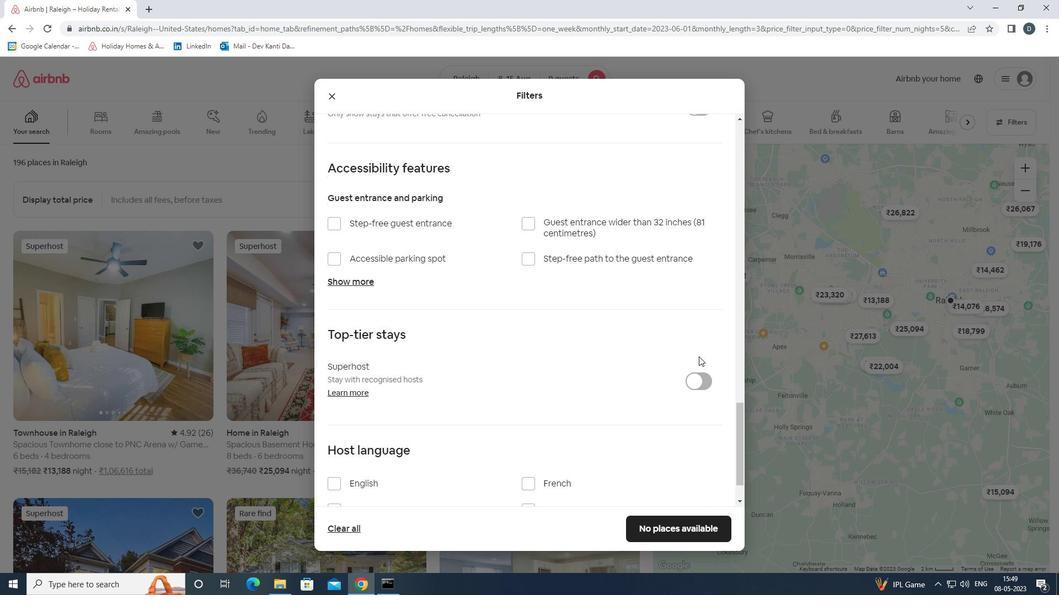
Action: Mouse moved to (698, 355)
Screenshot: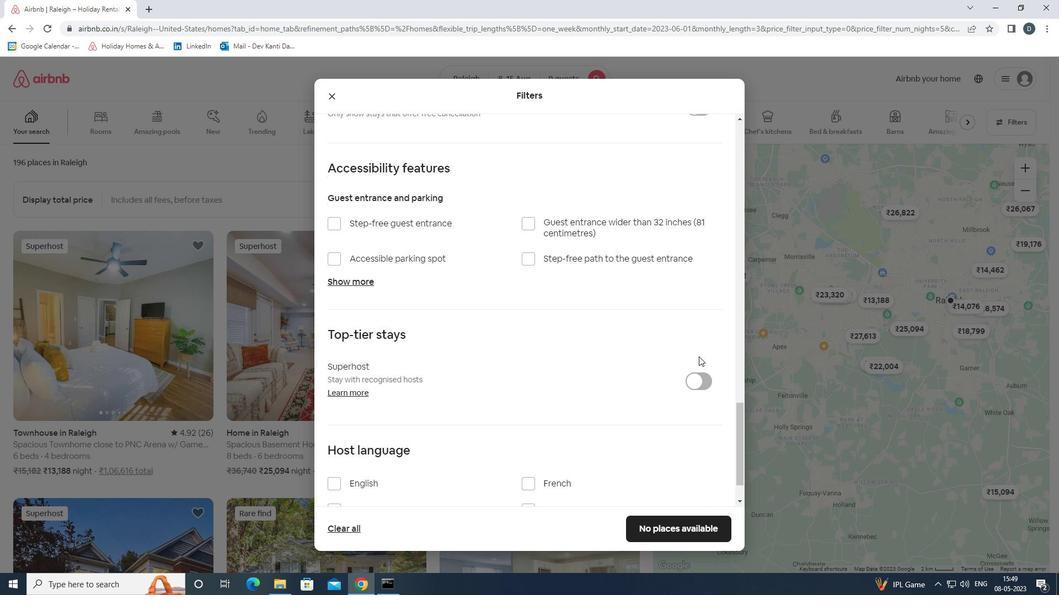 
Action: Mouse scrolled (698, 354) with delta (0, 0)
Screenshot: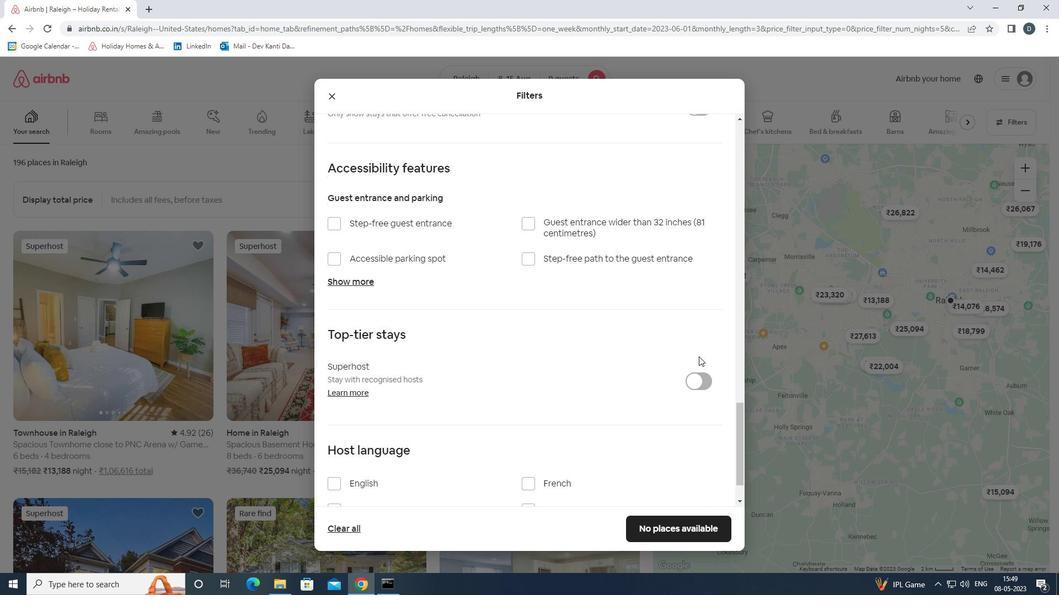 
Action: Mouse moved to (346, 428)
Screenshot: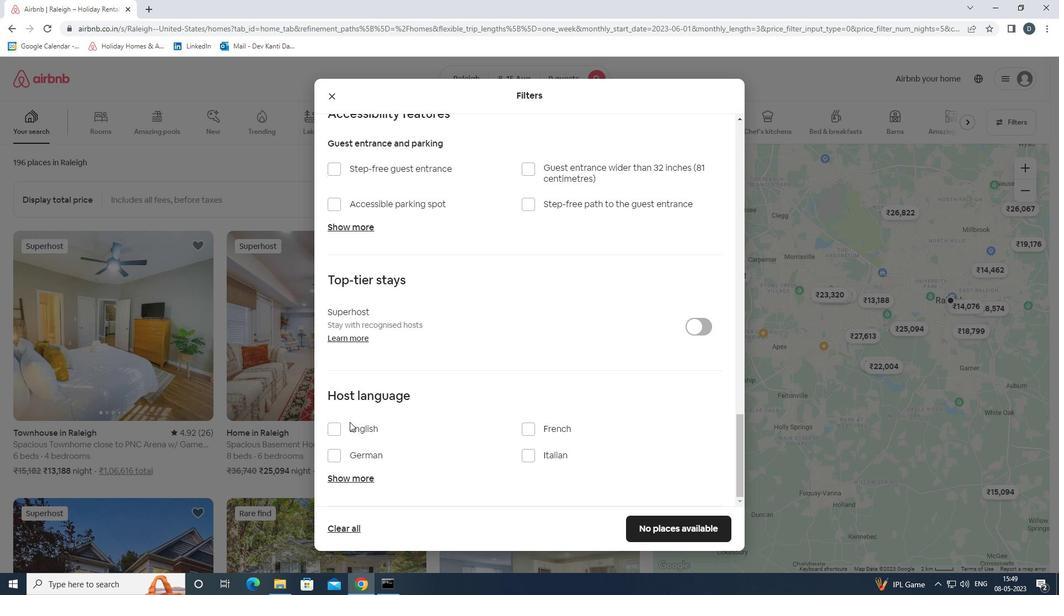
Action: Mouse pressed left at (346, 428)
Screenshot: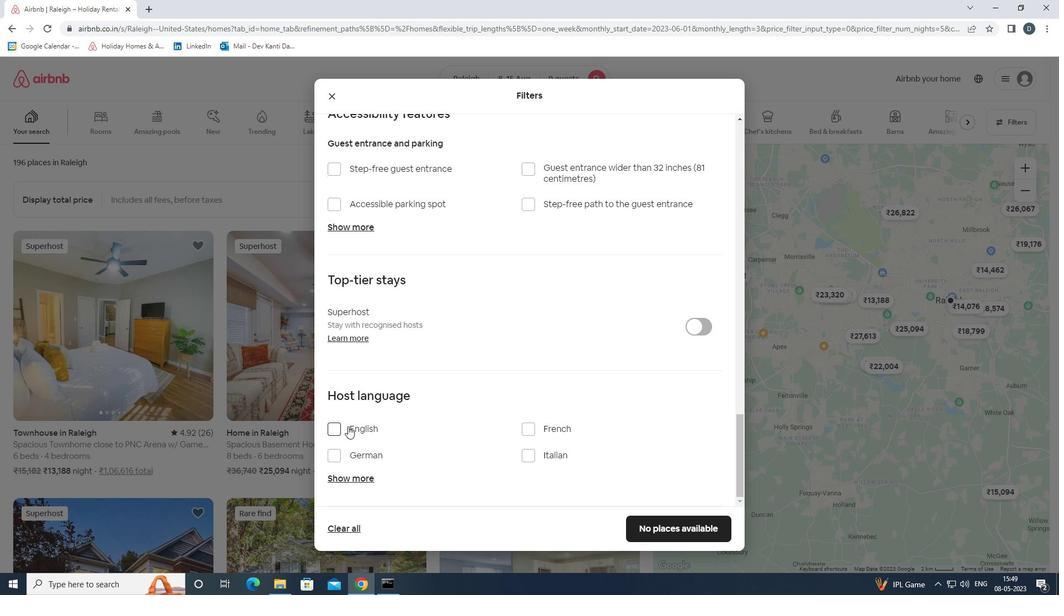 
Action: Mouse moved to (658, 527)
Screenshot: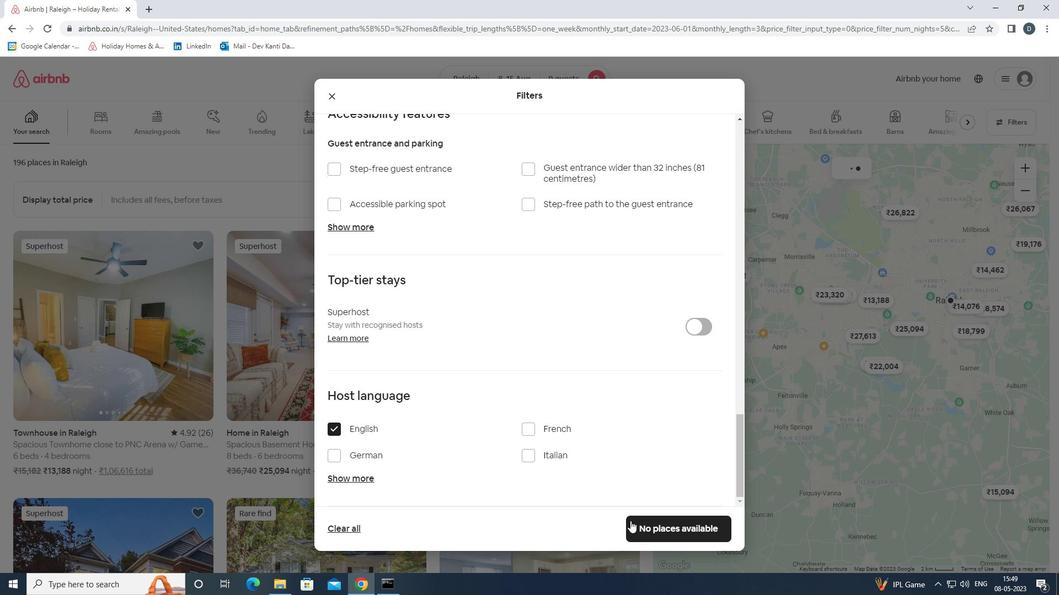 
Action: Mouse pressed left at (658, 527)
Screenshot: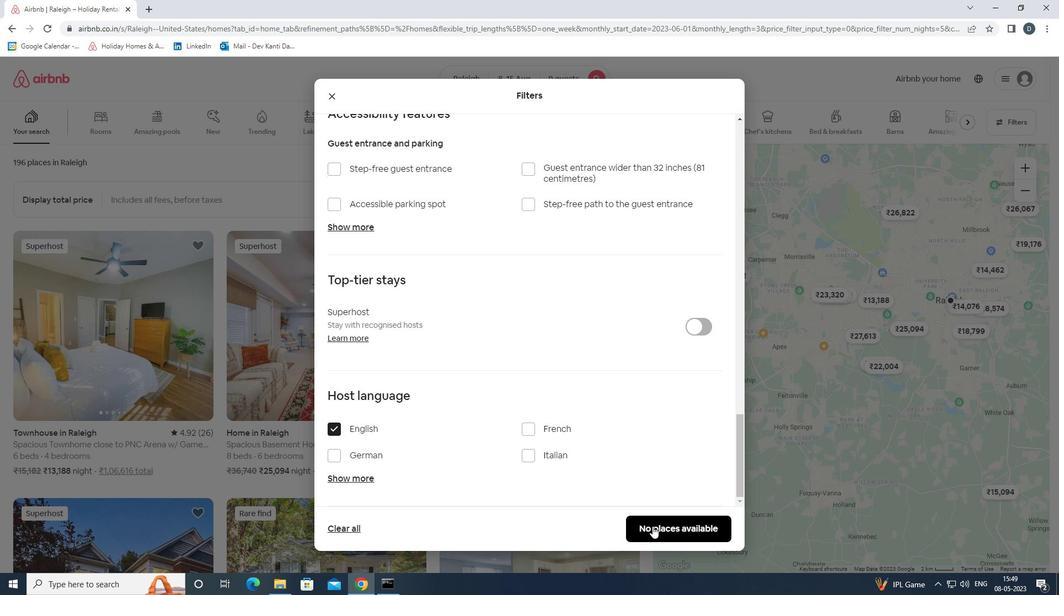 
